 Task: Add an event with the title Second Team Building Challenge, date '2024/03/16', time 7:30 AM to 9:30 AMand add a description: Participants will explore techniques for building rapport and establishing positive relationships with team members. They will learn how to create a supportive and inclusive communication environment, fostering trust, respect, and collaboration.Select event color  Blueberry . Add location for the event as: 987 White Desert, Farafra, Egypt, logged in from the account softage.6@softage.netand send the event invitation to softage.7@softage.net and softage.8@softage.net. Set a reminder for the event Every weekday(Monday to Friday)
Action: Mouse moved to (99, 125)
Screenshot: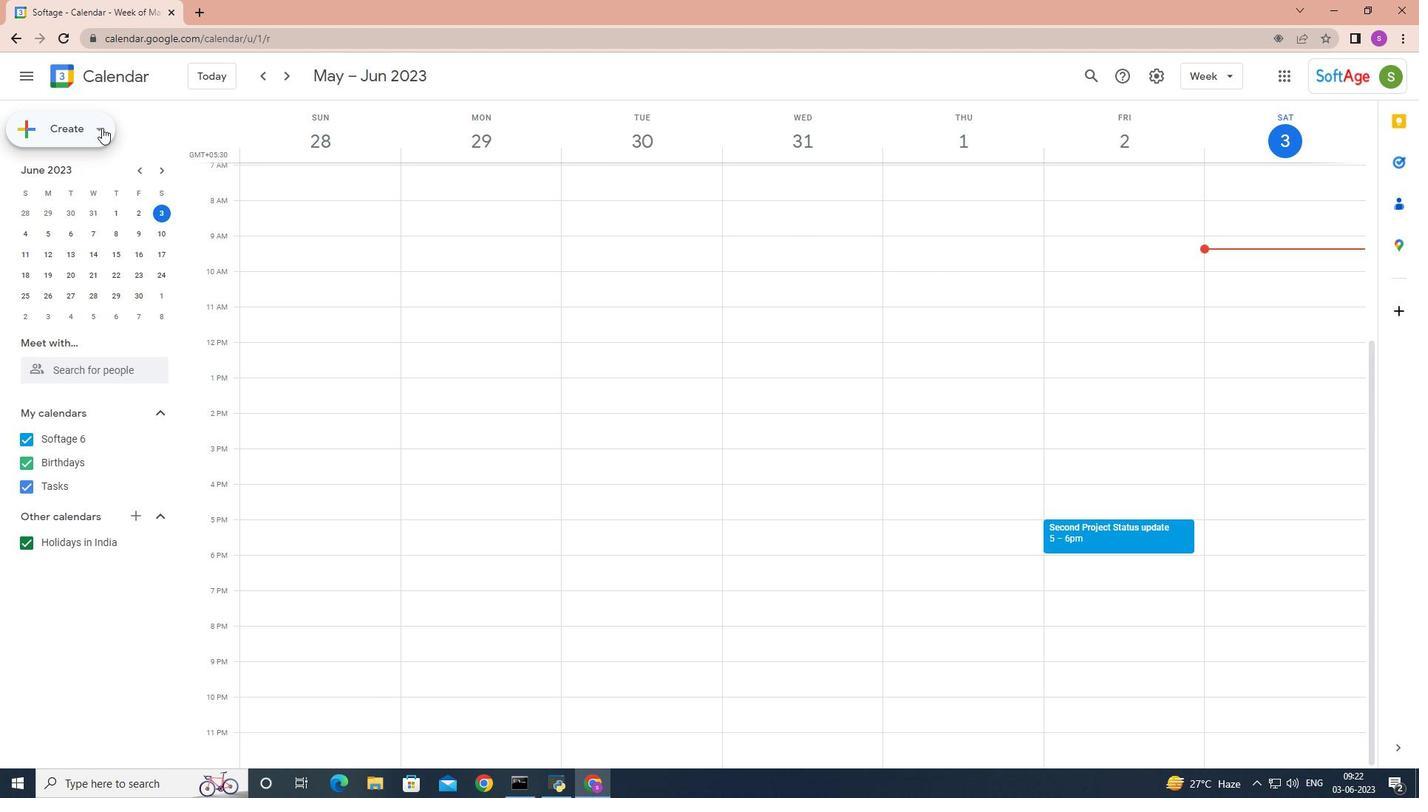 
Action: Mouse pressed left at (99, 125)
Screenshot: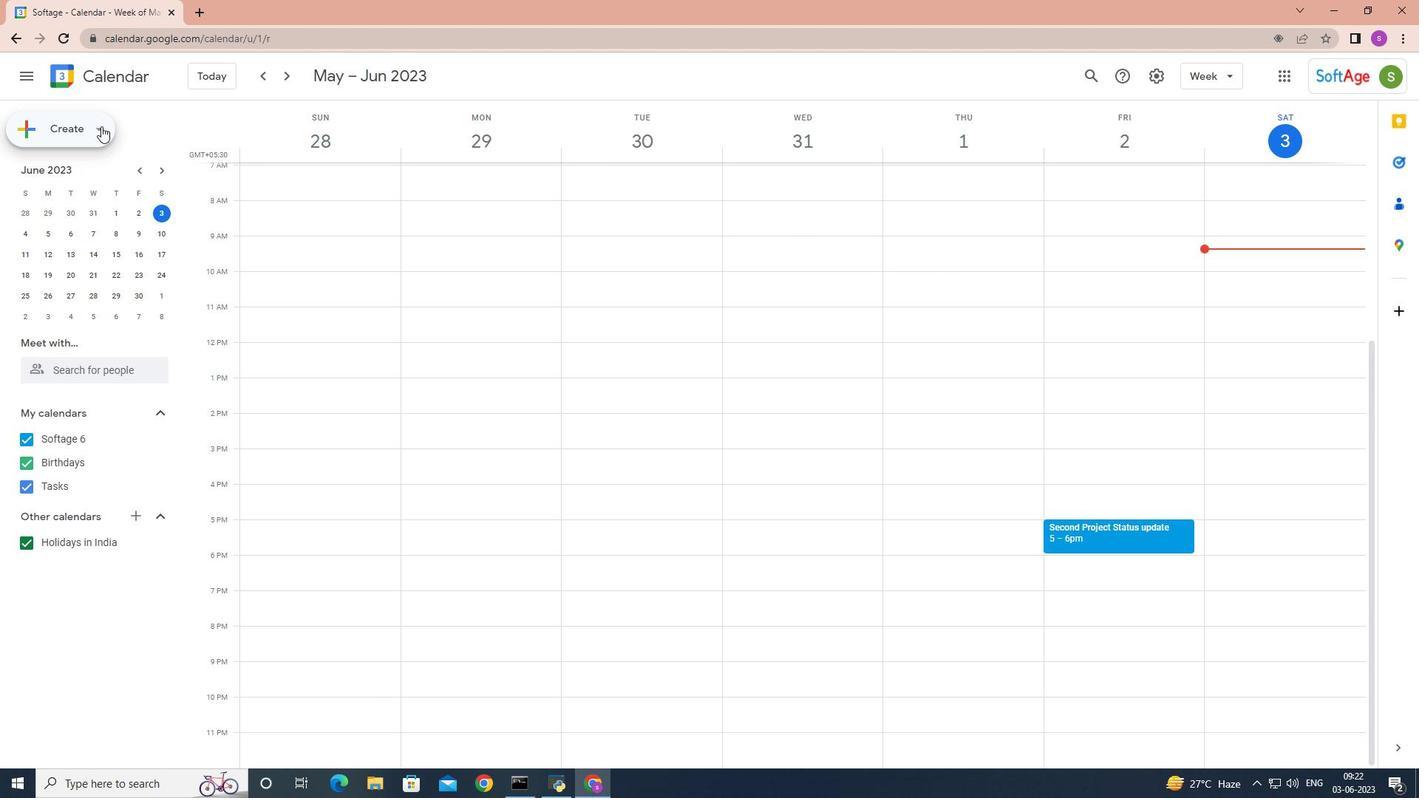 
Action: Mouse moved to (88, 167)
Screenshot: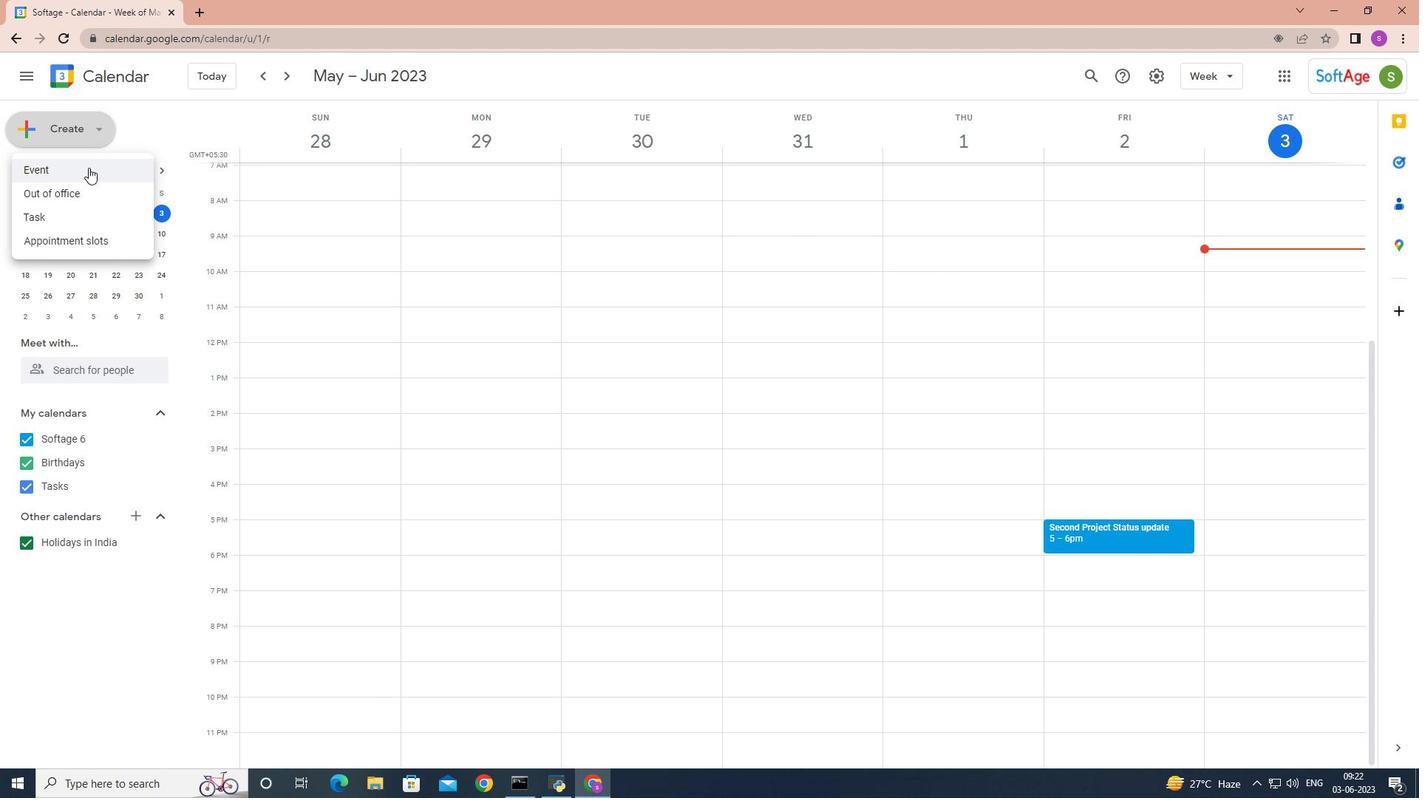 
Action: Mouse pressed left at (88, 167)
Screenshot: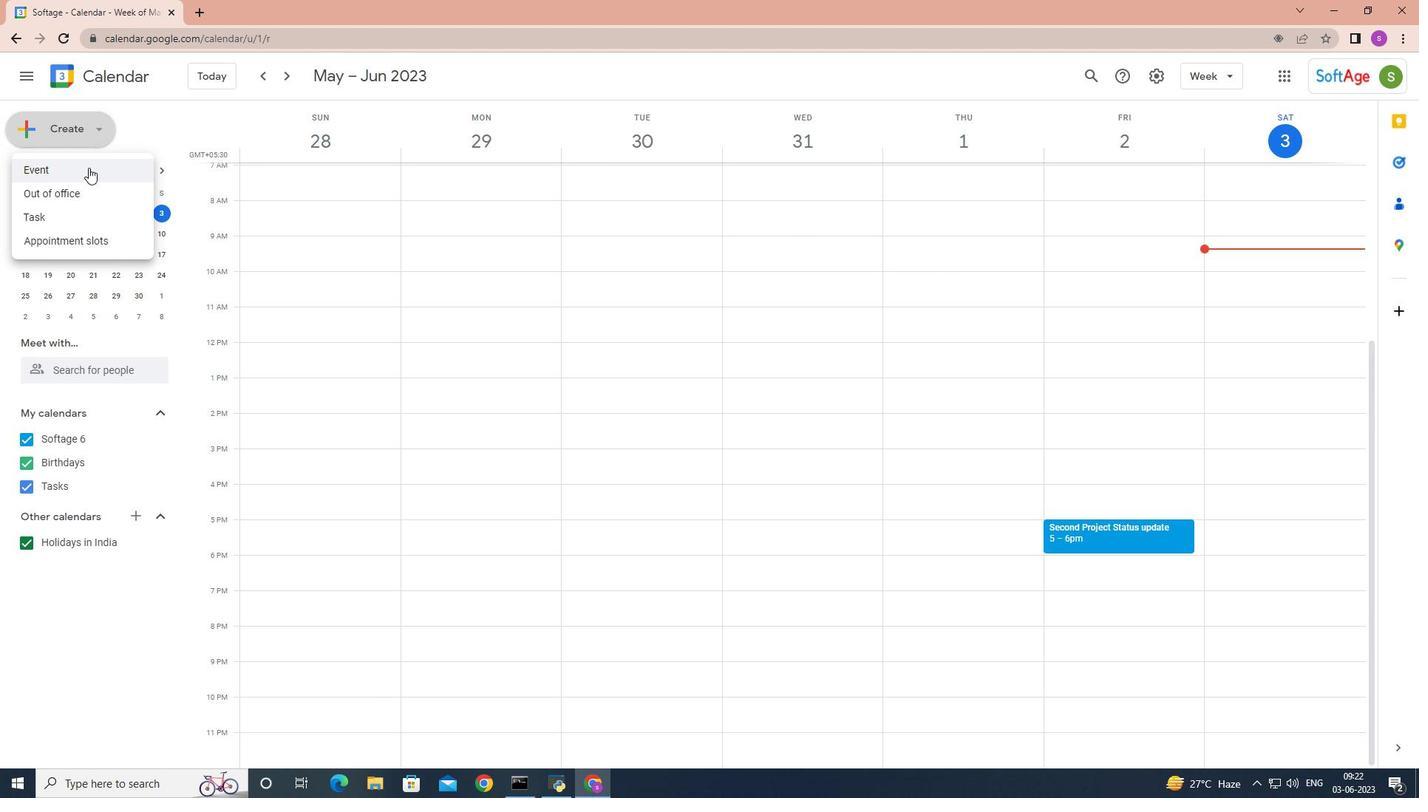 
Action: Mouse moved to (1064, 584)
Screenshot: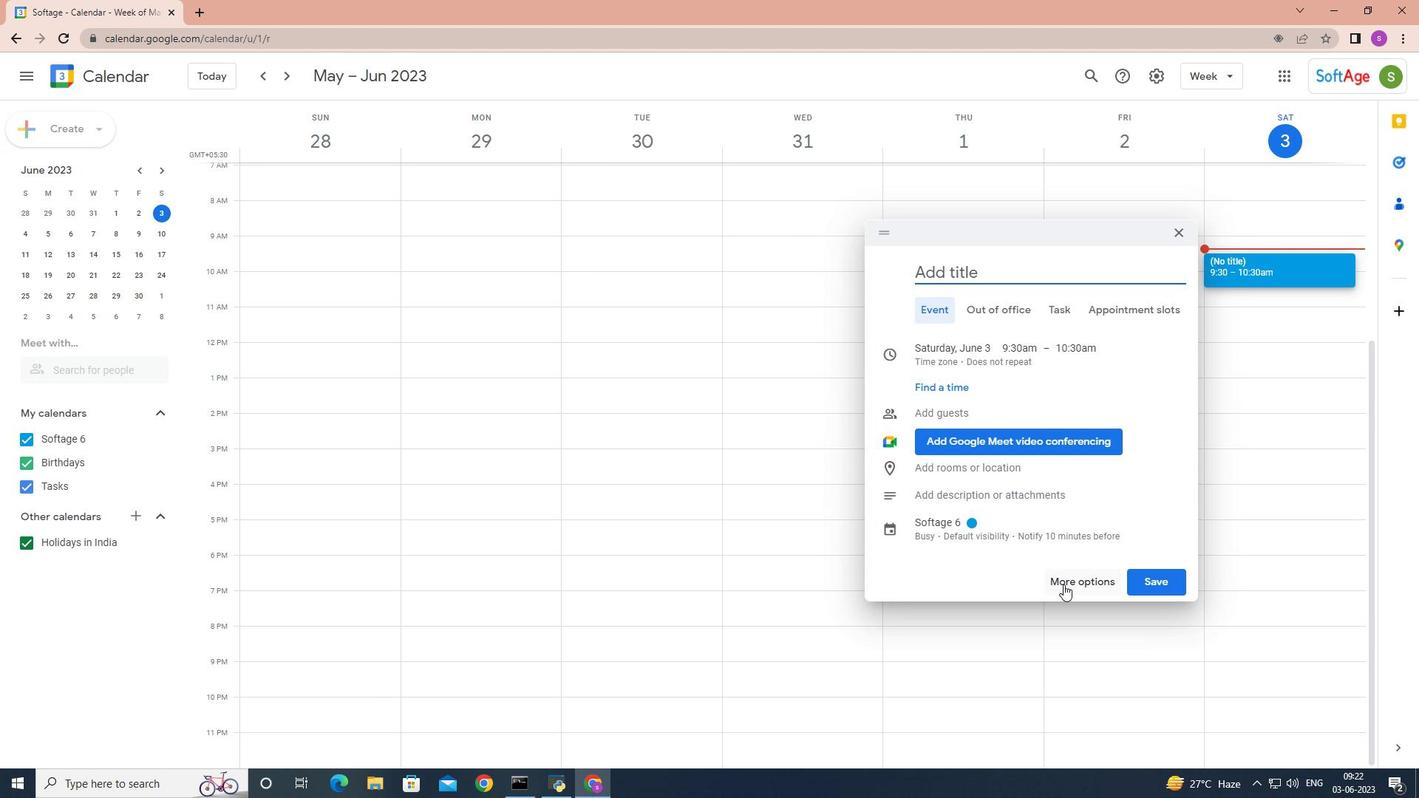 
Action: Mouse pressed left at (1064, 584)
Screenshot: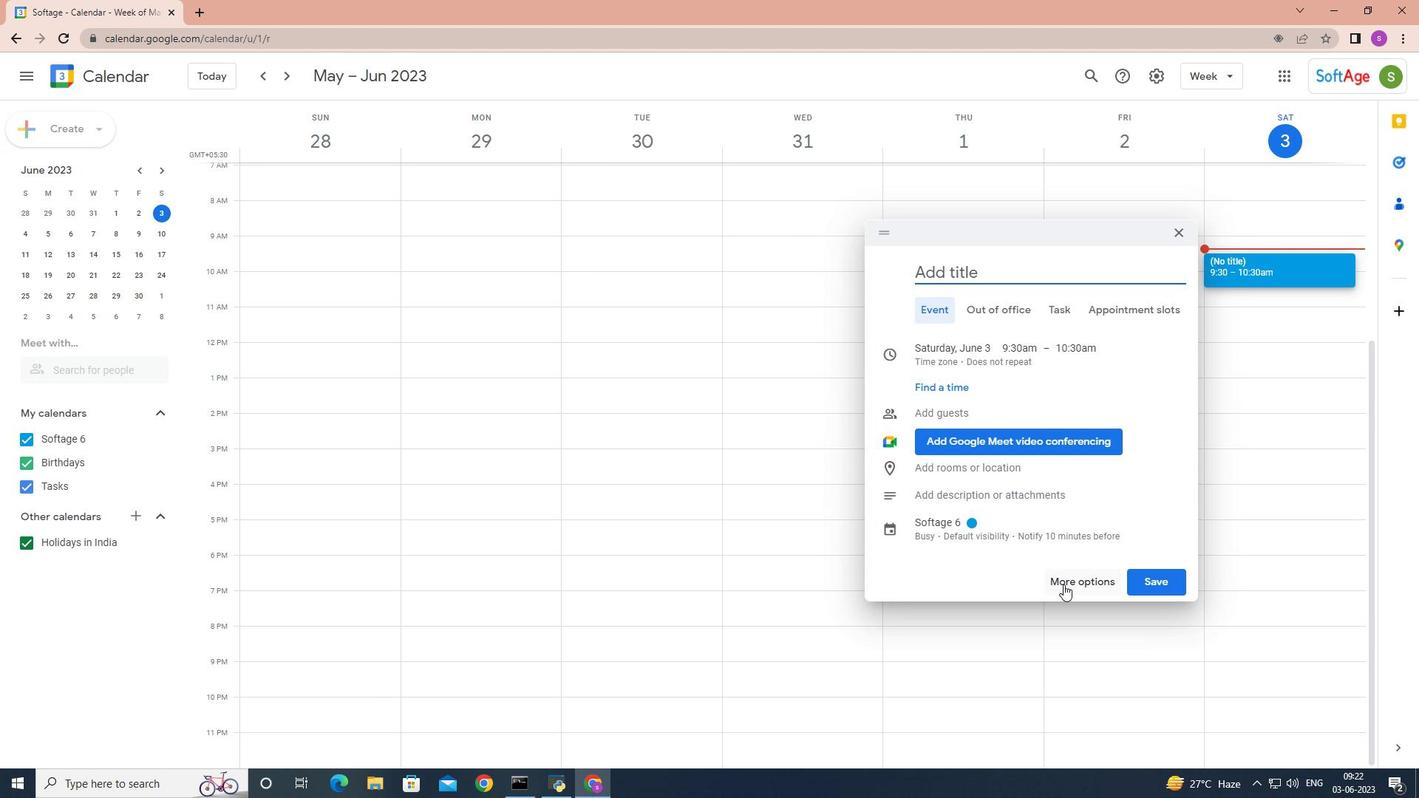 
Action: Mouse moved to (164, 73)
Screenshot: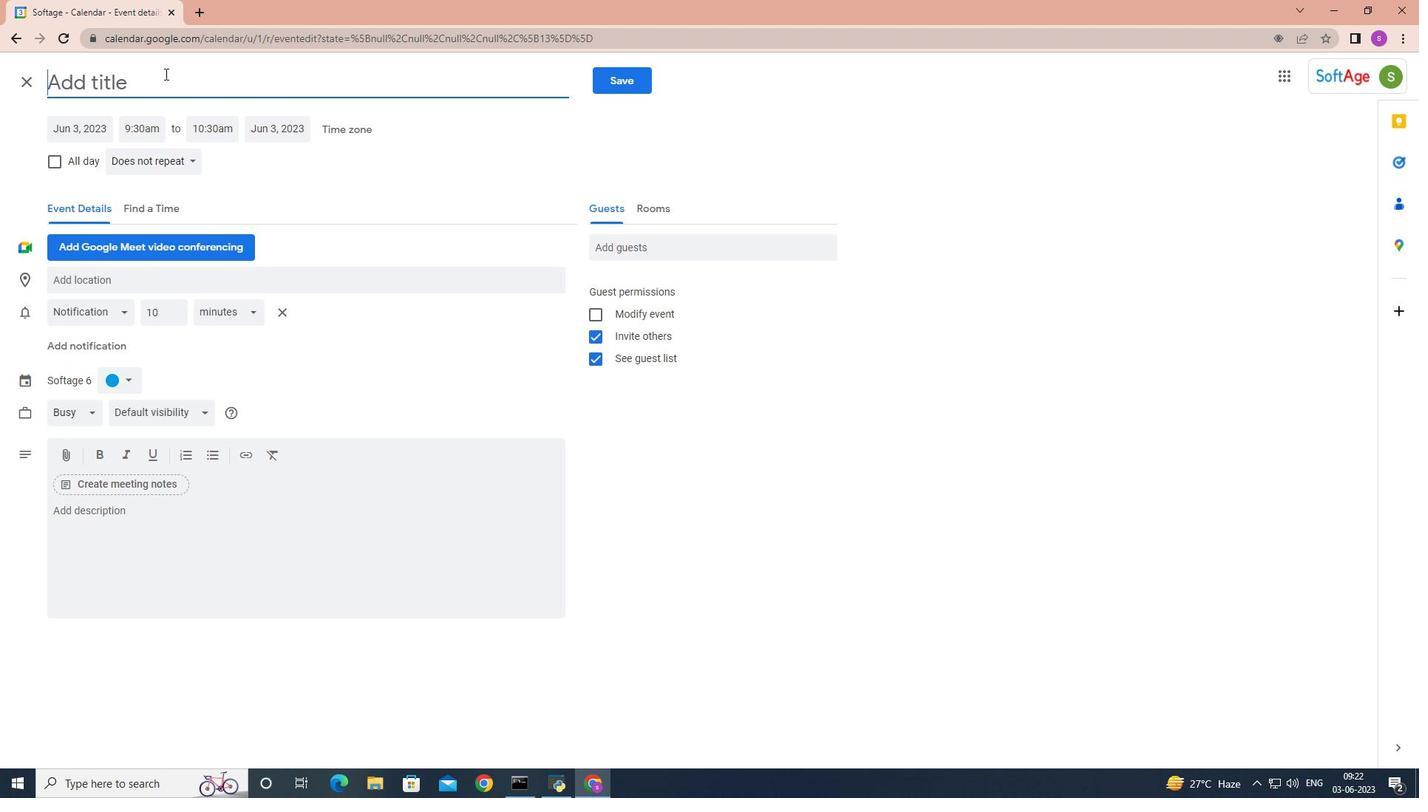 
Action: Mouse pressed left at (164, 73)
Screenshot: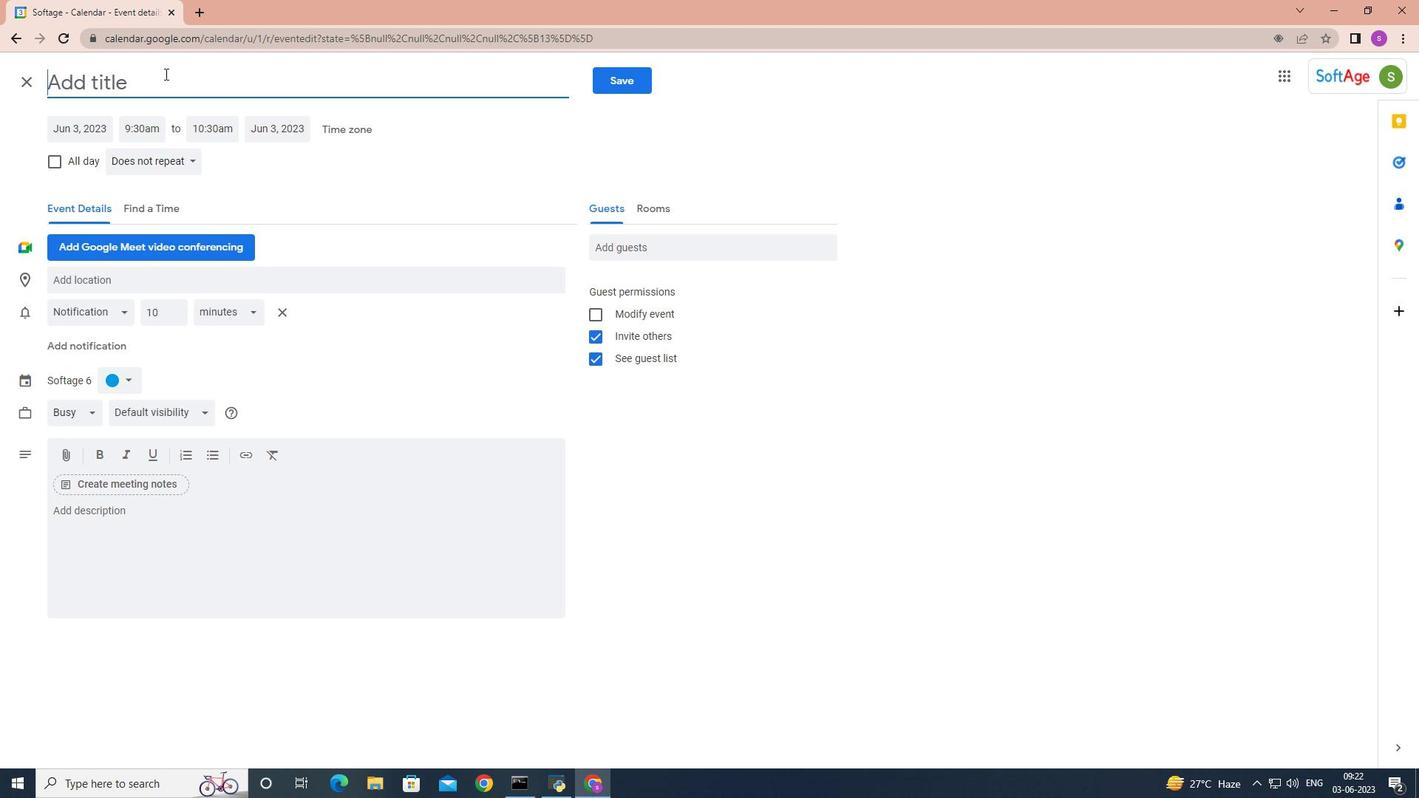 
Action: Key pressed <Key.shift>Second<Key.space><Key.shift>Team<Key.space><Key.shift>Building<Key.space><Key.shift>Challenge
Screenshot: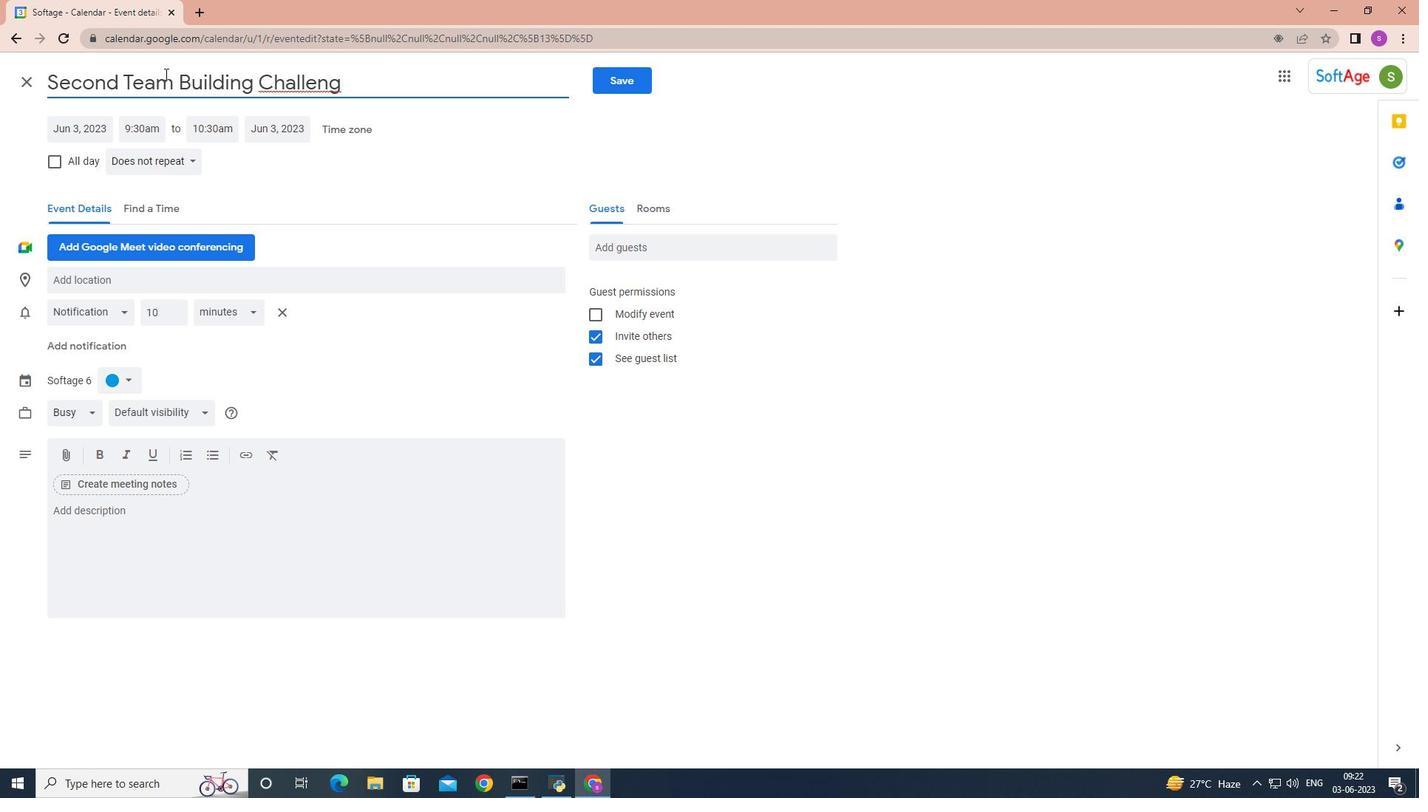 
Action: Mouse moved to (79, 135)
Screenshot: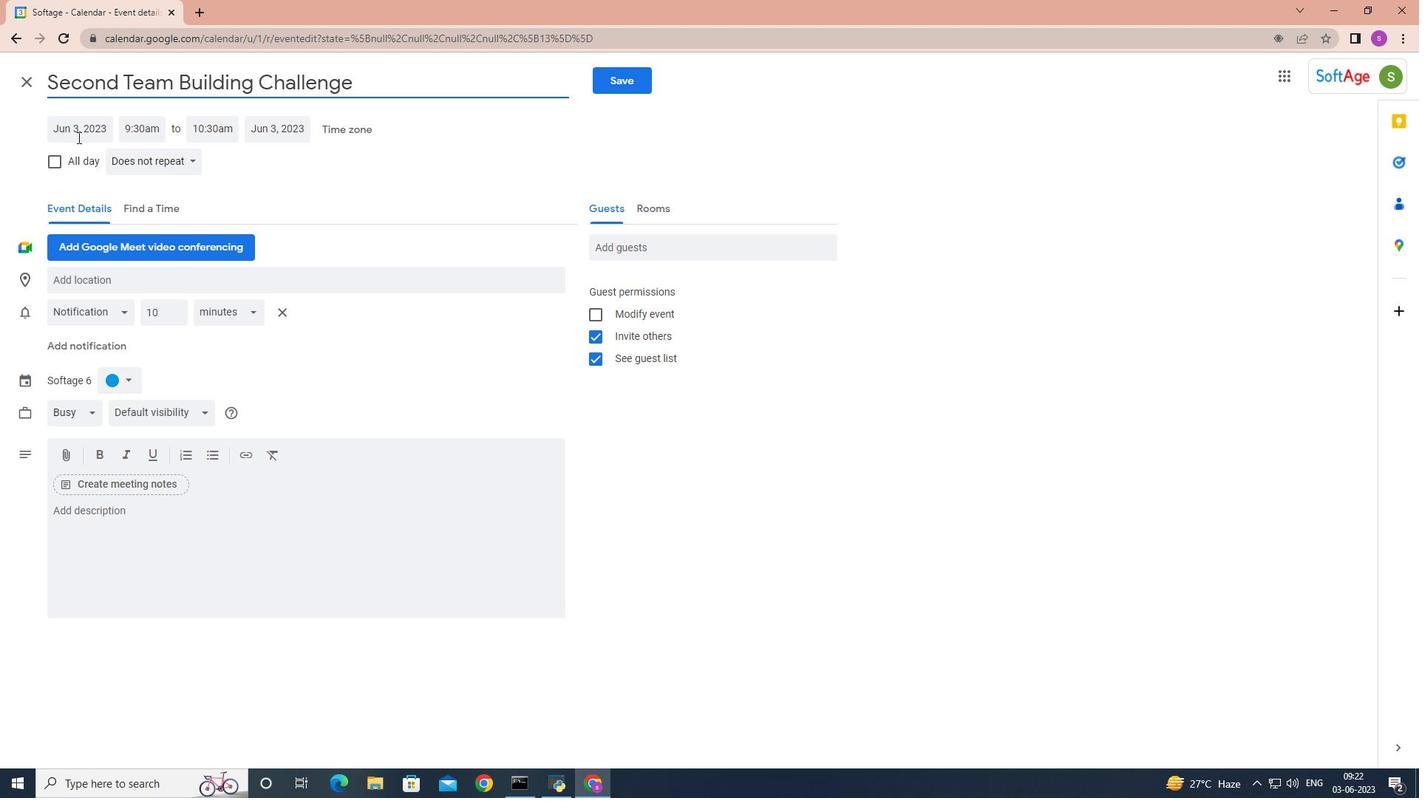
Action: Mouse pressed left at (79, 135)
Screenshot: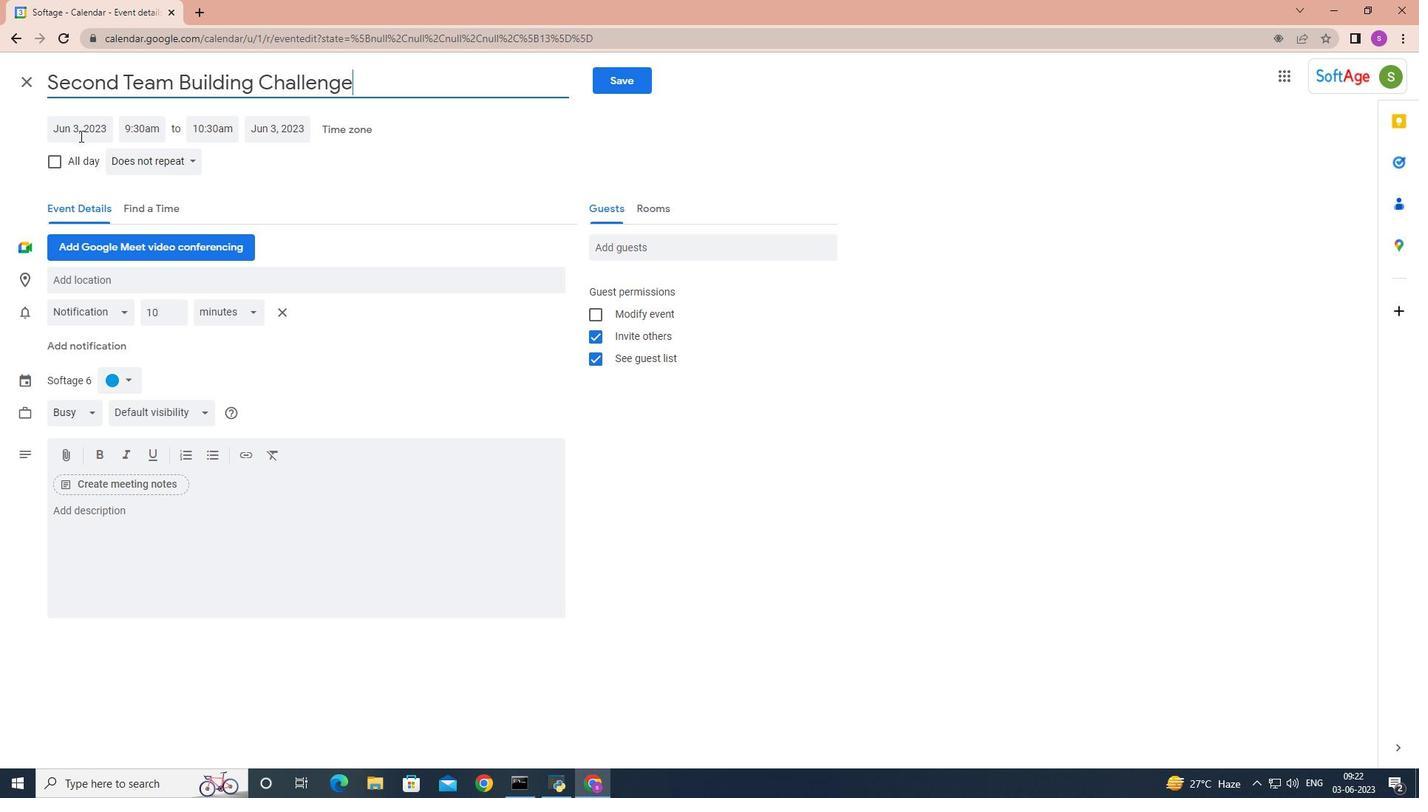 
Action: Mouse moved to (237, 162)
Screenshot: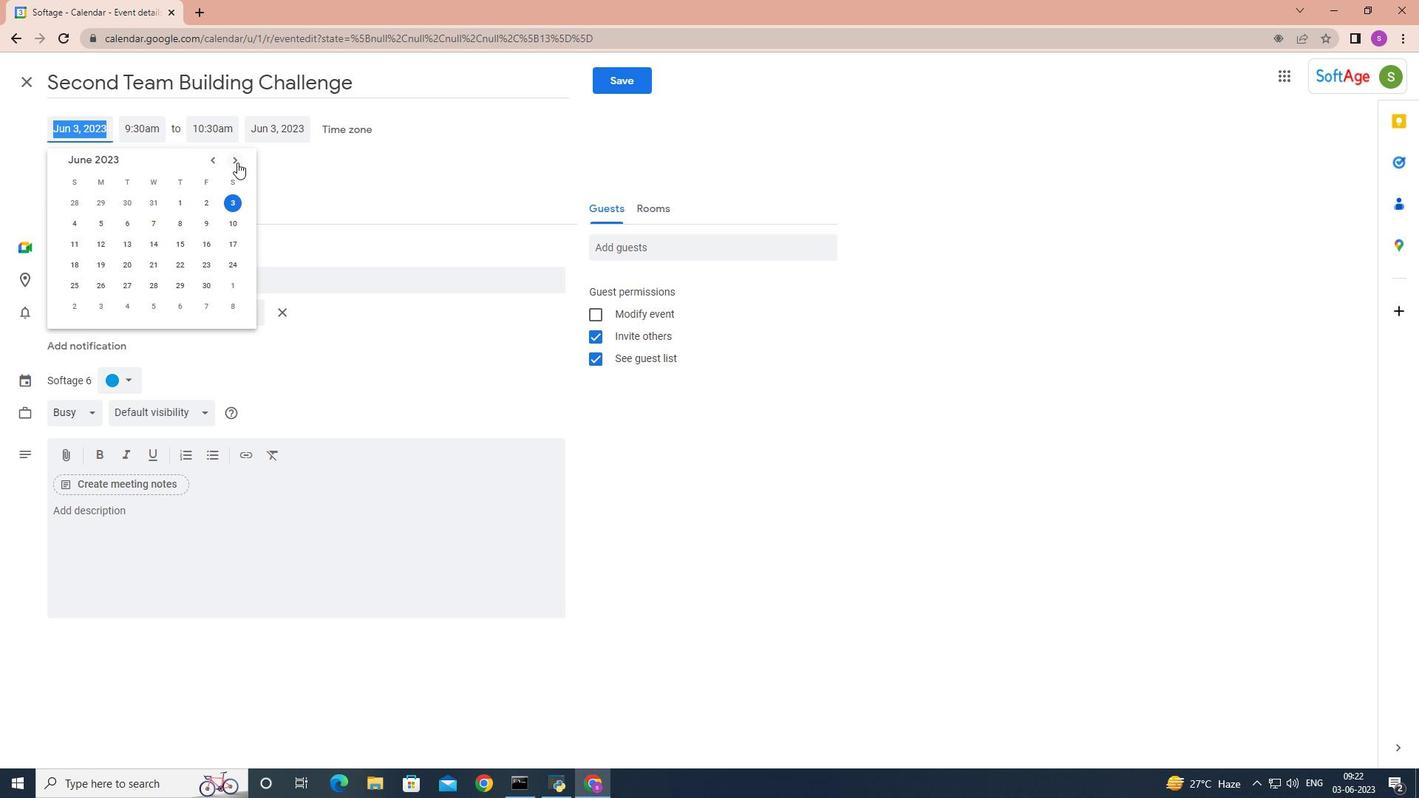
Action: Mouse pressed left at (237, 162)
Screenshot: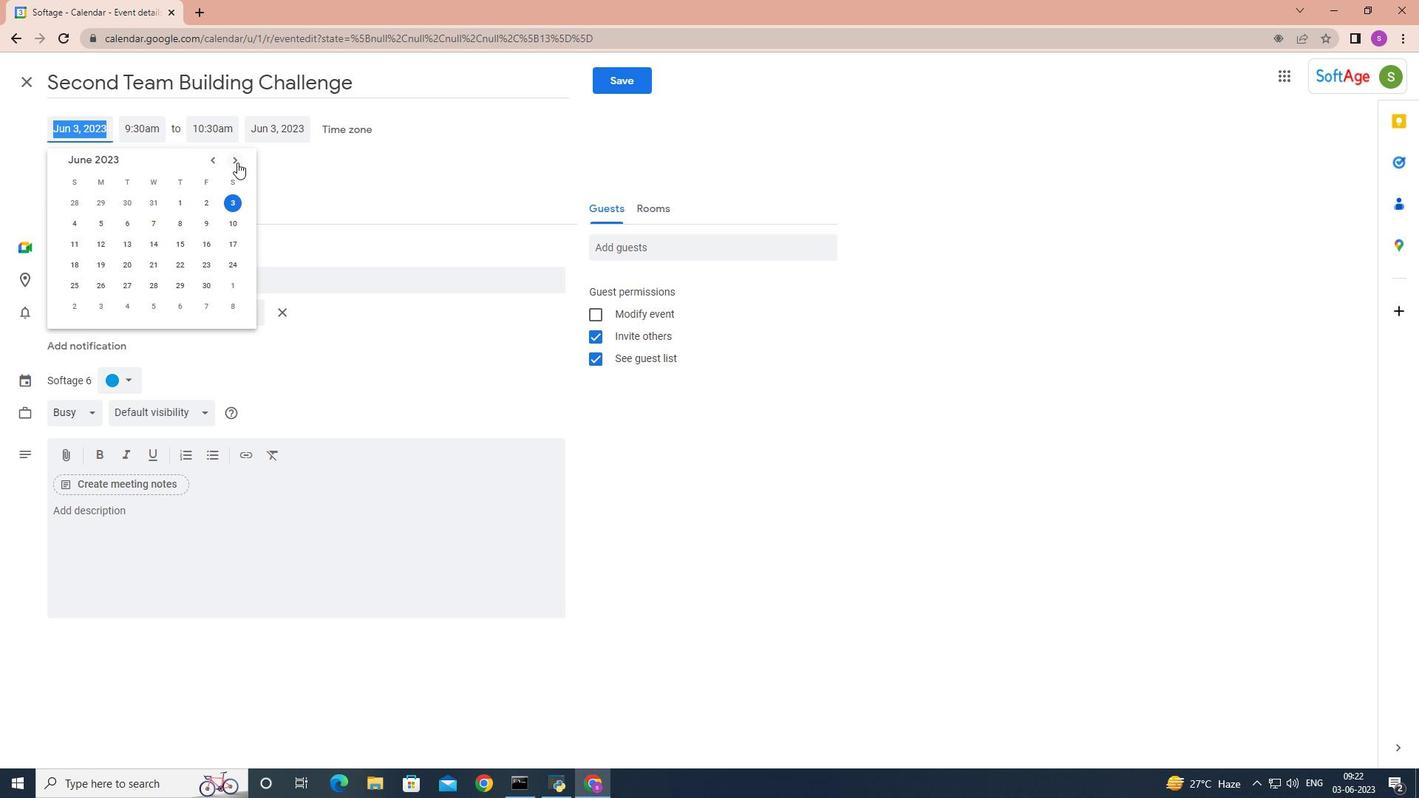 
Action: Mouse pressed left at (237, 162)
Screenshot: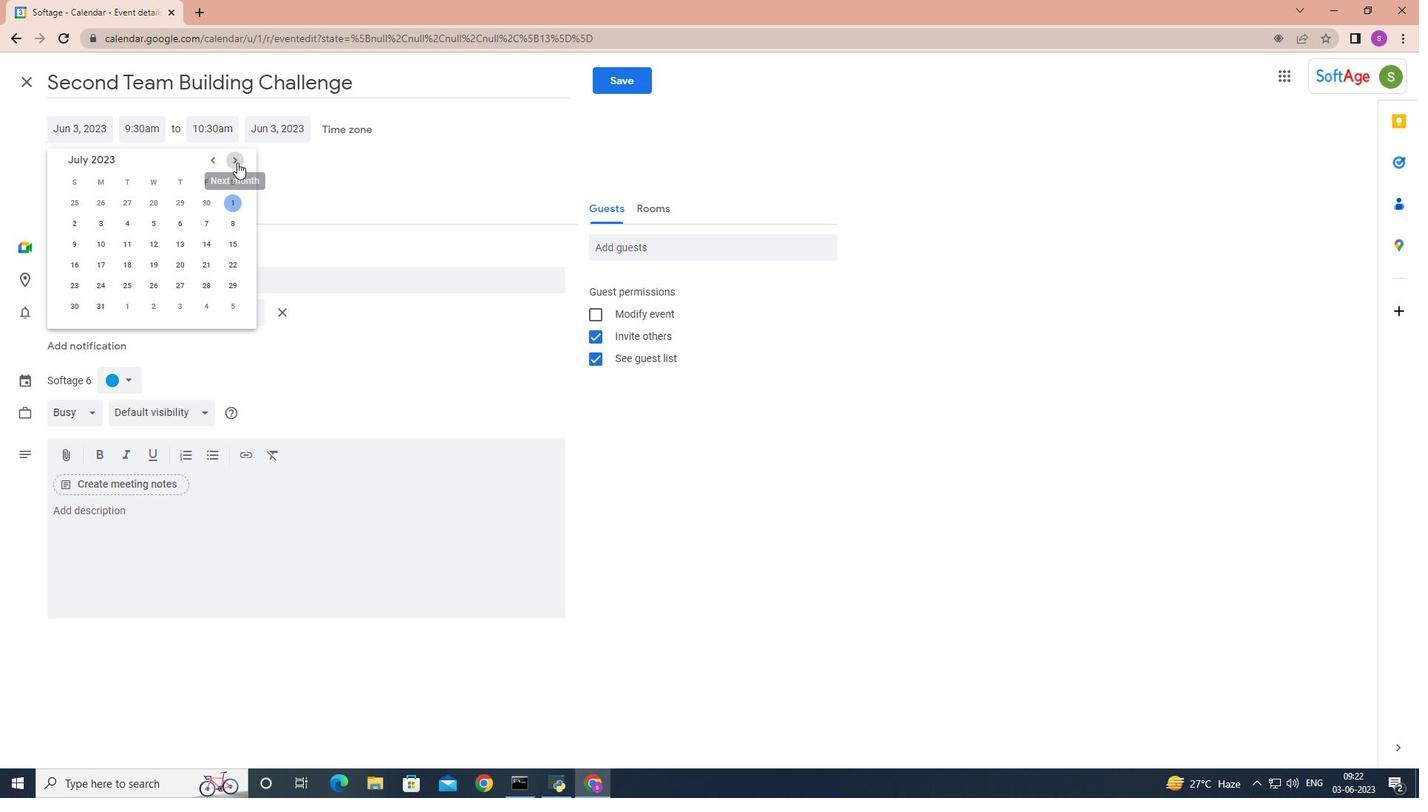
Action: Mouse pressed left at (237, 162)
Screenshot: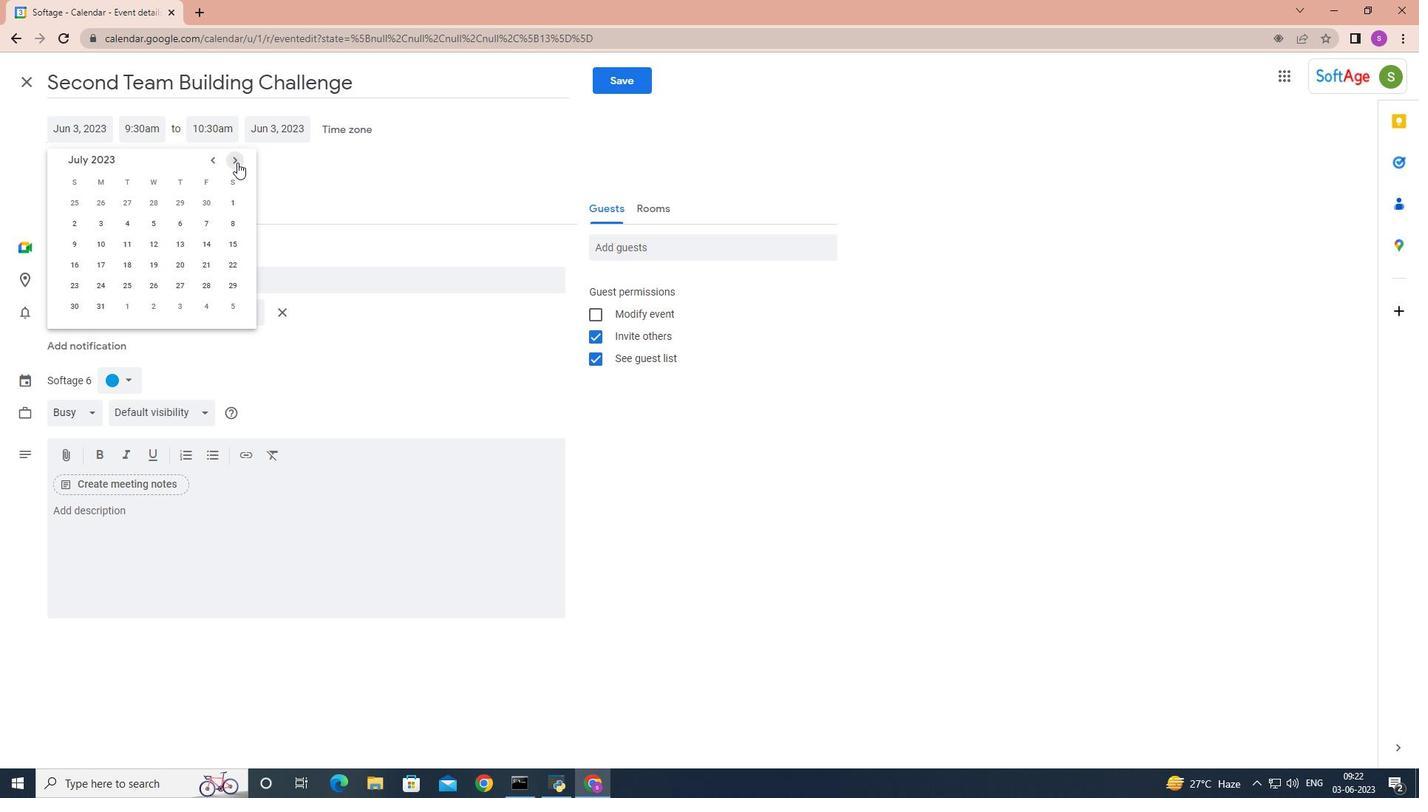 
Action: Mouse pressed left at (237, 162)
Screenshot: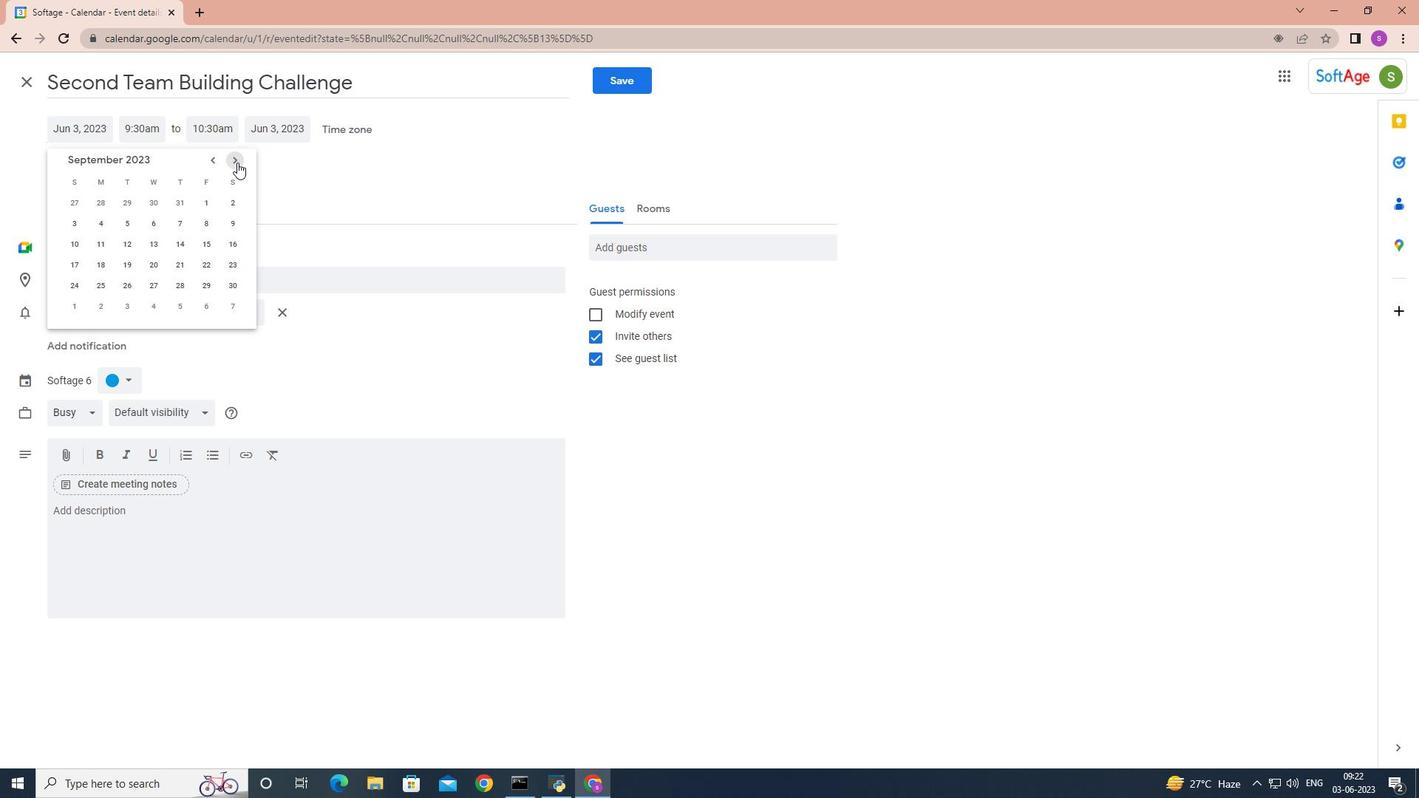 
Action: Mouse pressed left at (237, 162)
Screenshot: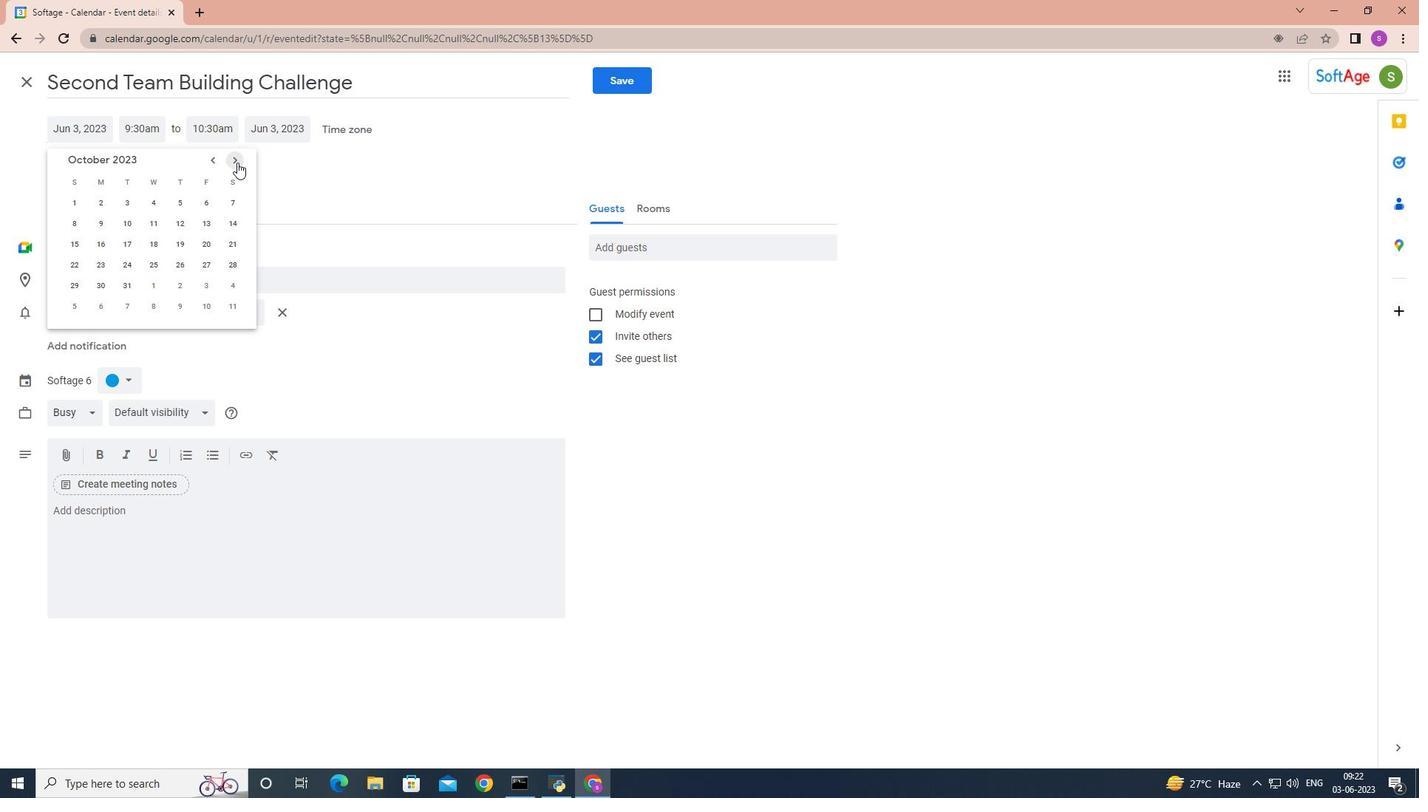 
Action: Mouse pressed left at (237, 162)
Screenshot: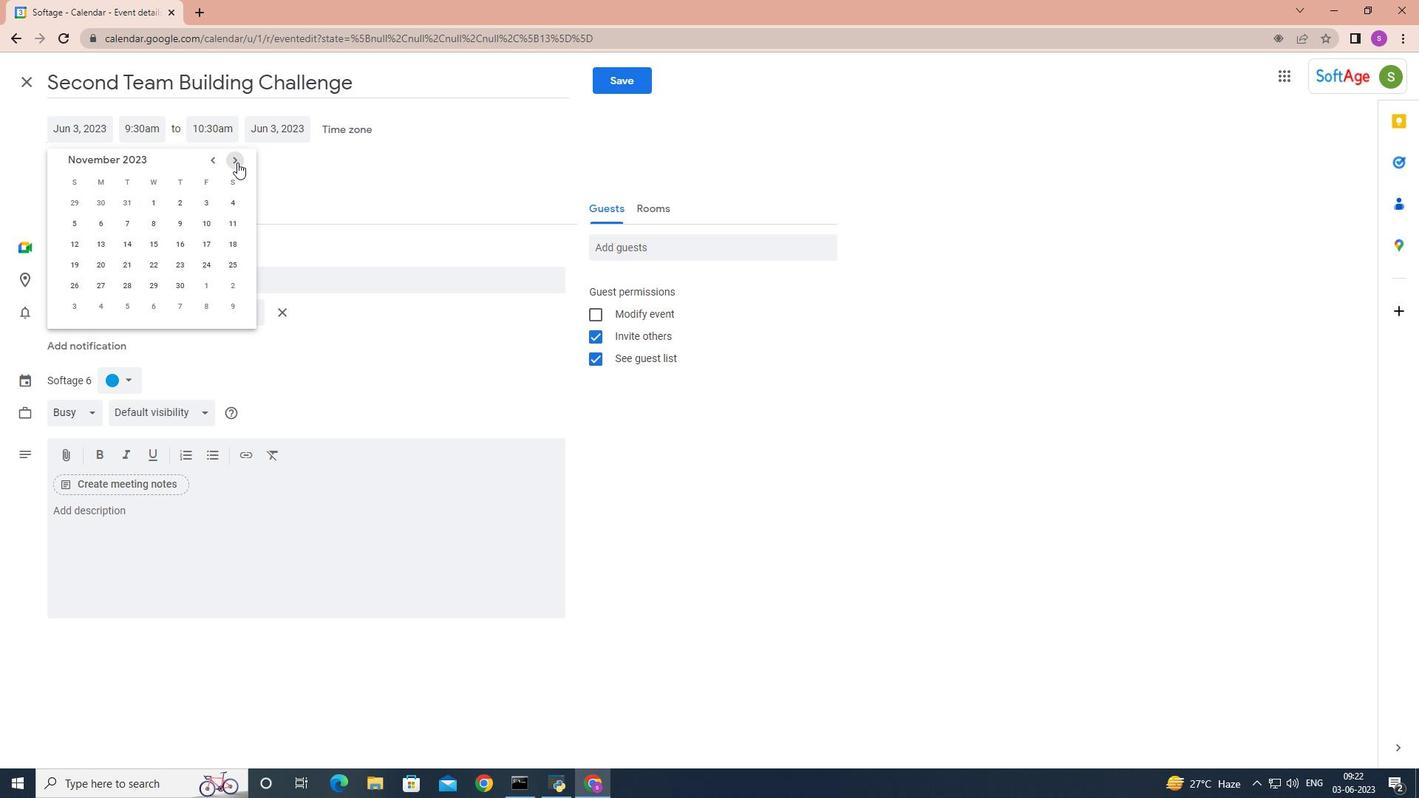 
Action: Mouse pressed left at (237, 162)
Screenshot: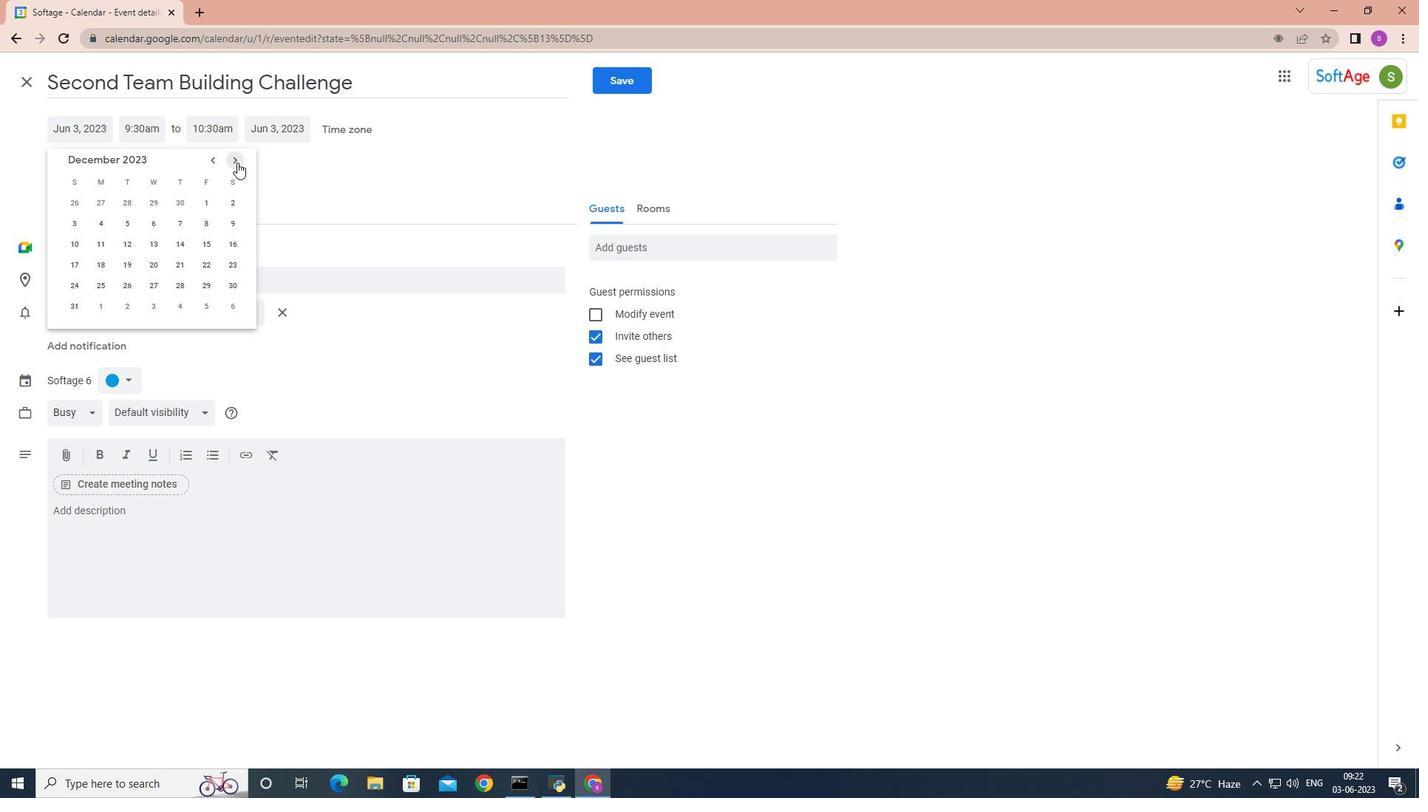 
Action: Mouse pressed left at (237, 162)
Screenshot: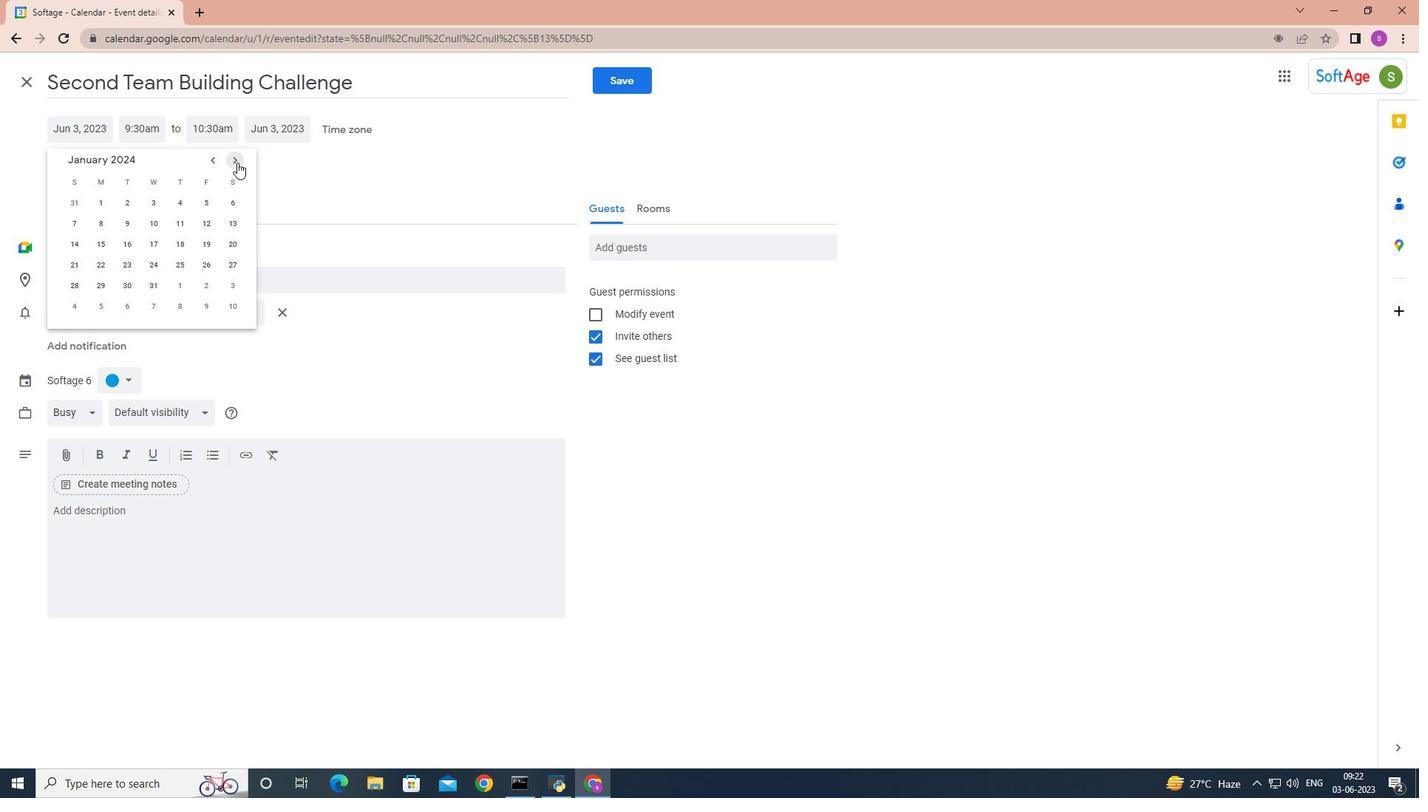 
Action: Mouse pressed left at (237, 162)
Screenshot: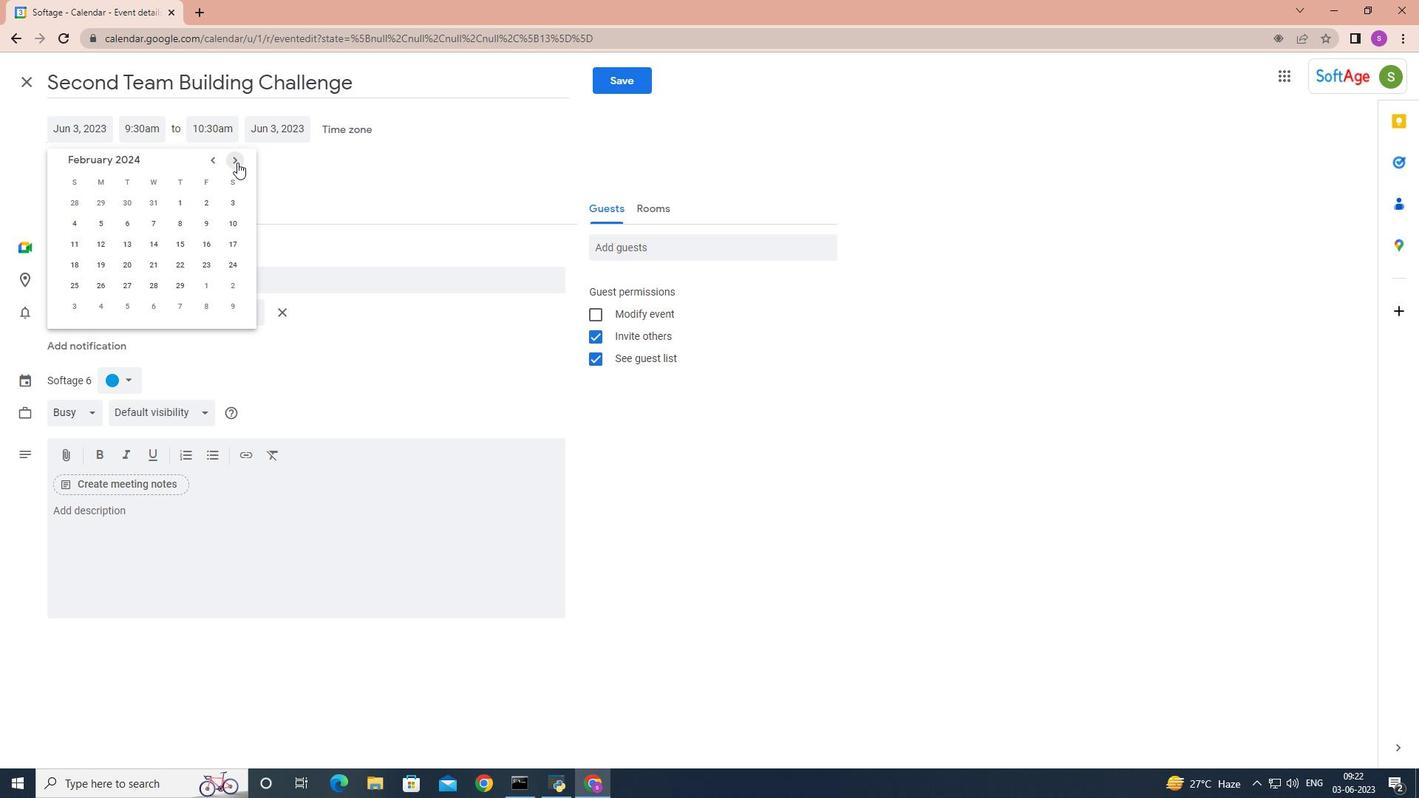 
Action: Mouse moved to (232, 244)
Screenshot: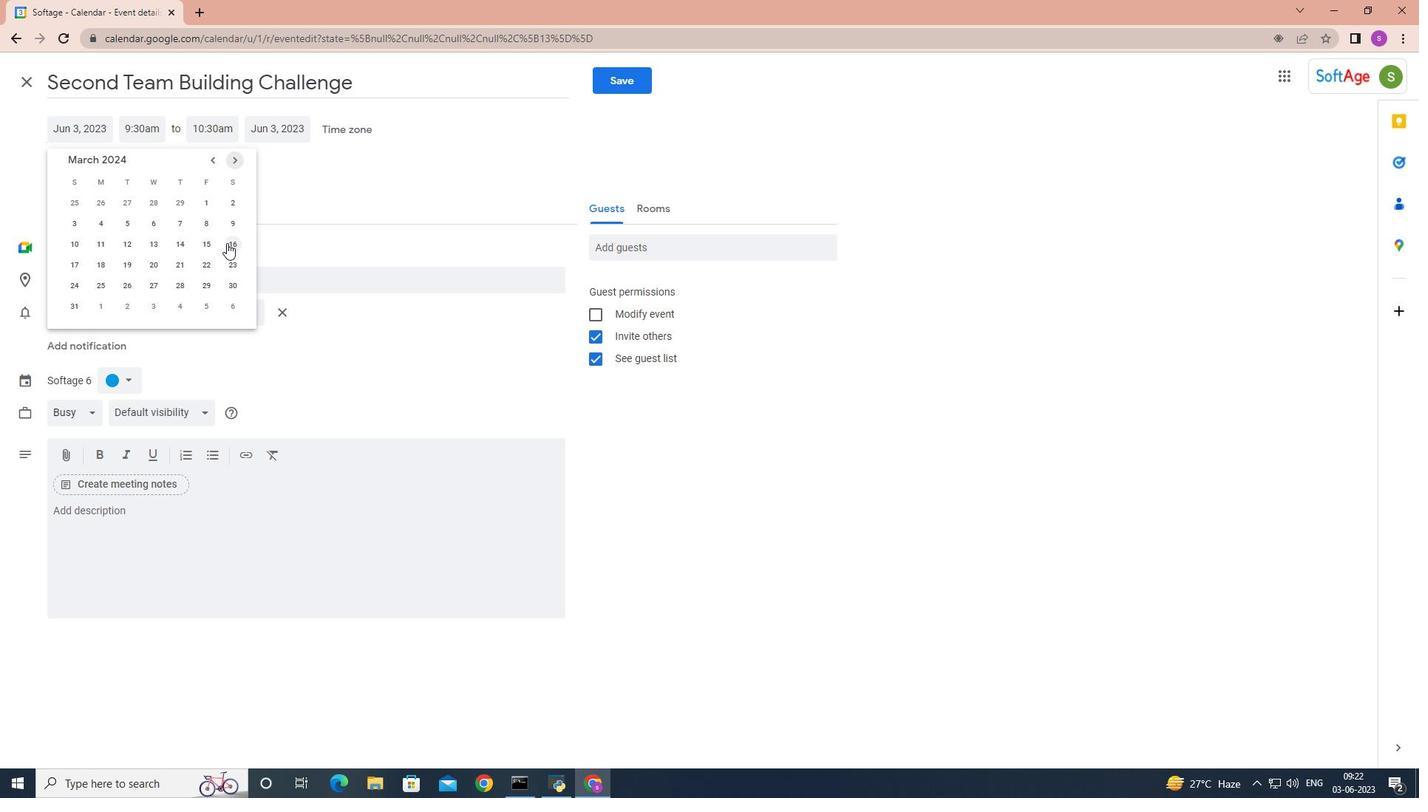 
Action: Mouse pressed left at (232, 244)
Screenshot: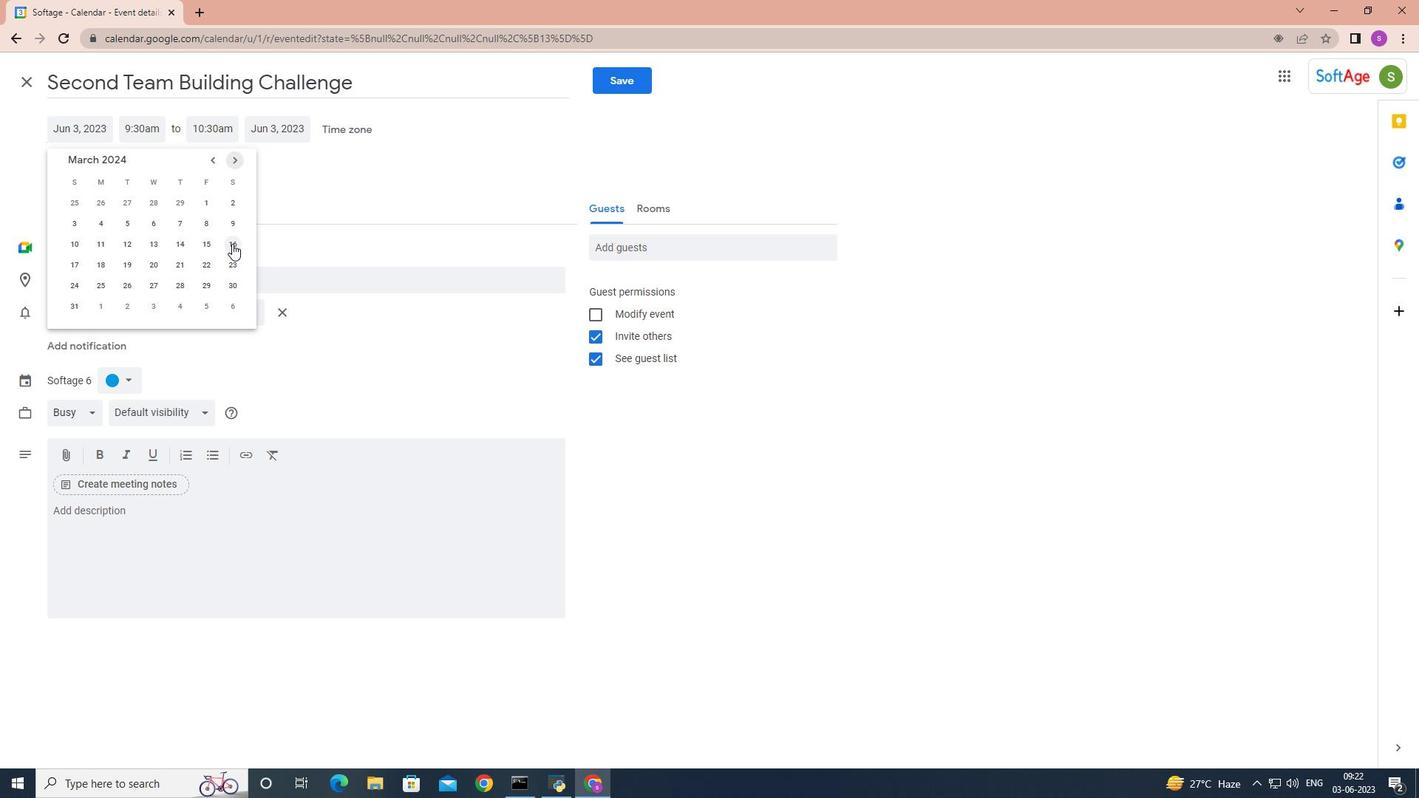 
Action: Mouse moved to (161, 129)
Screenshot: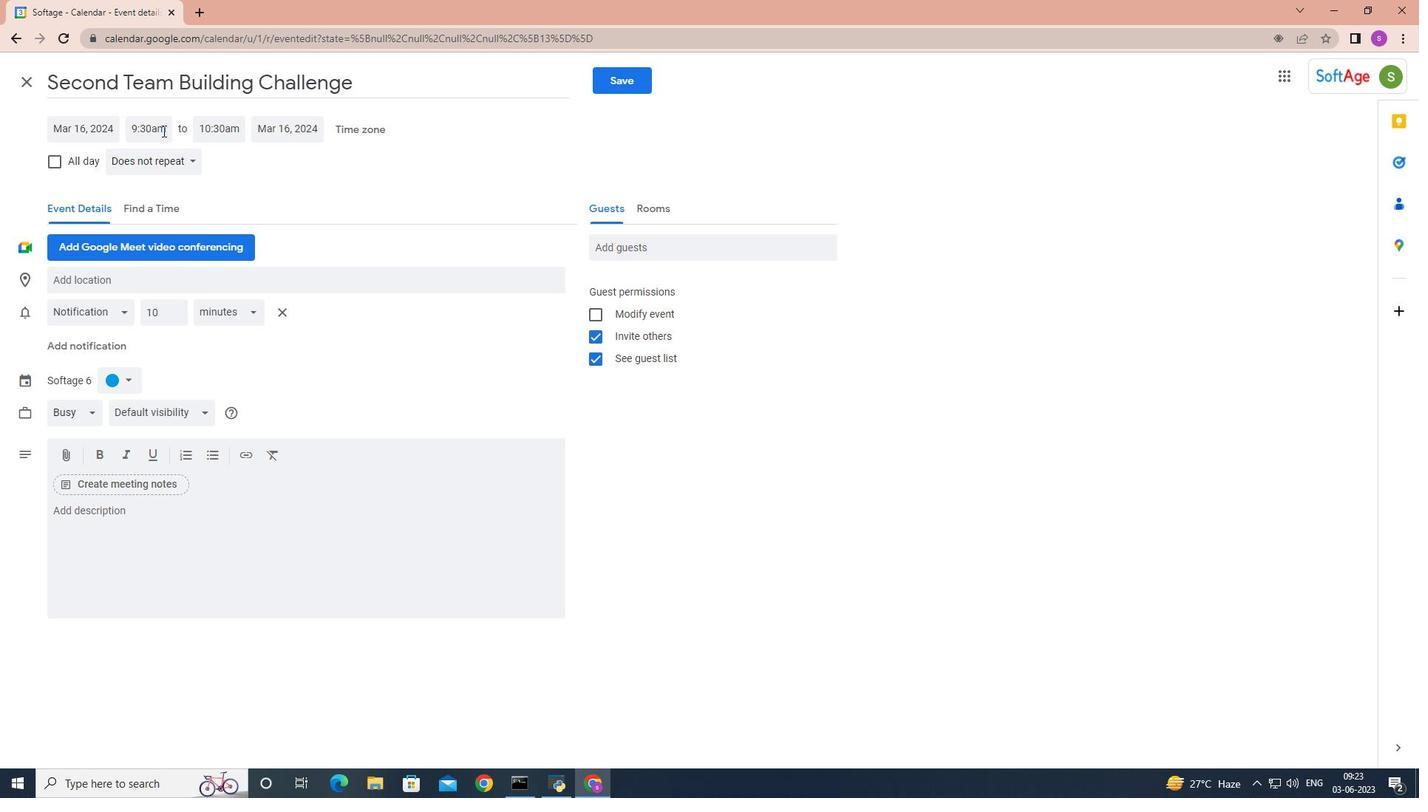 
Action: Mouse pressed left at (161, 129)
Screenshot: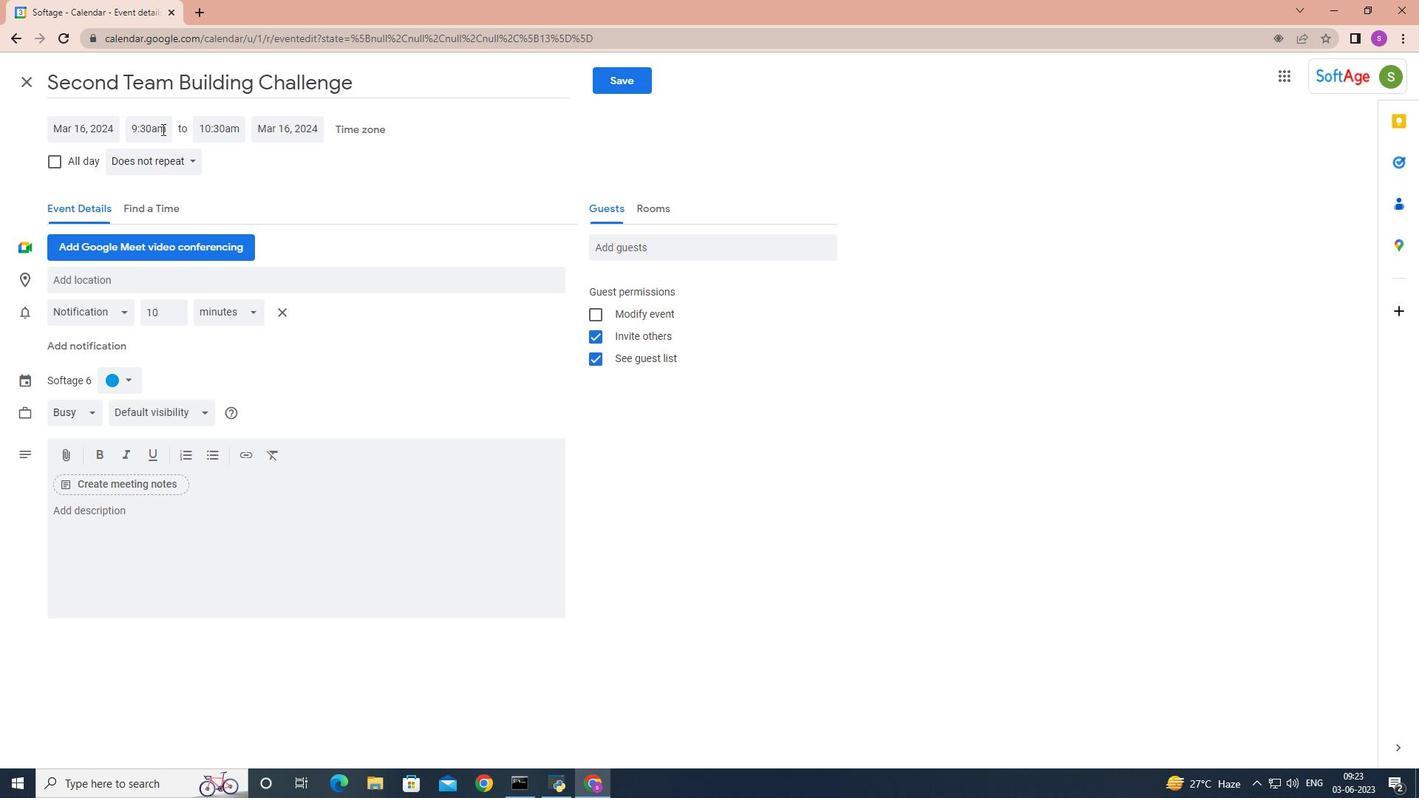 
Action: Mouse moved to (209, 219)
Screenshot: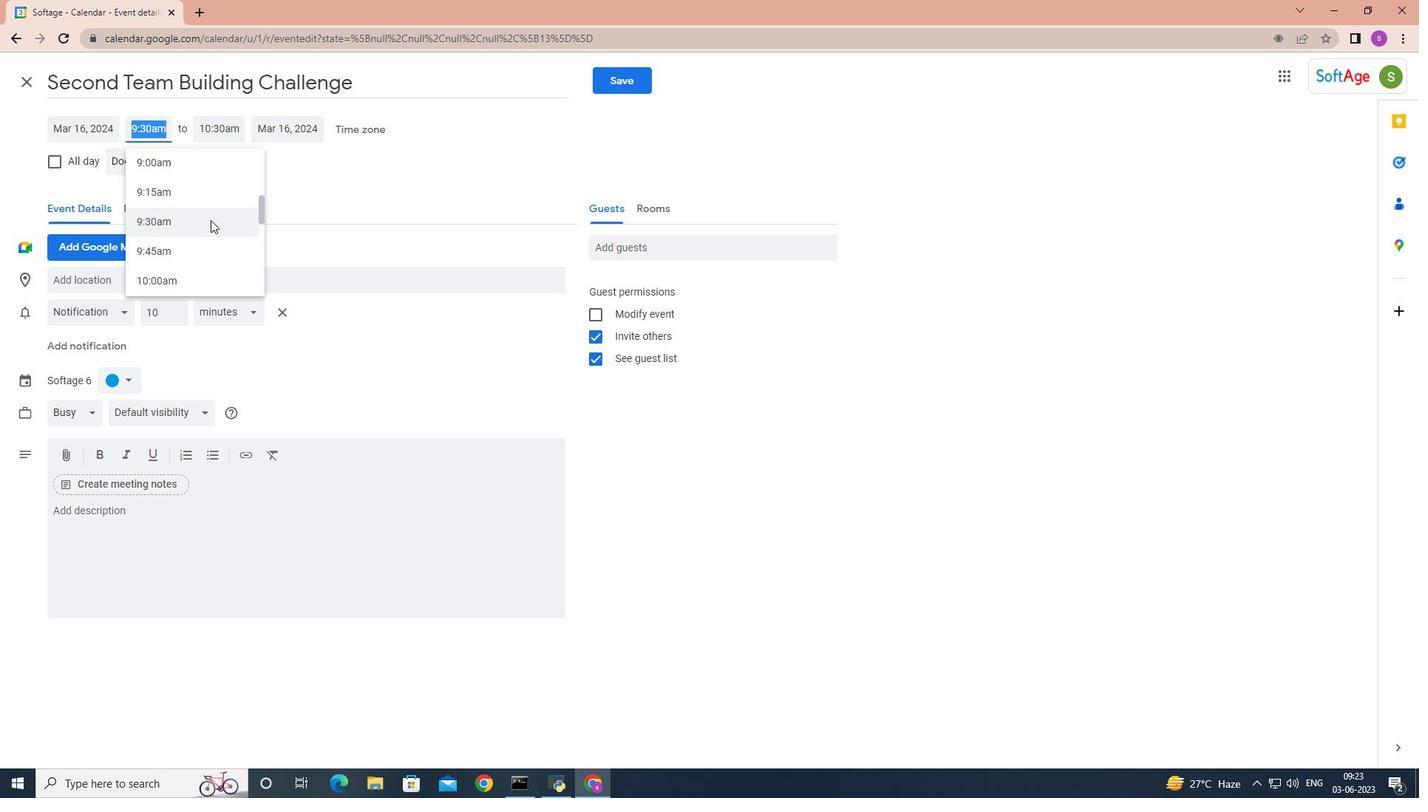 
Action: Mouse scrolled (209, 220) with delta (0, 0)
Screenshot: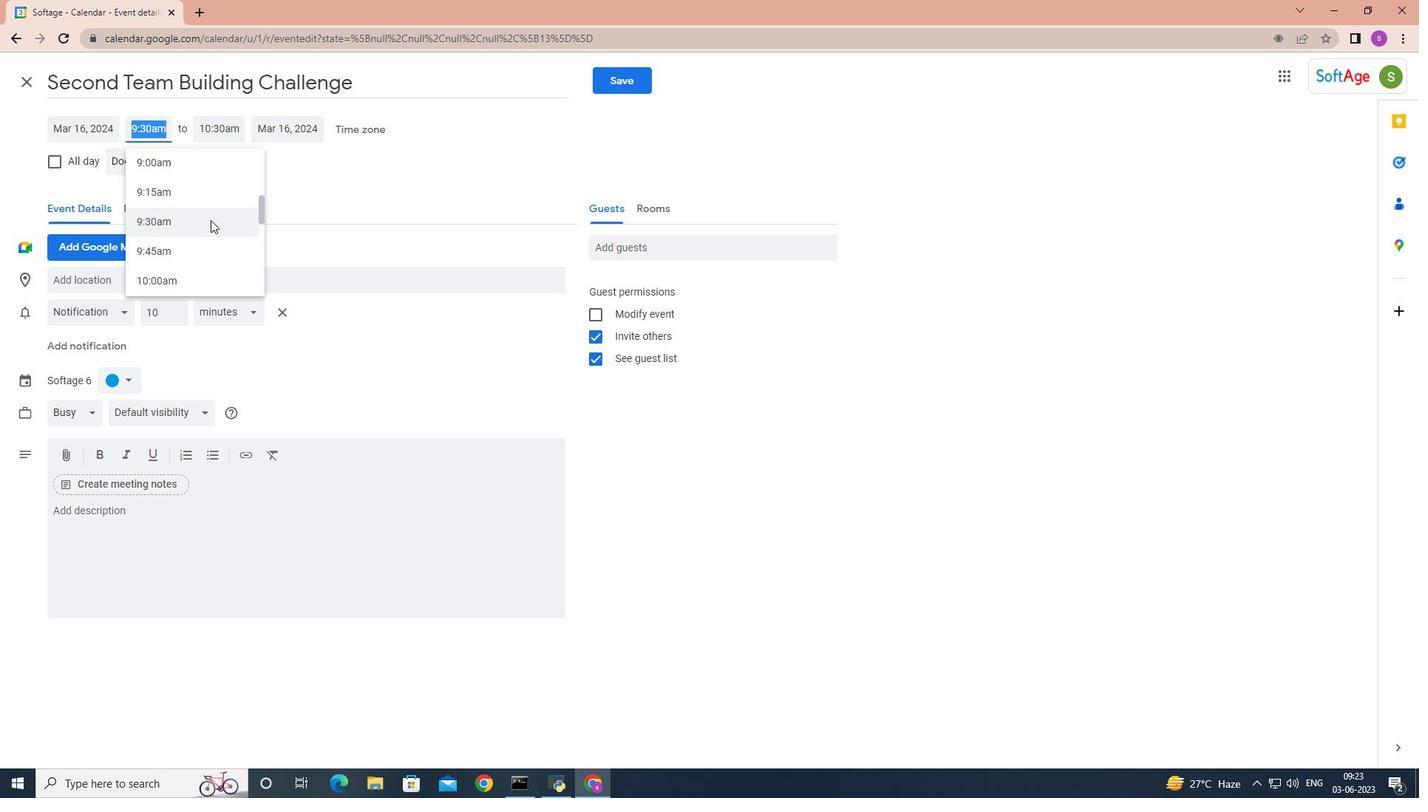 
Action: Mouse scrolled (209, 220) with delta (0, 0)
Screenshot: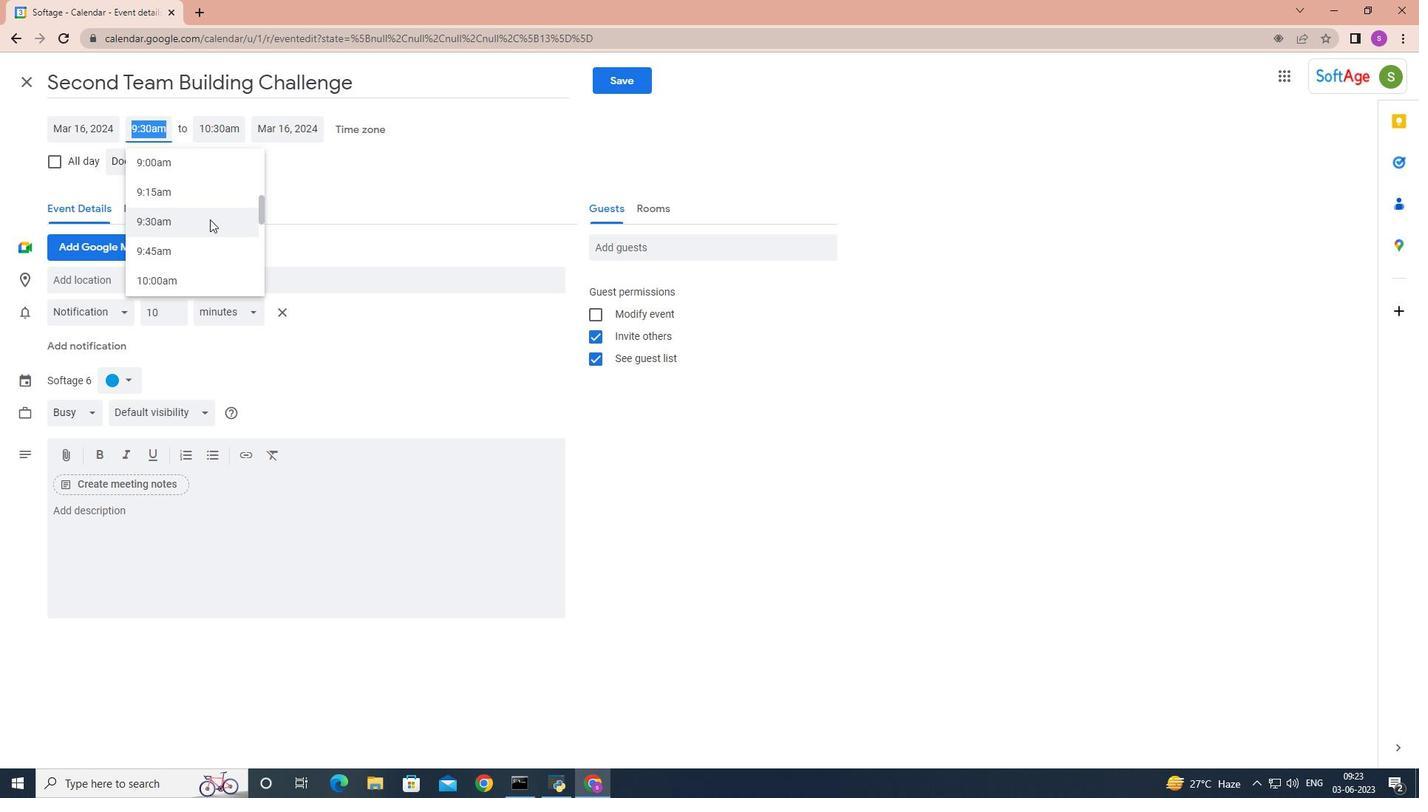 
Action: Mouse moved to (208, 218)
Screenshot: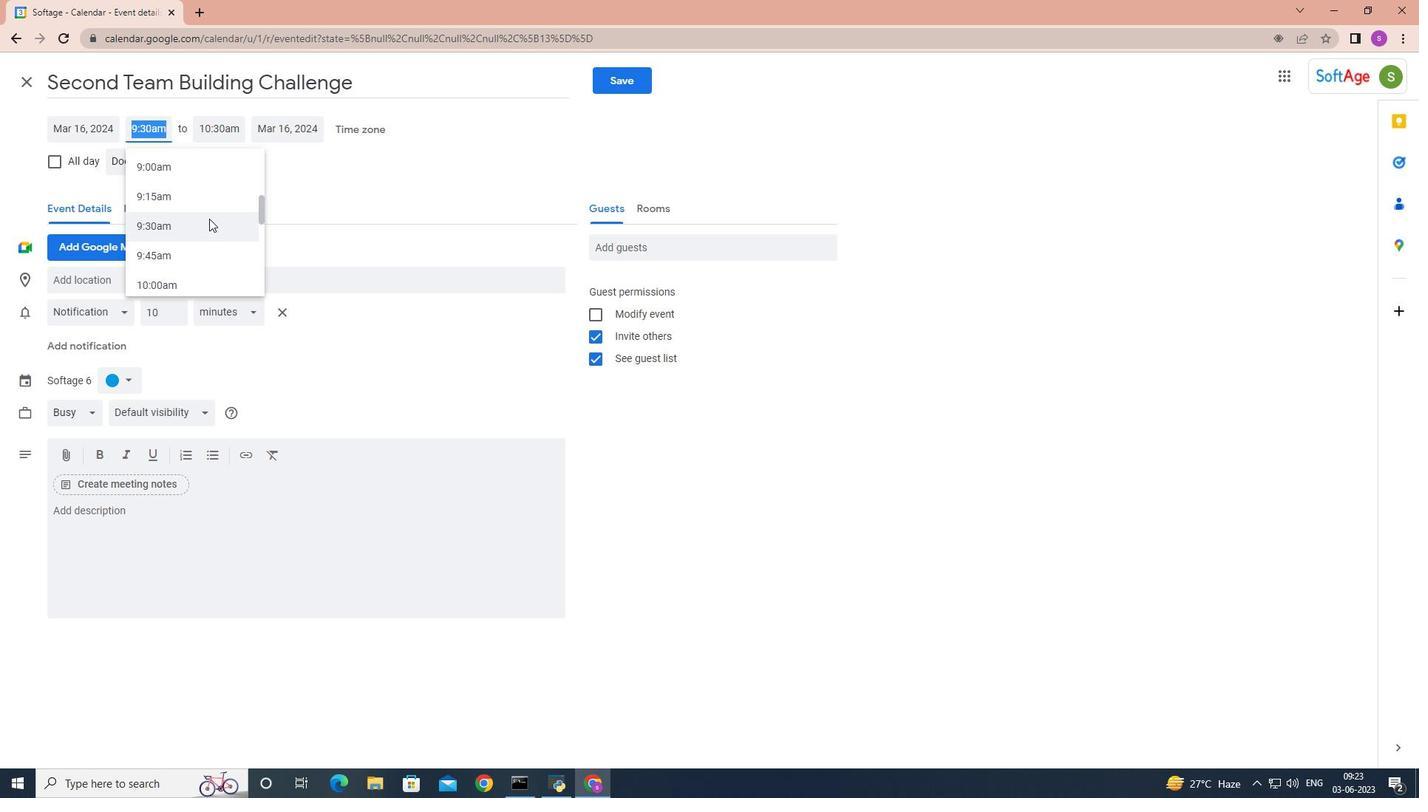 
Action: Mouse scrolled (208, 219) with delta (0, 0)
Screenshot: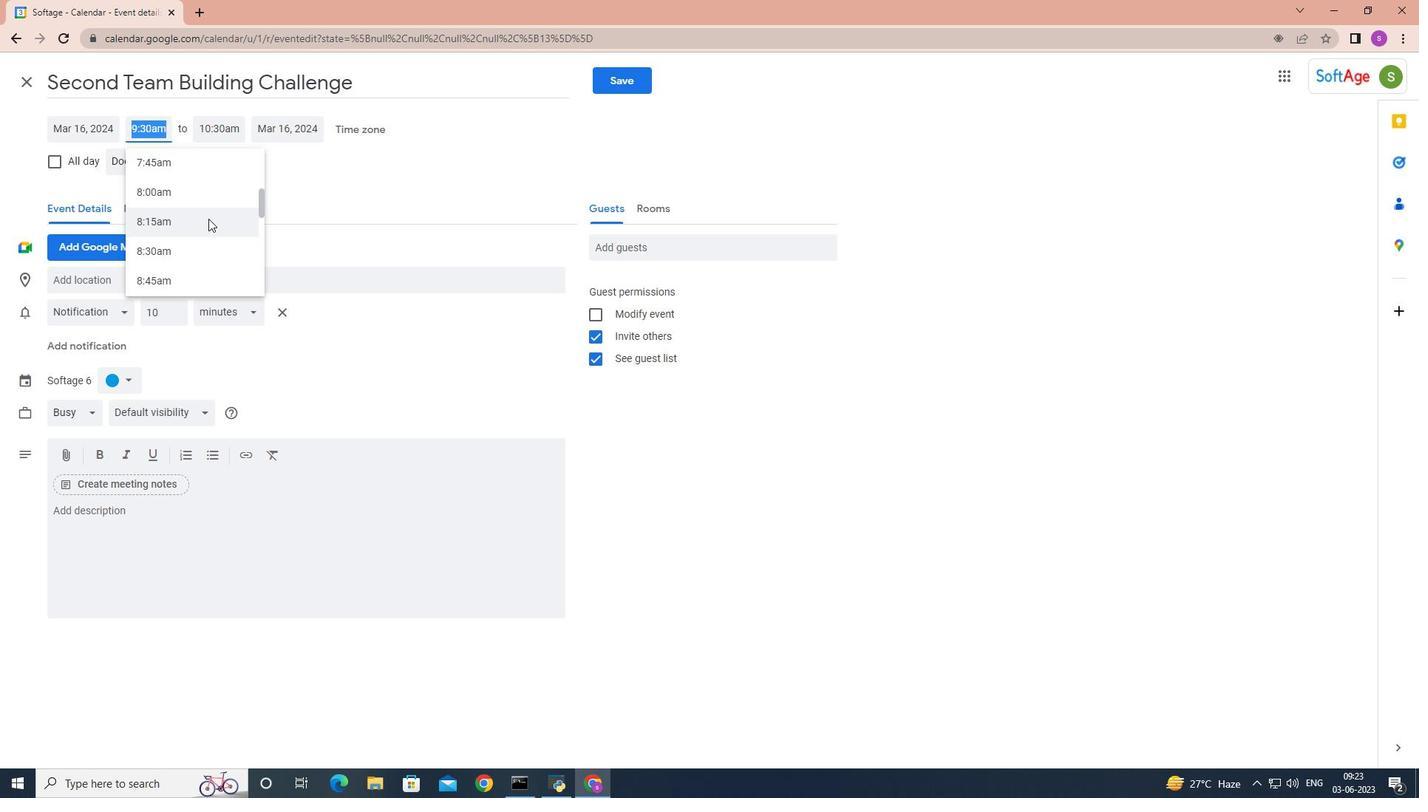 
Action: Mouse moved to (176, 207)
Screenshot: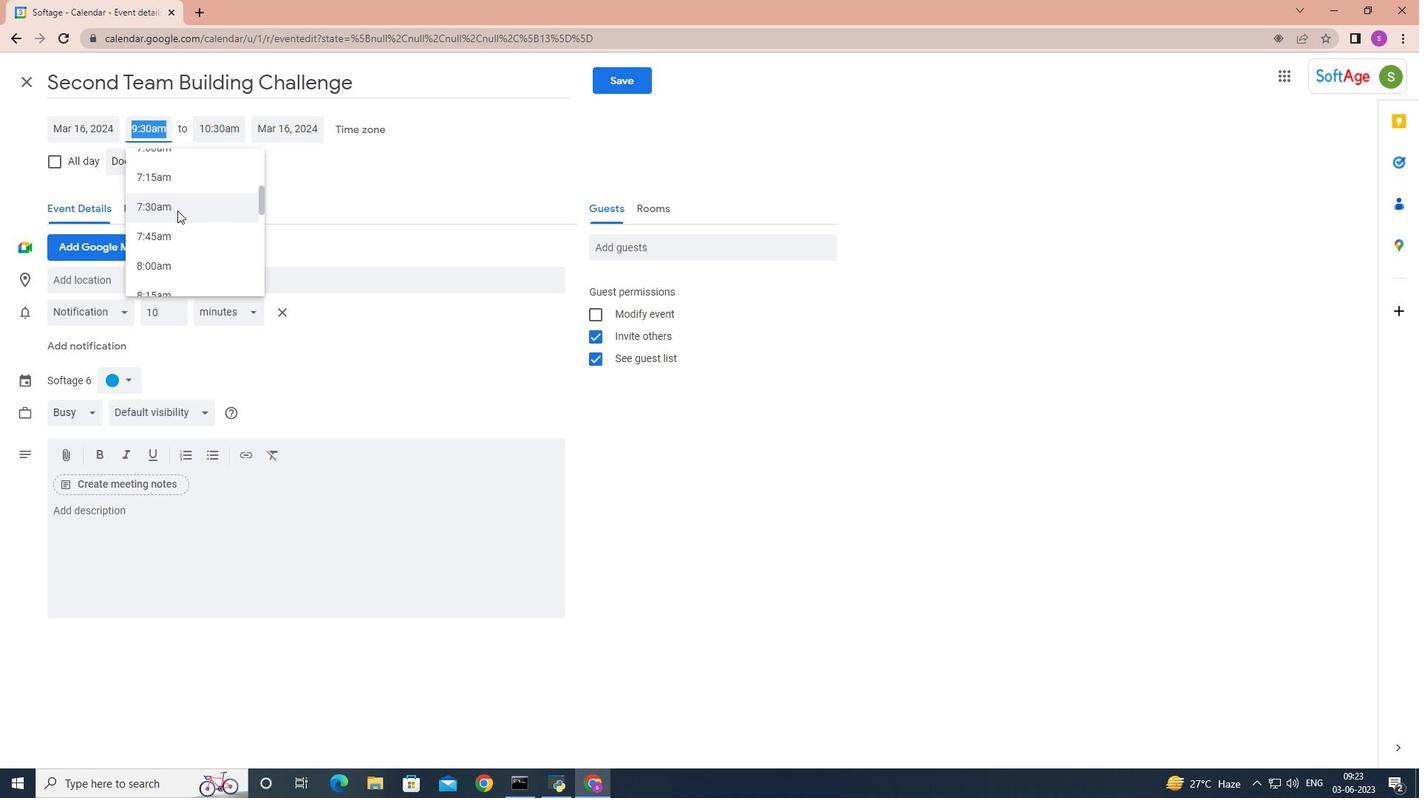 
Action: Mouse pressed left at (176, 207)
Screenshot: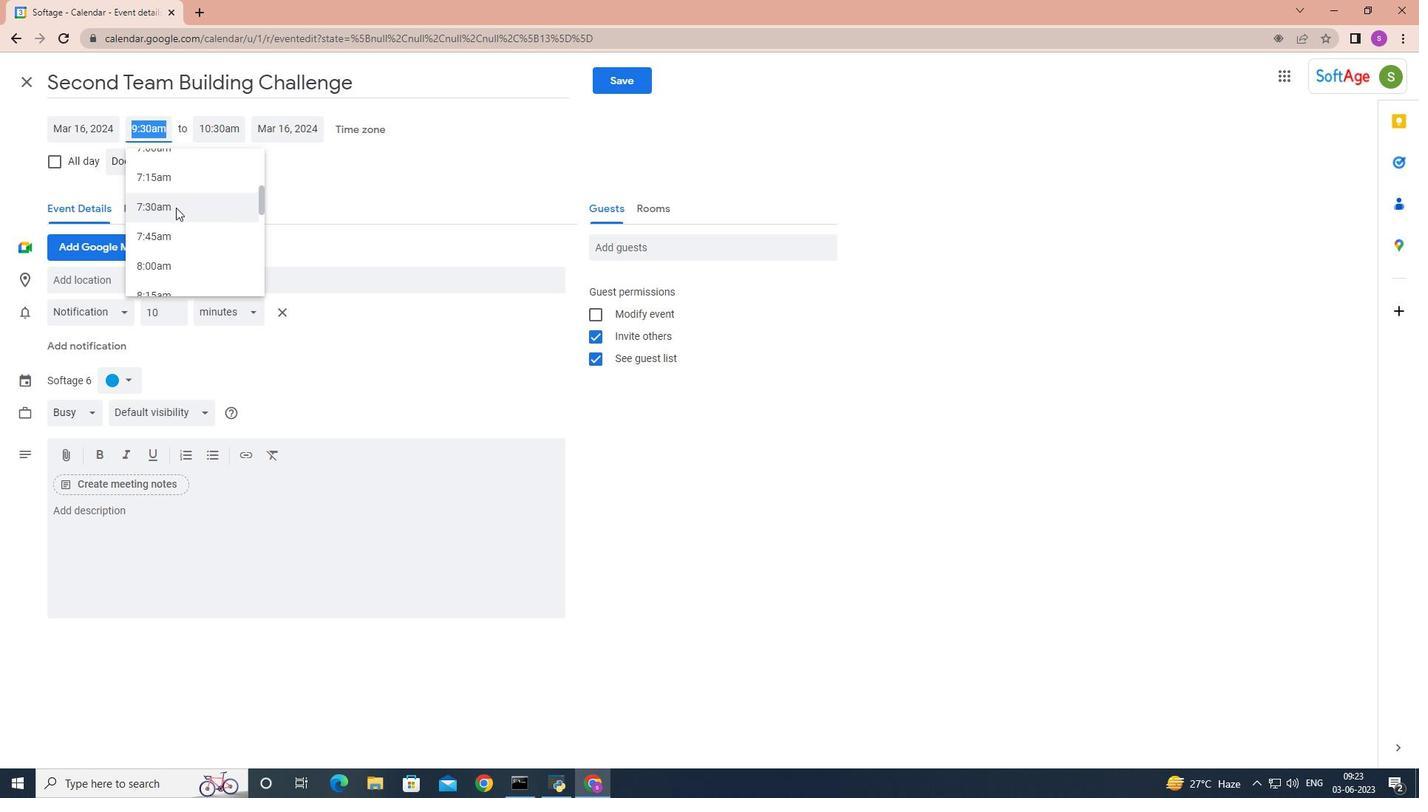 
Action: Mouse moved to (222, 130)
Screenshot: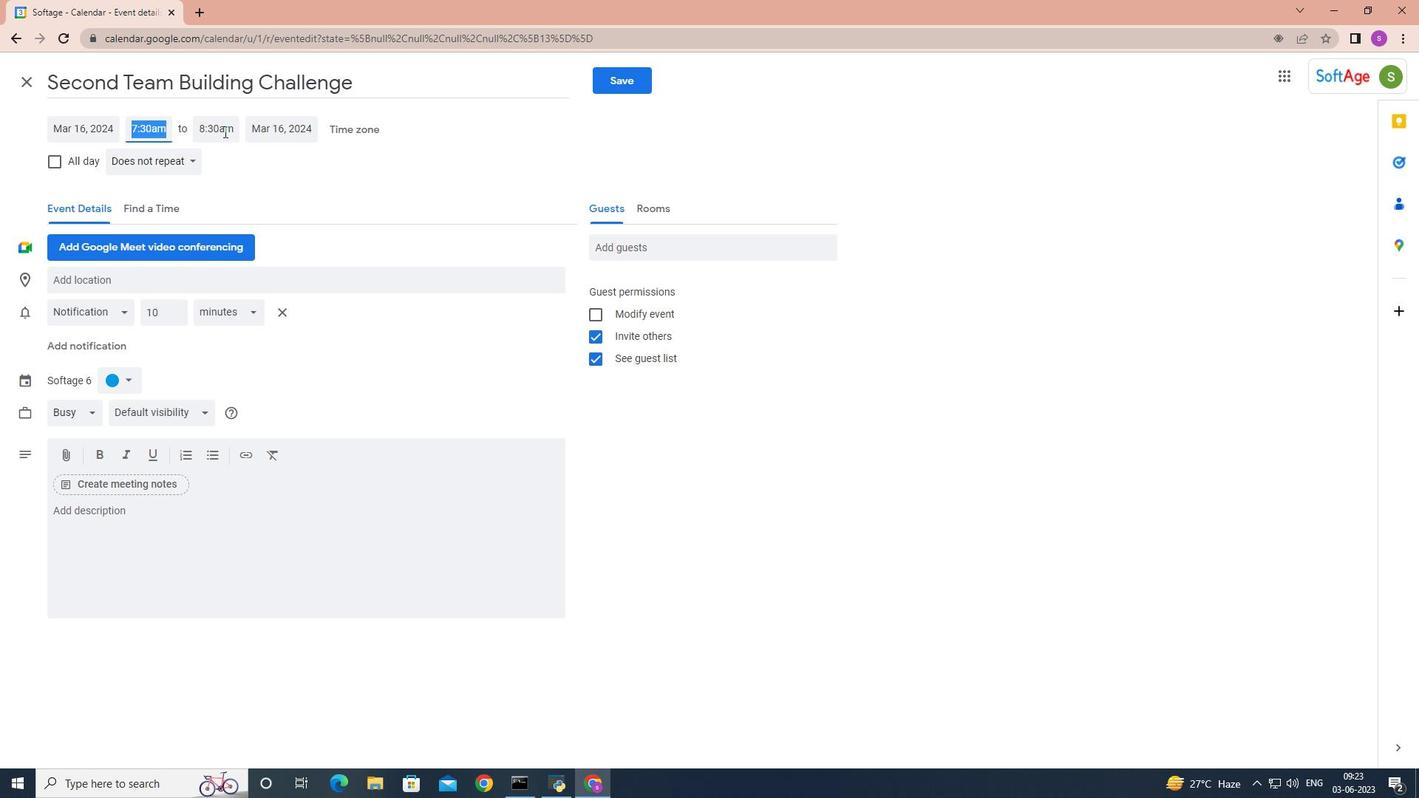 
Action: Mouse pressed left at (222, 130)
Screenshot: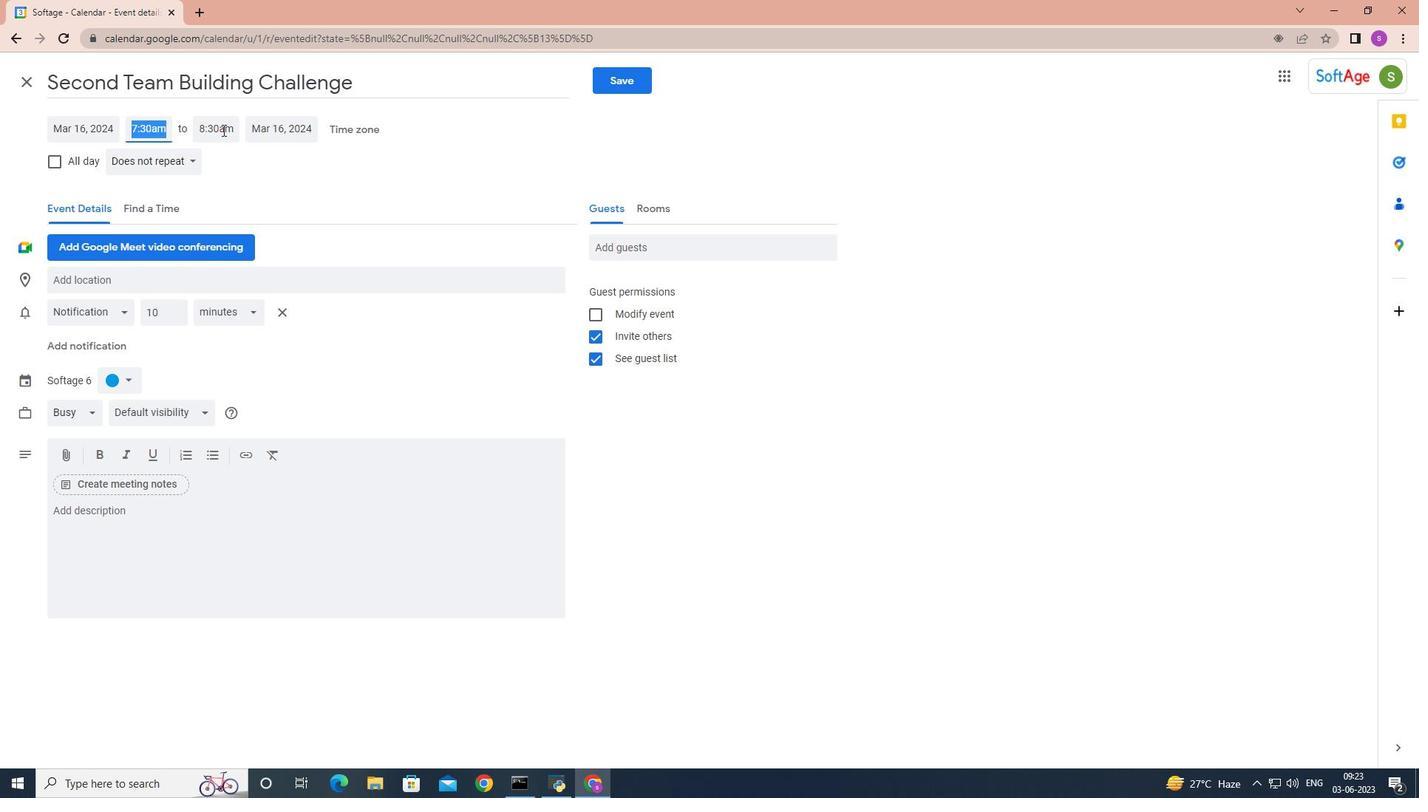 
Action: Mouse moved to (246, 278)
Screenshot: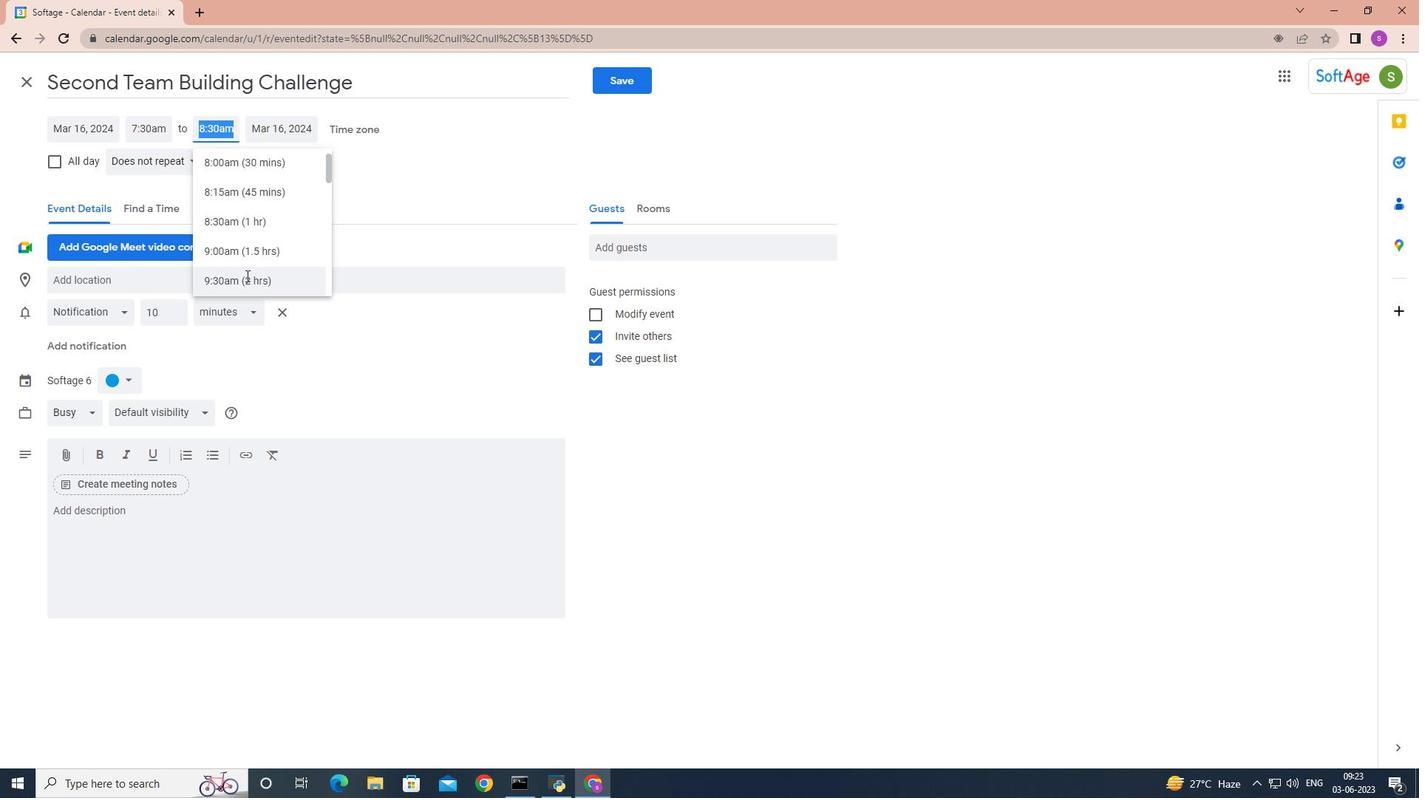 
Action: Mouse pressed left at (246, 278)
Screenshot: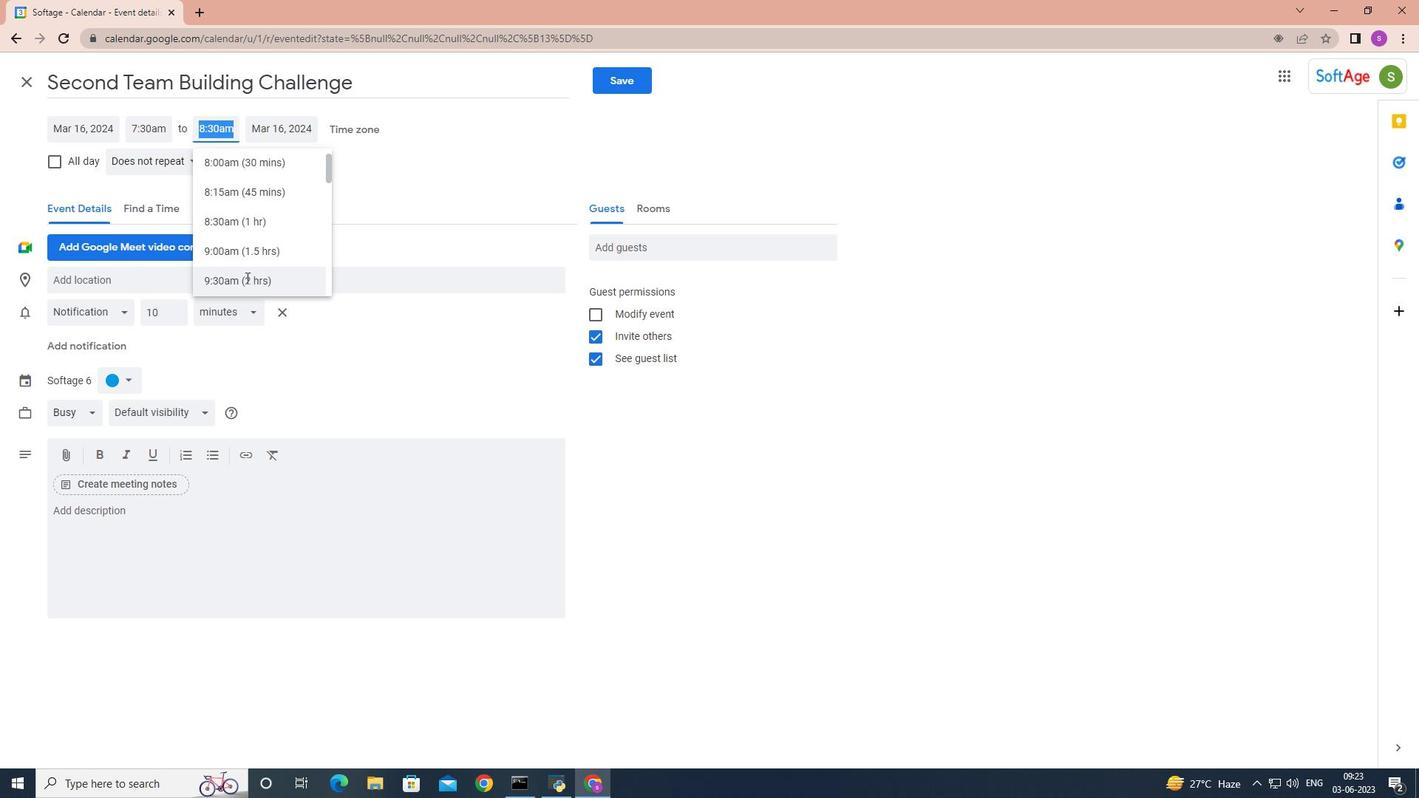 
Action: Mouse moved to (96, 512)
Screenshot: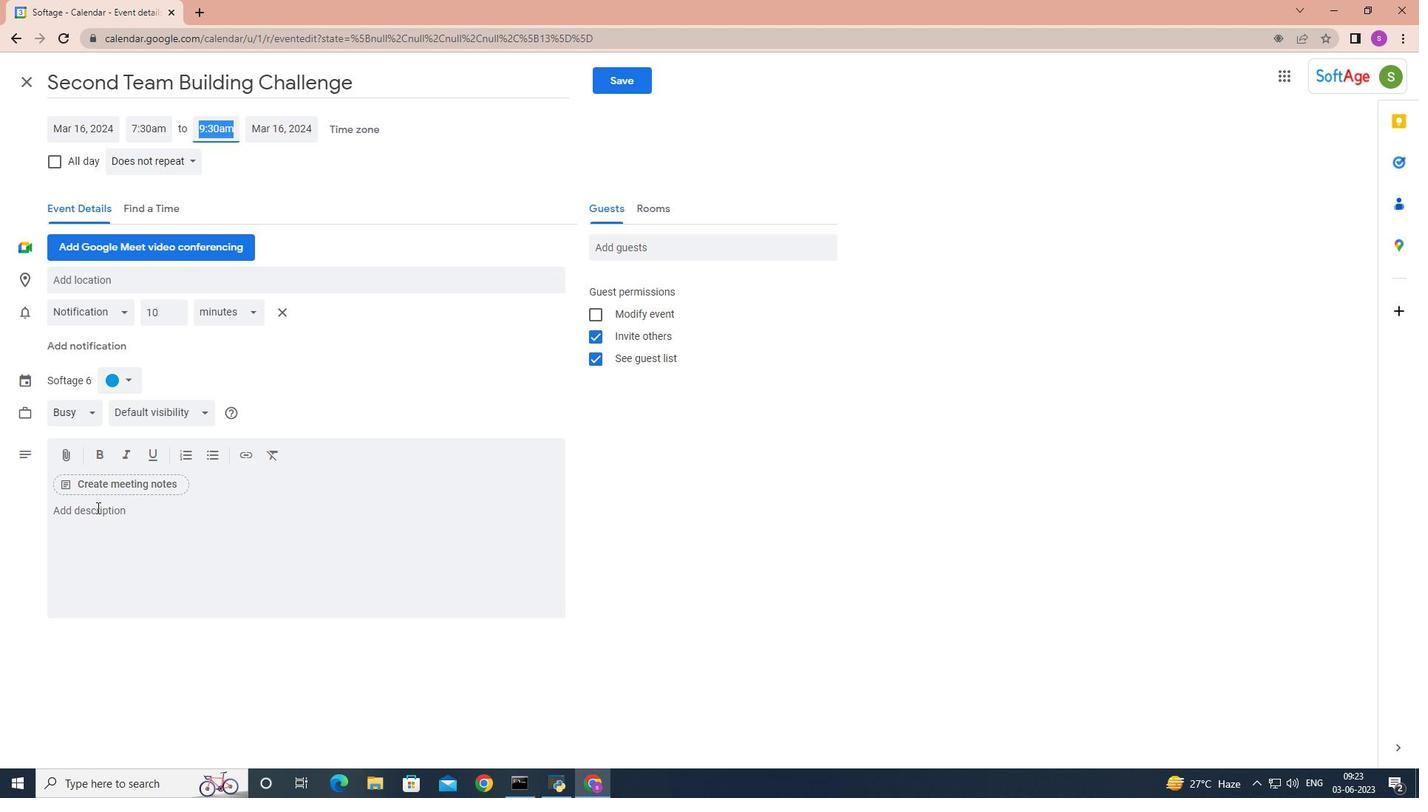
Action: Mouse pressed left at (96, 512)
Screenshot: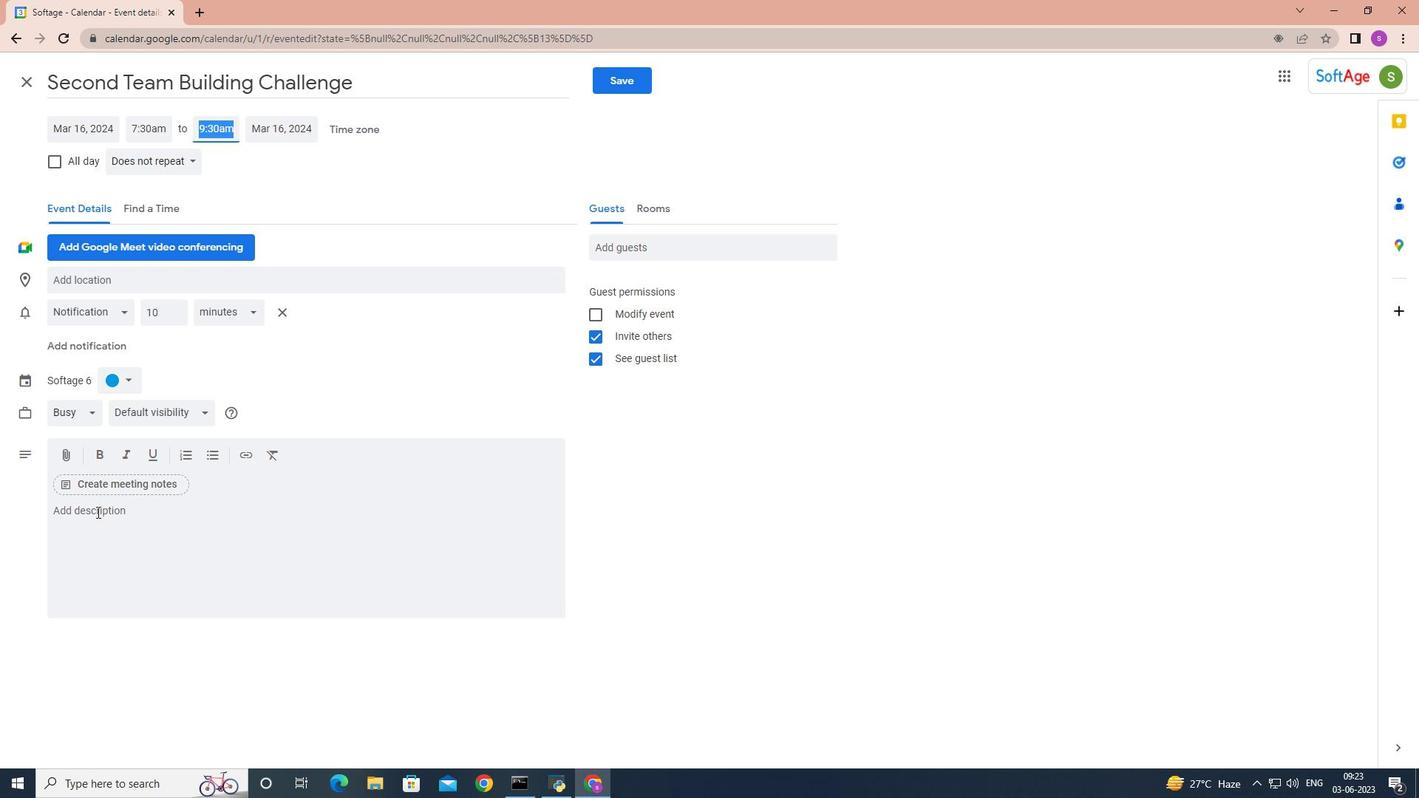 
Action: Mouse moved to (96, 512)
Screenshot: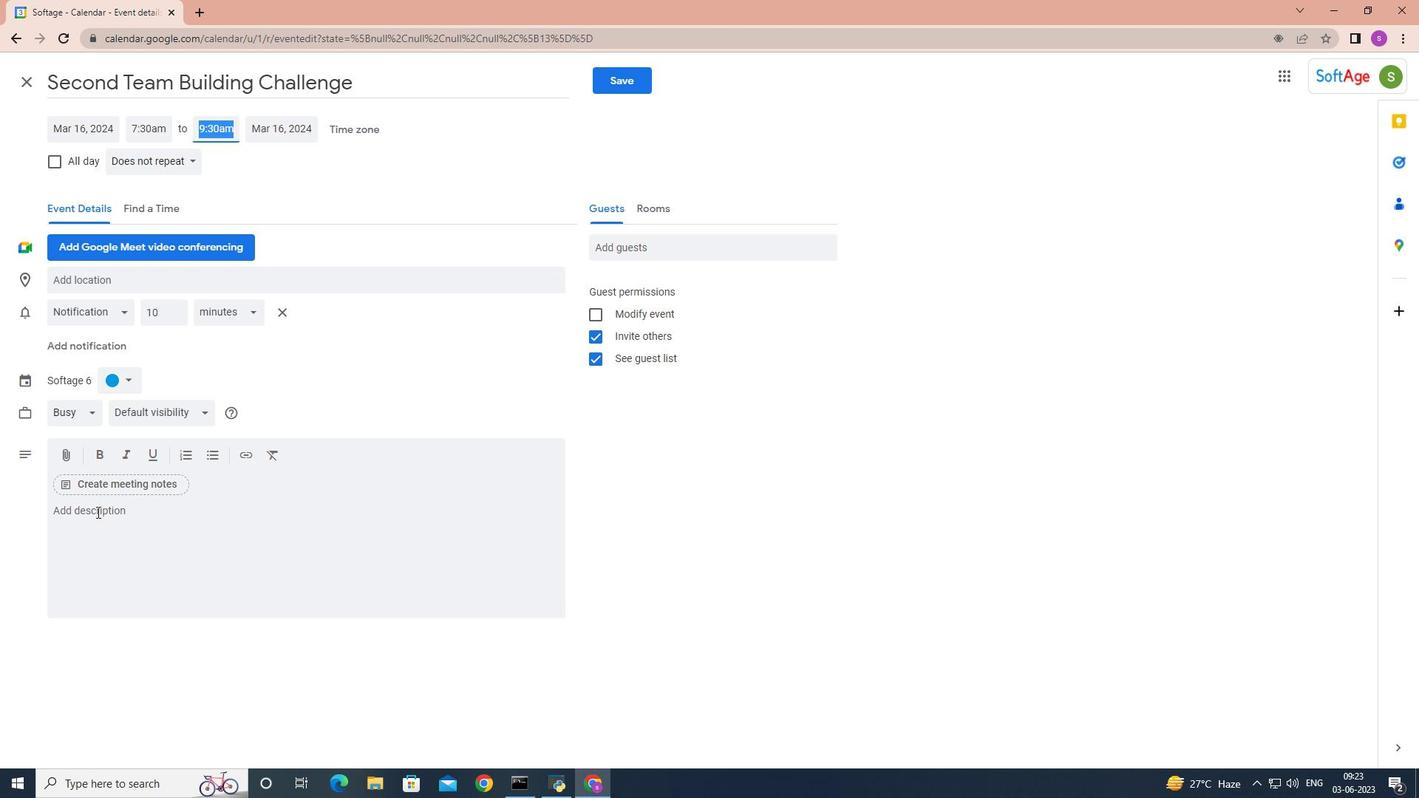 
Action: Key pressed <Key.shift>Participants<Key.space>will<Key.space>explore<Key.space>techniques<Key.space>for<Key.space>building<Key.space>raoo<Key.backspace><Key.backspace>pport<Key.space>and<Key.space>establishing<Key.space>positive<Key.space>relationships<Key.space>with<Key.space>team<Key.space>members.<Key.space>they<Key.space>will<Key.space>learn<Key.space>how<Key.space>to<Key.space>create<Key.space>a<Key.space>supportive<Key.space>and<Key.space>inclusive<Key.space>communication<Key.space>environment,<Key.space>fostering<Key.space>trust,<Key.space>respect<Key.space>and<Key.space>collaboration<Key.space><Key.backspace>.
Screenshot: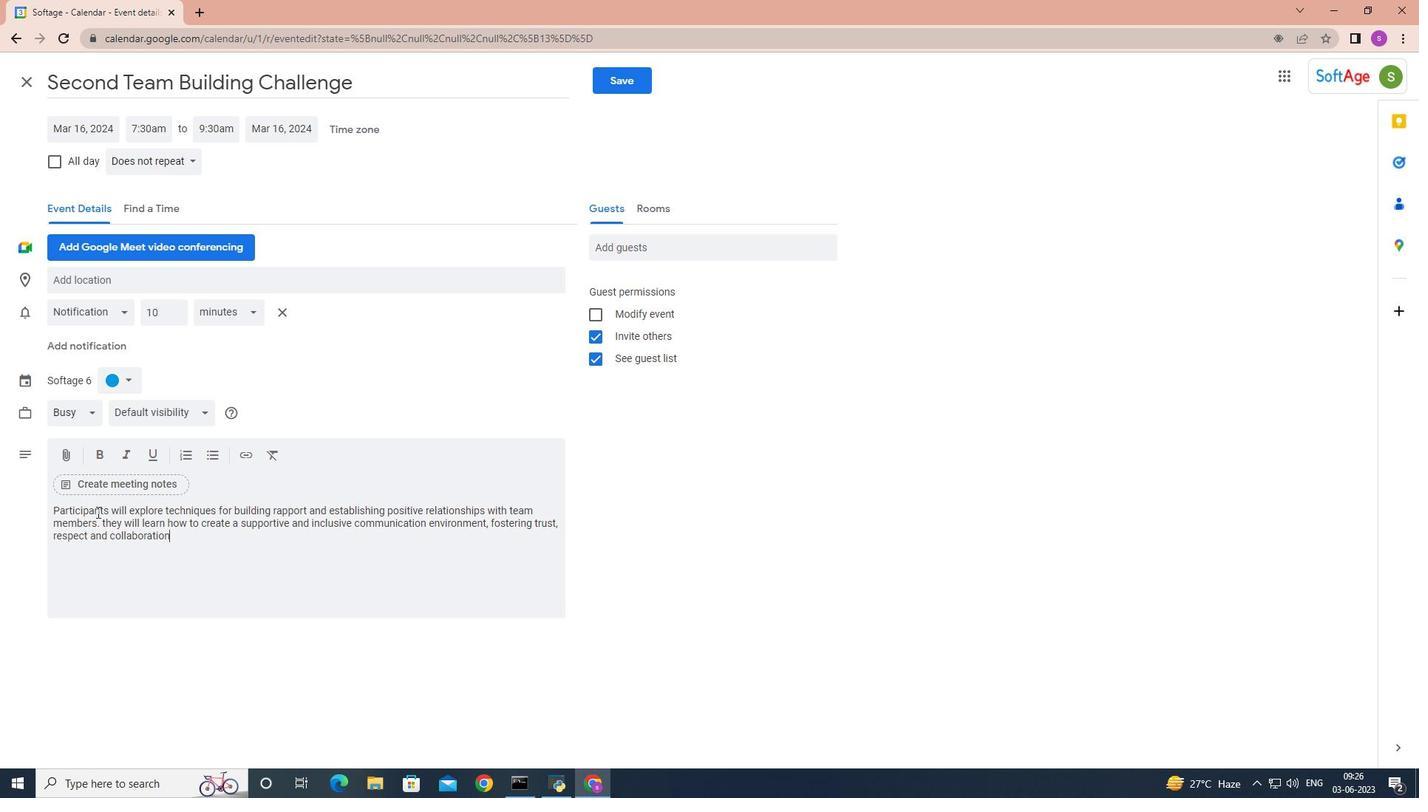 
Action: Mouse moved to (125, 377)
Screenshot: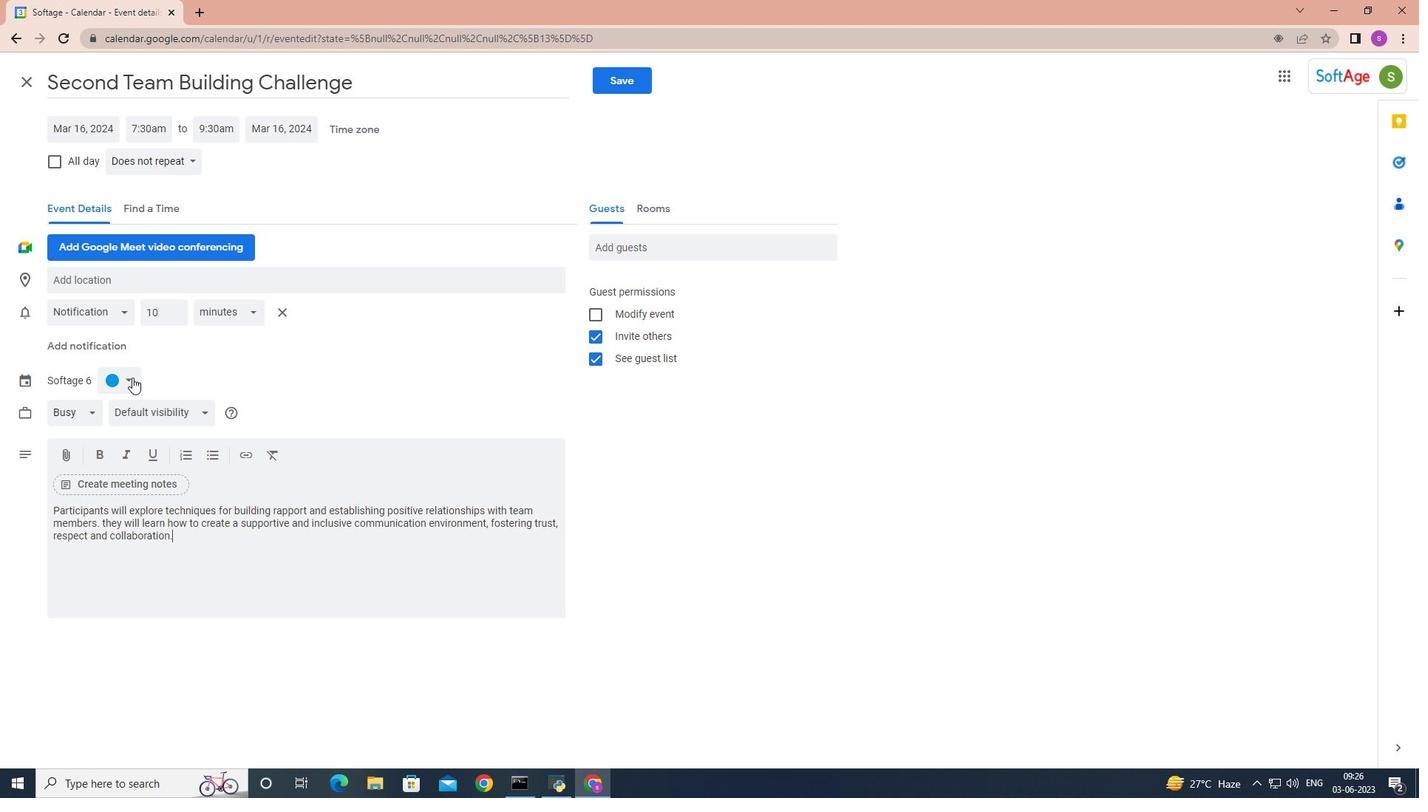 
Action: Mouse pressed left at (125, 377)
Screenshot: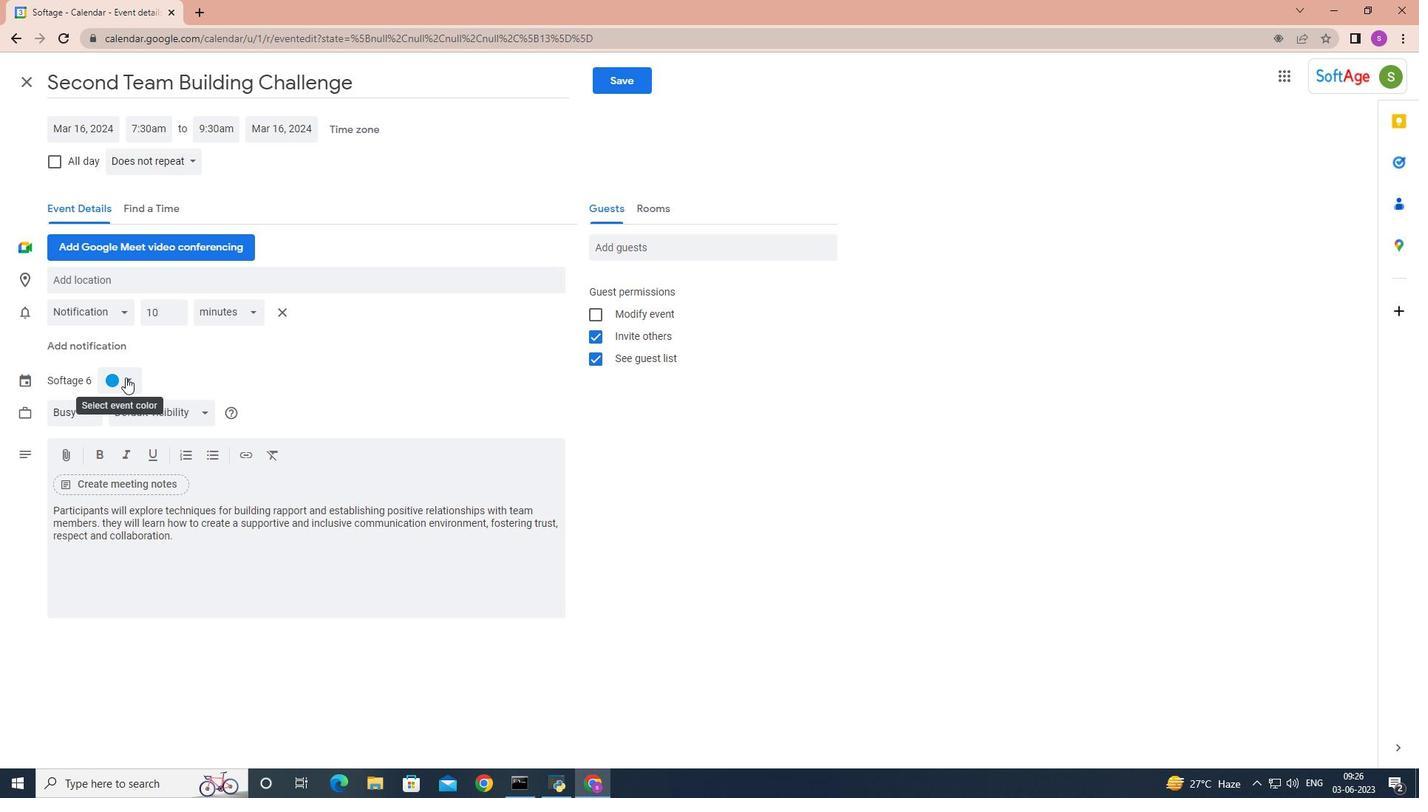 
Action: Mouse moved to (129, 428)
Screenshot: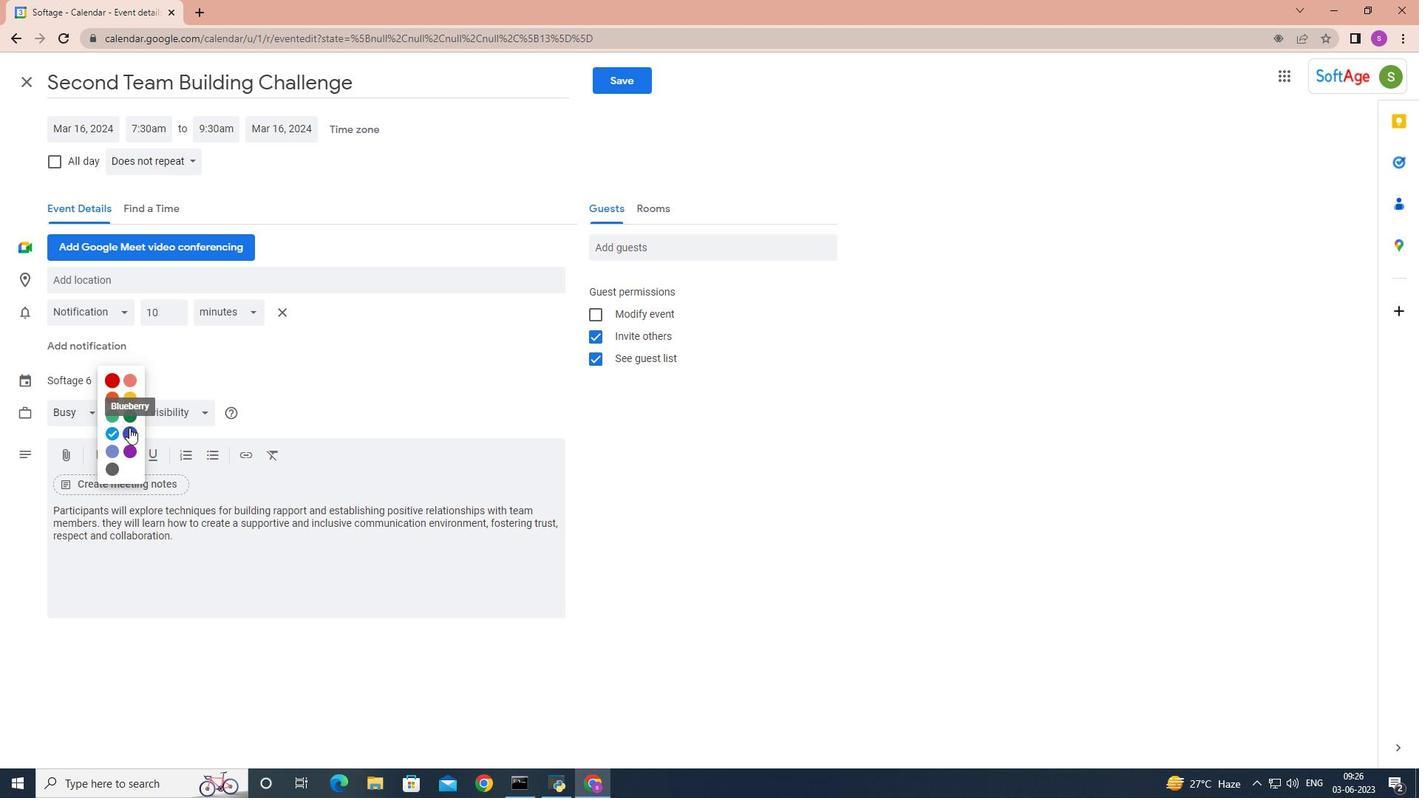 
Action: Mouse pressed left at (129, 428)
Screenshot: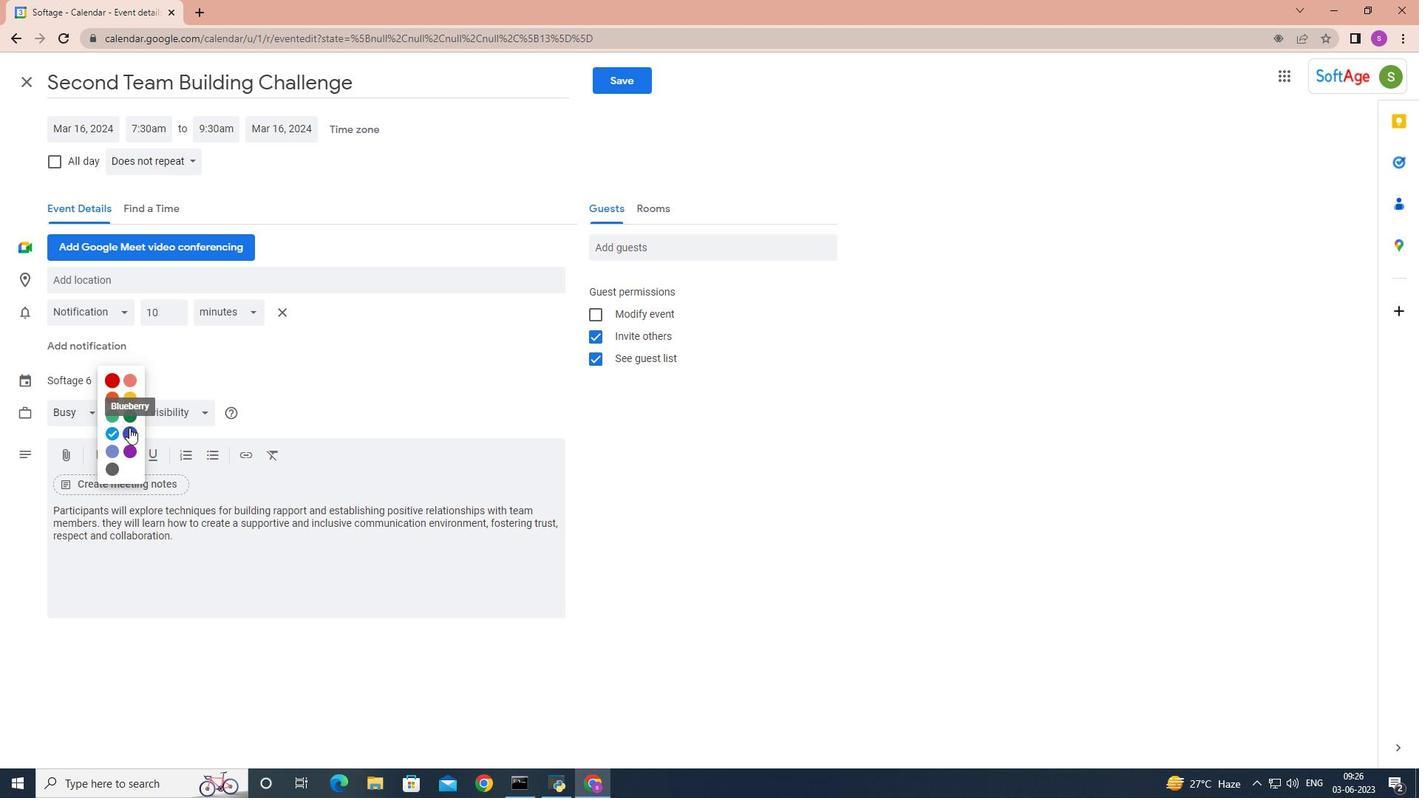 
Action: Mouse moved to (113, 281)
Screenshot: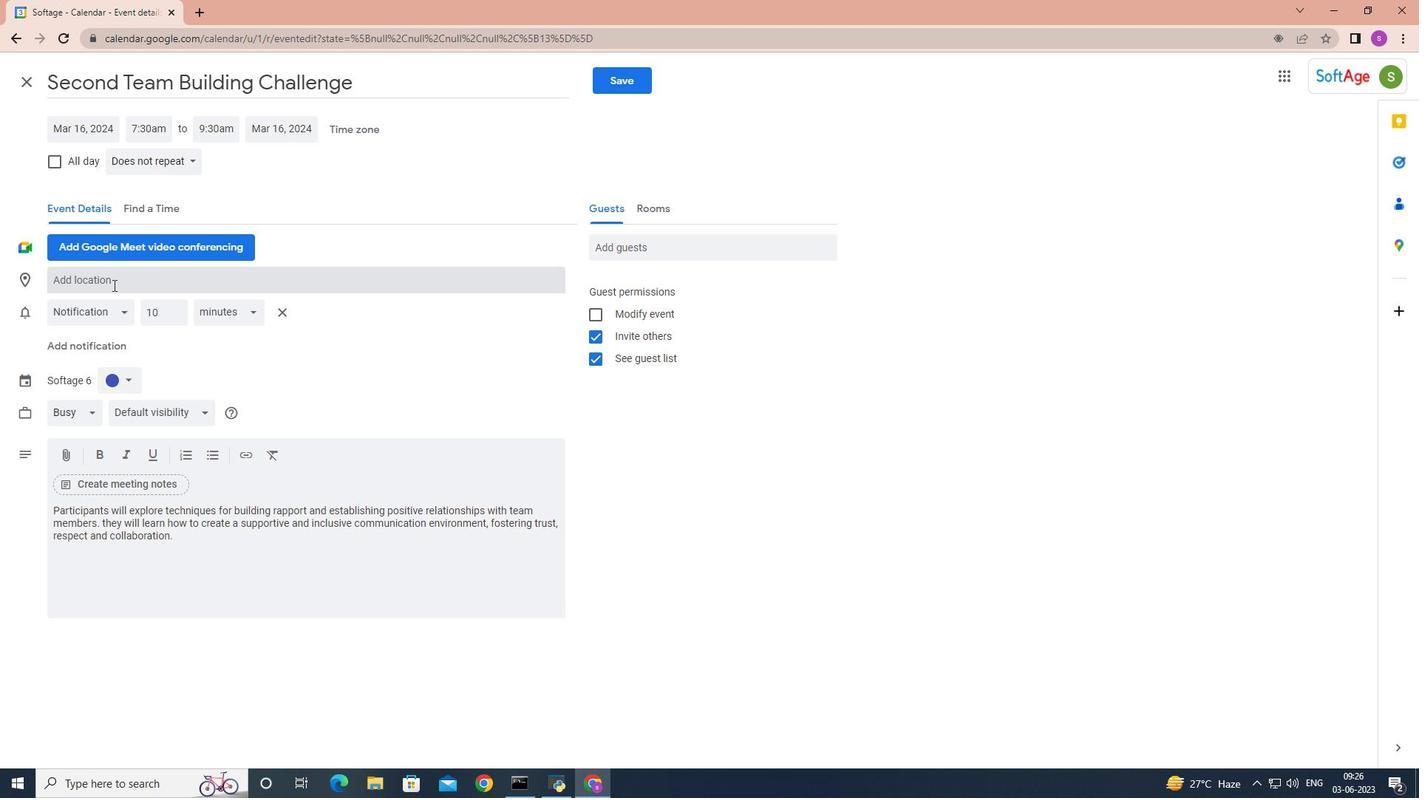 
Action: Mouse pressed left at (113, 281)
Screenshot: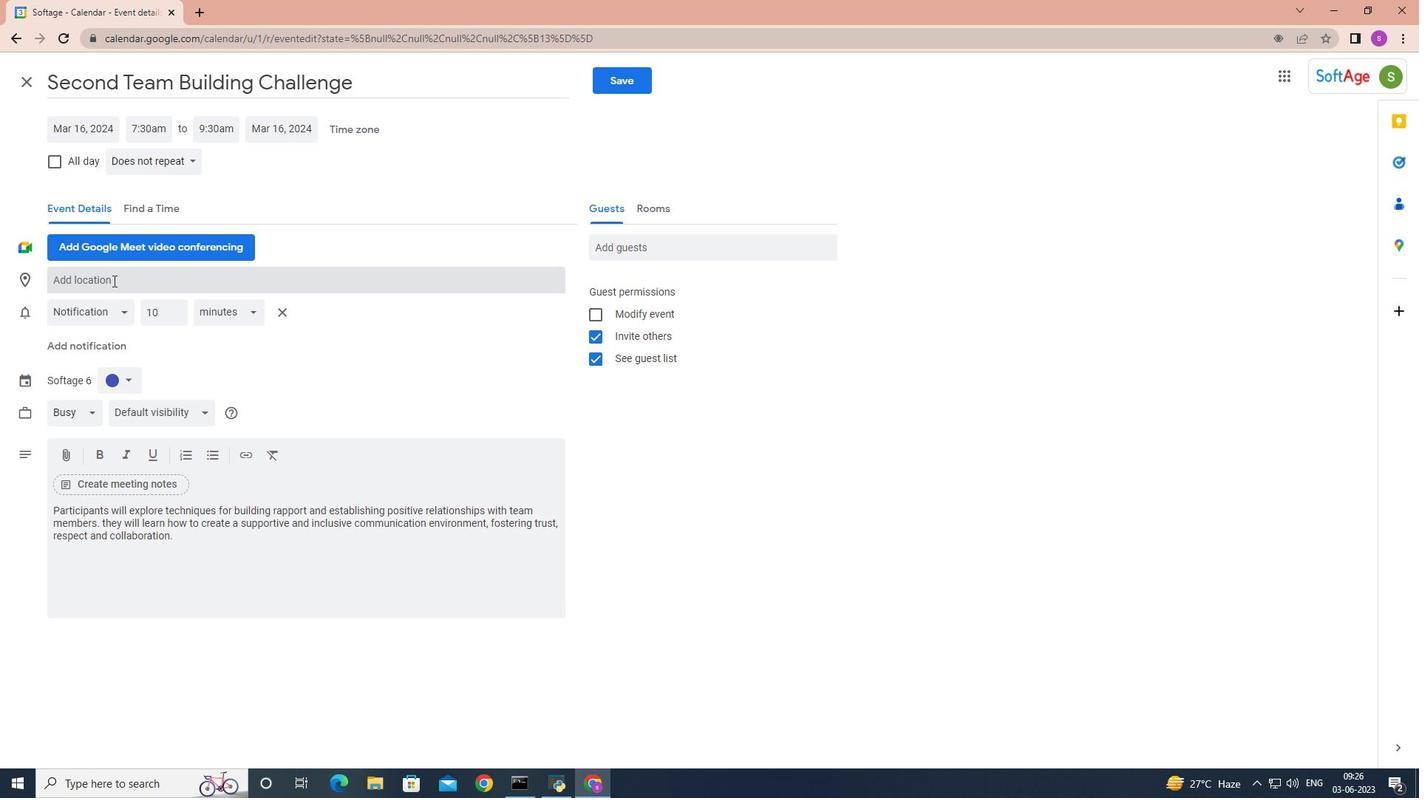 
Action: Key pressed 987<Key.space><Key.shift>White<Key.space><Key.shift>Desert<Key.space><Key.backspace>,<Key.space><Key.shift><Key.shift><Key.shift><Key.shift><Key.shift><Key.shift><Key.shift><Key.shift><Key.shift><Key.shift><Key.shift><Key.shift>Farafra,<Key.space><Key.backspace><Key.backspace><Key.backspace><Key.backspace><Key.backspace>fra,<Key.space><Key.shift>Egypt,<Key.space>
Screenshot: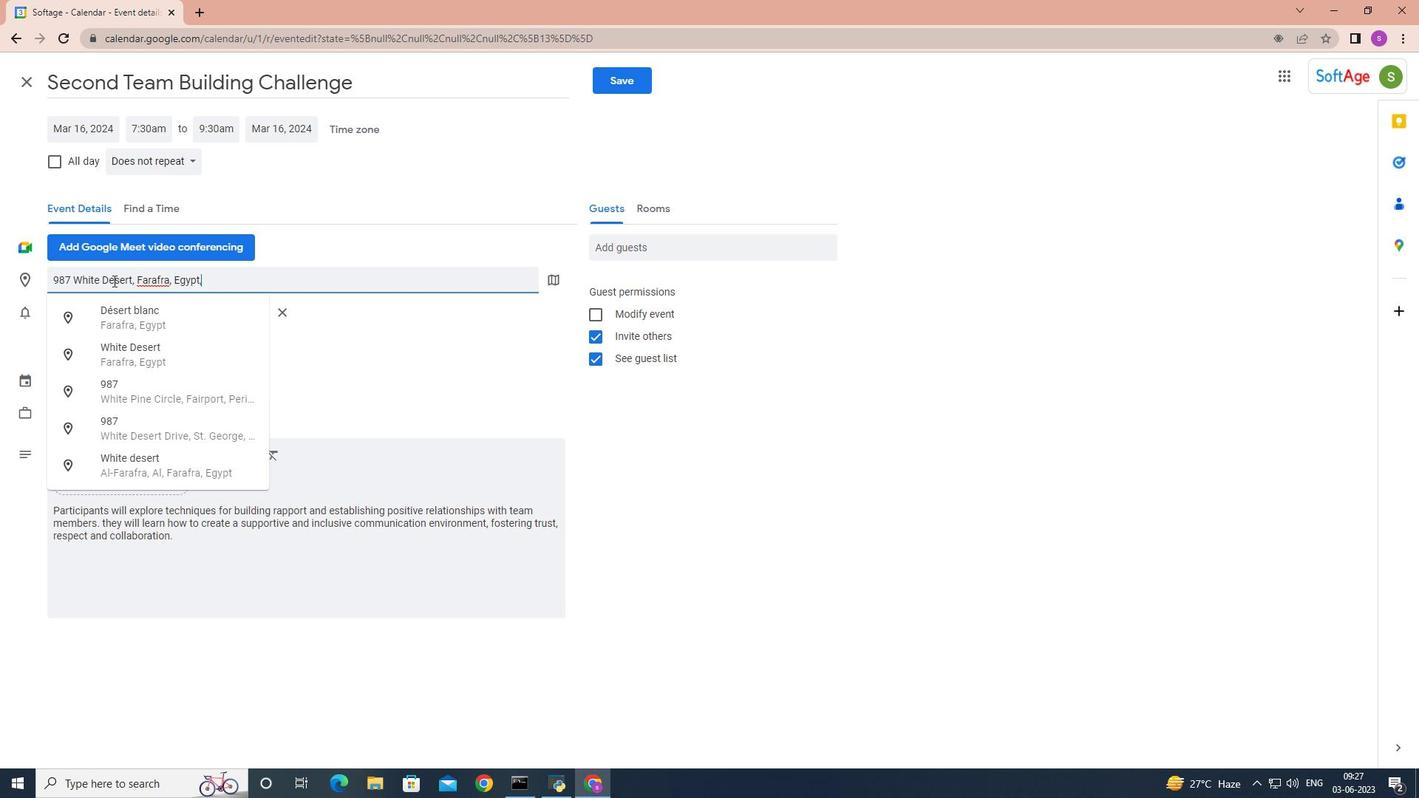 
Action: Mouse moved to (633, 247)
Screenshot: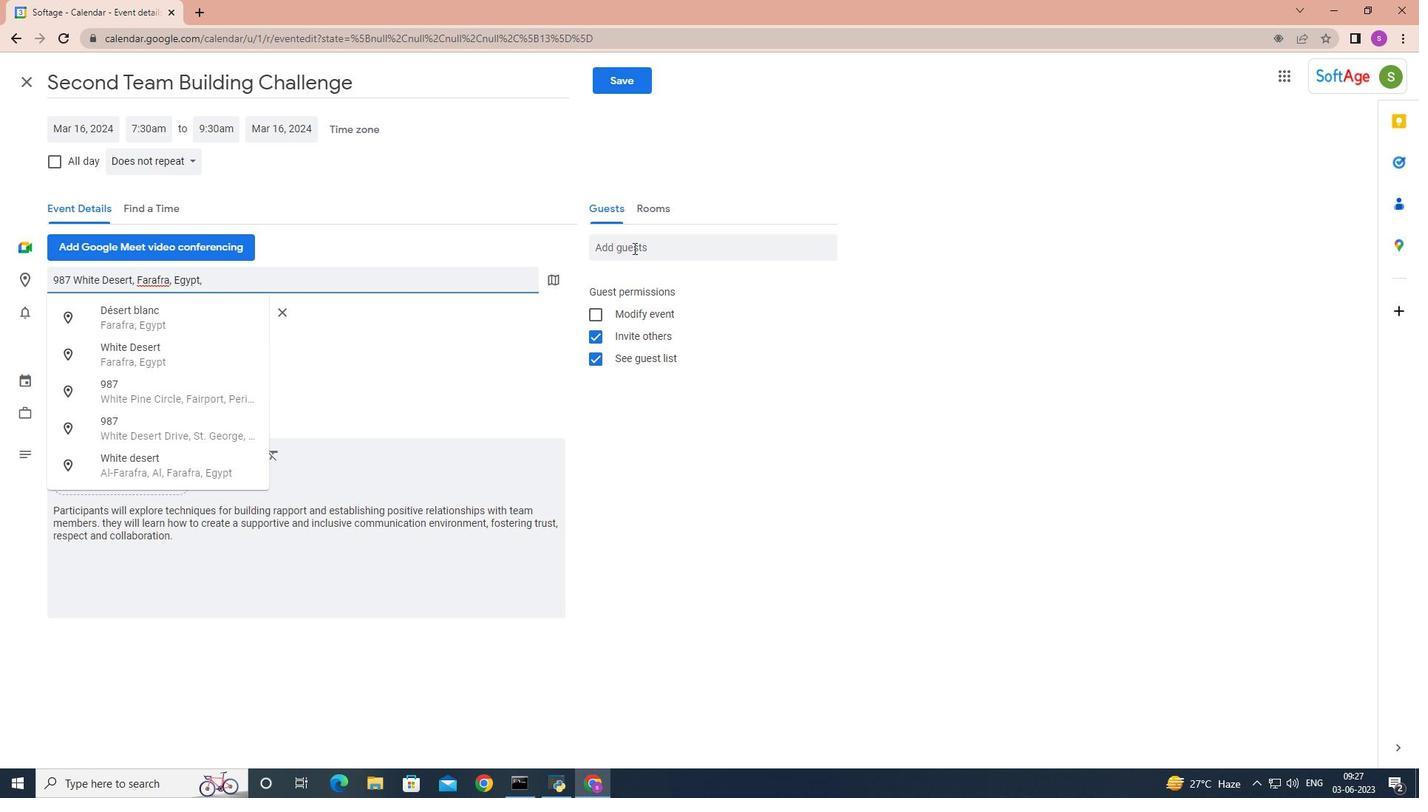 
Action: Mouse pressed left at (633, 247)
Screenshot: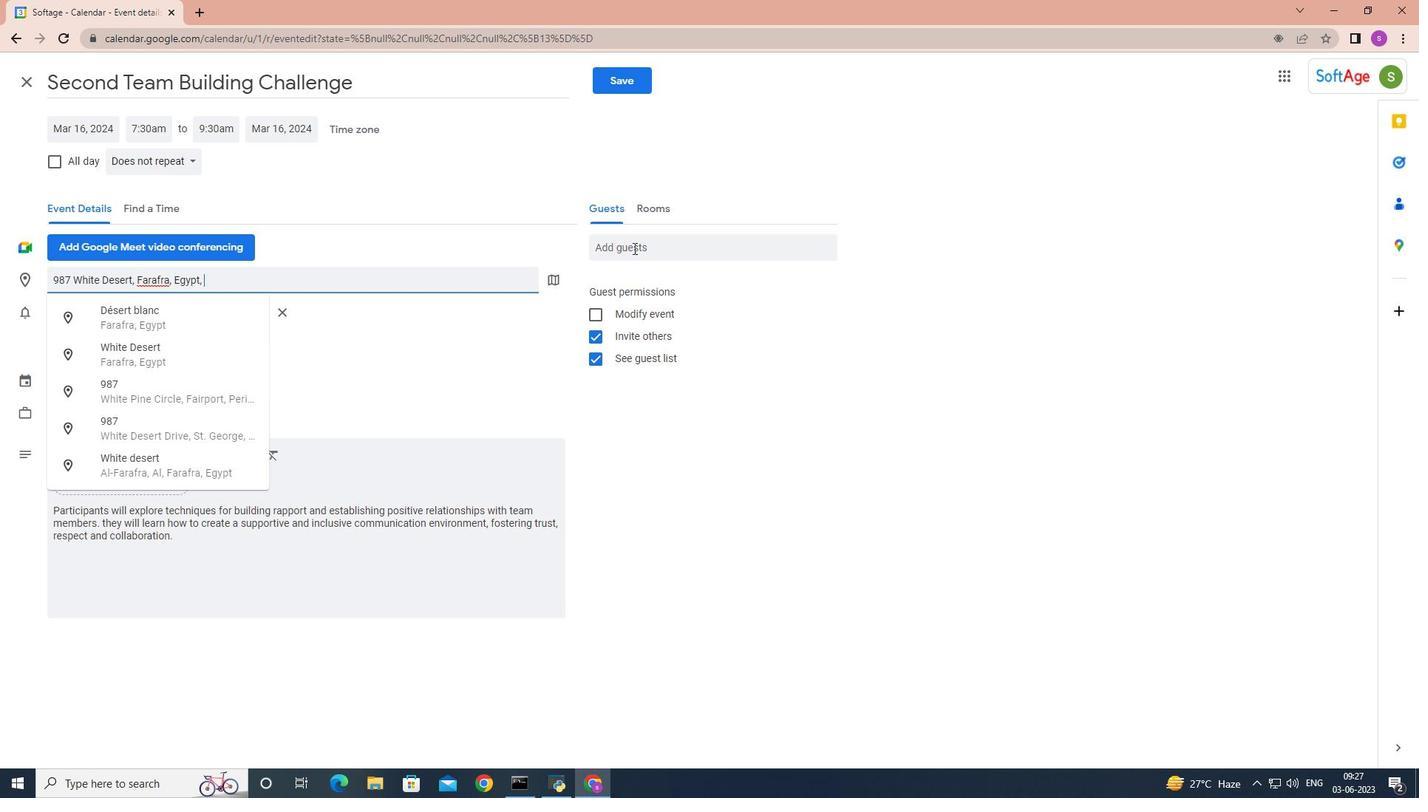 
Action: Key pressed softage.7
Screenshot: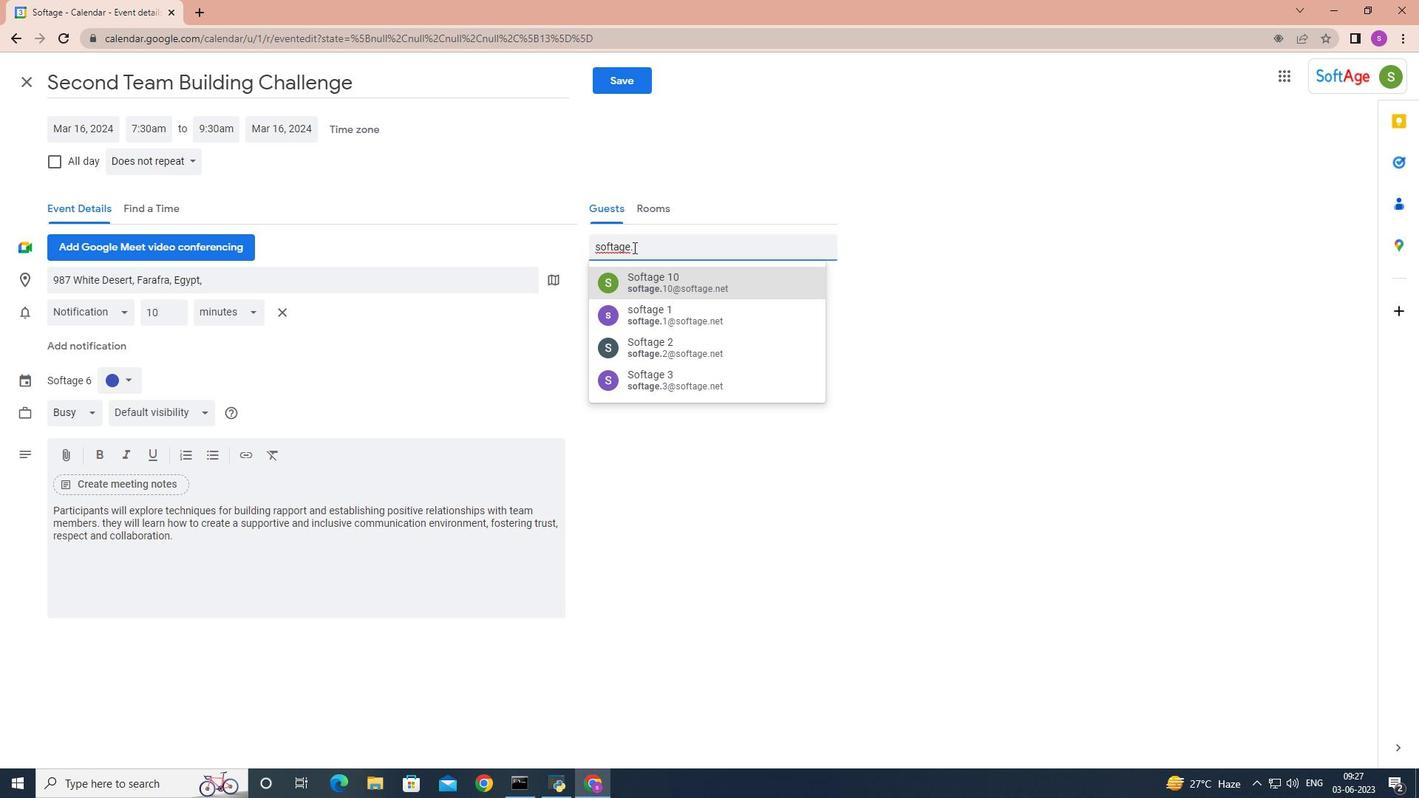 
Action: Mouse moved to (646, 283)
Screenshot: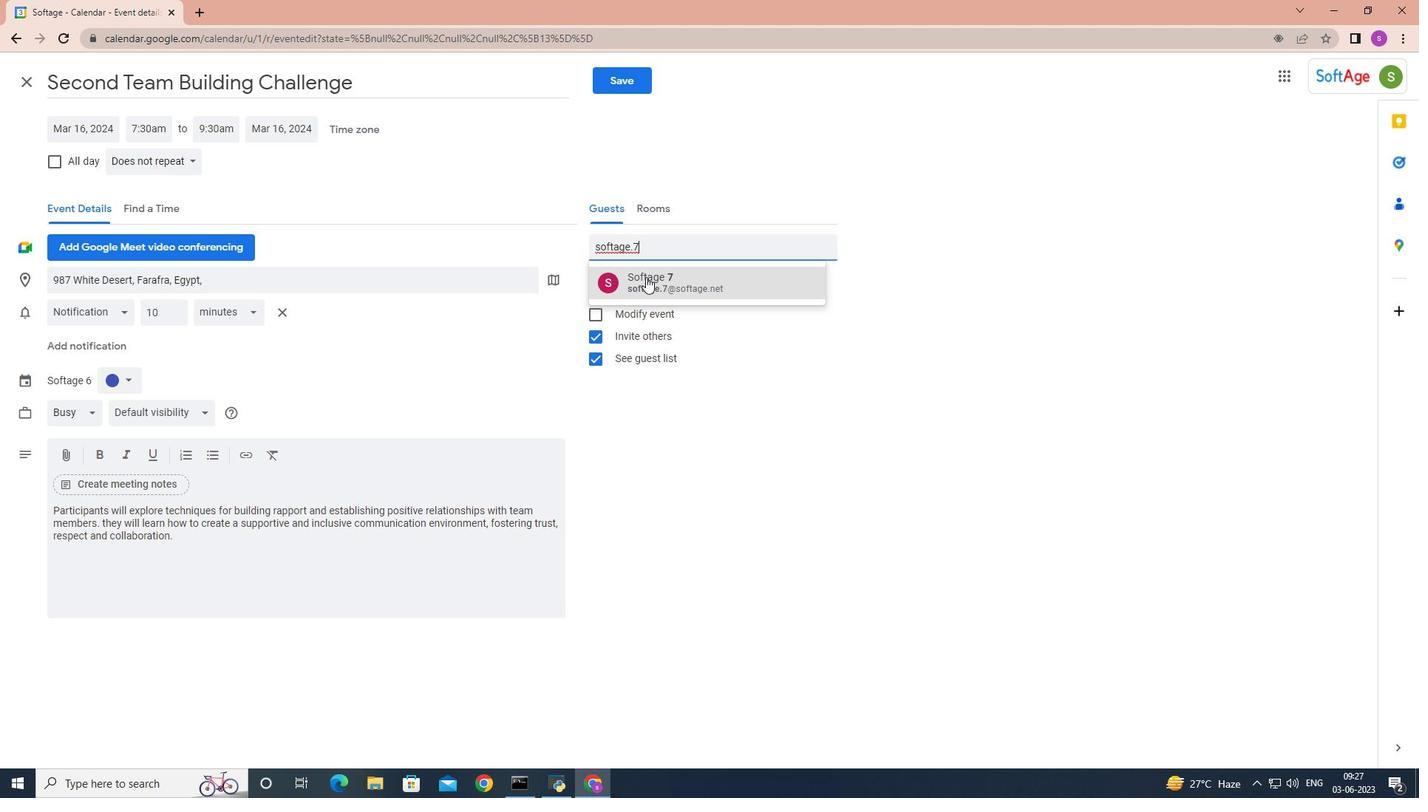 
Action: Mouse pressed left at (646, 283)
Screenshot: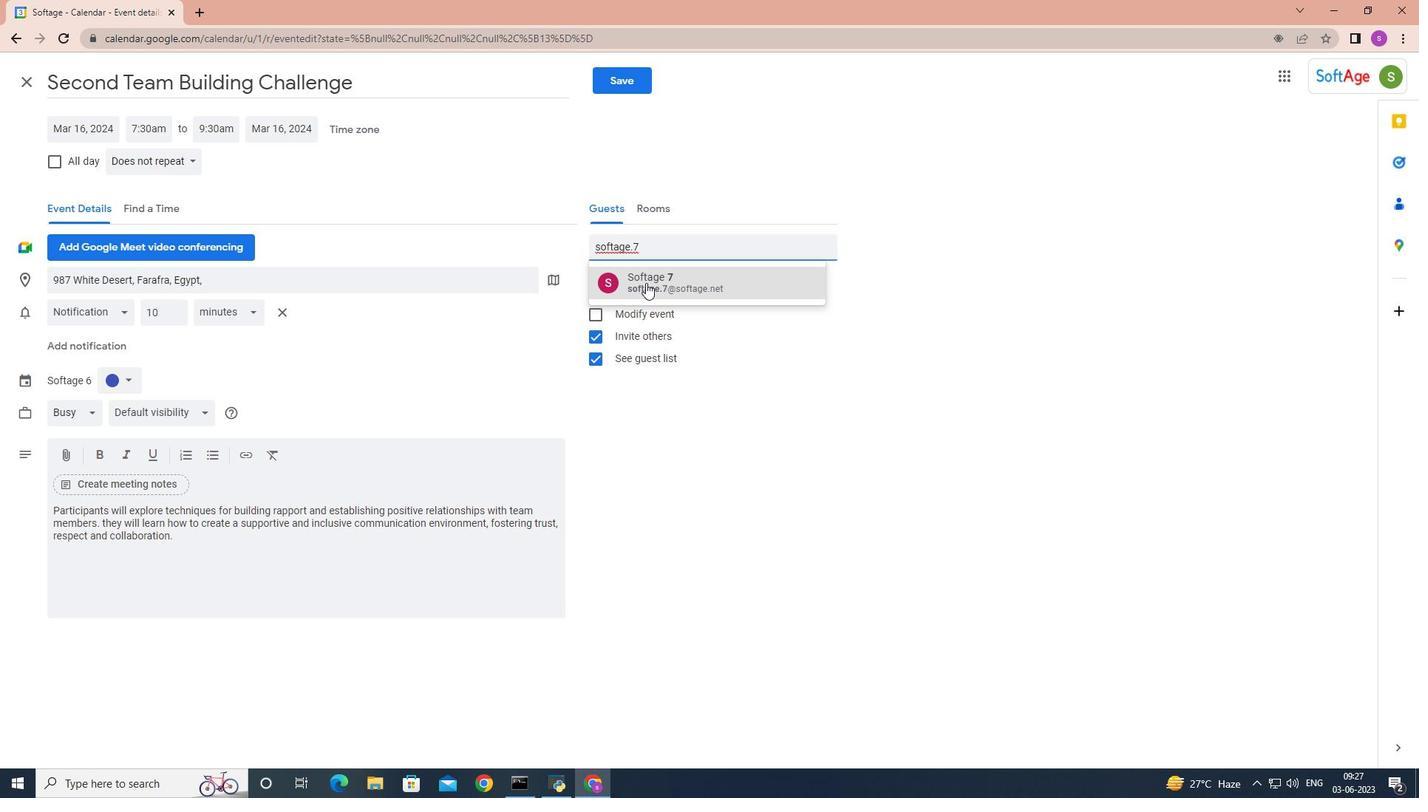 
Action: Key pressed softage.8
Screenshot: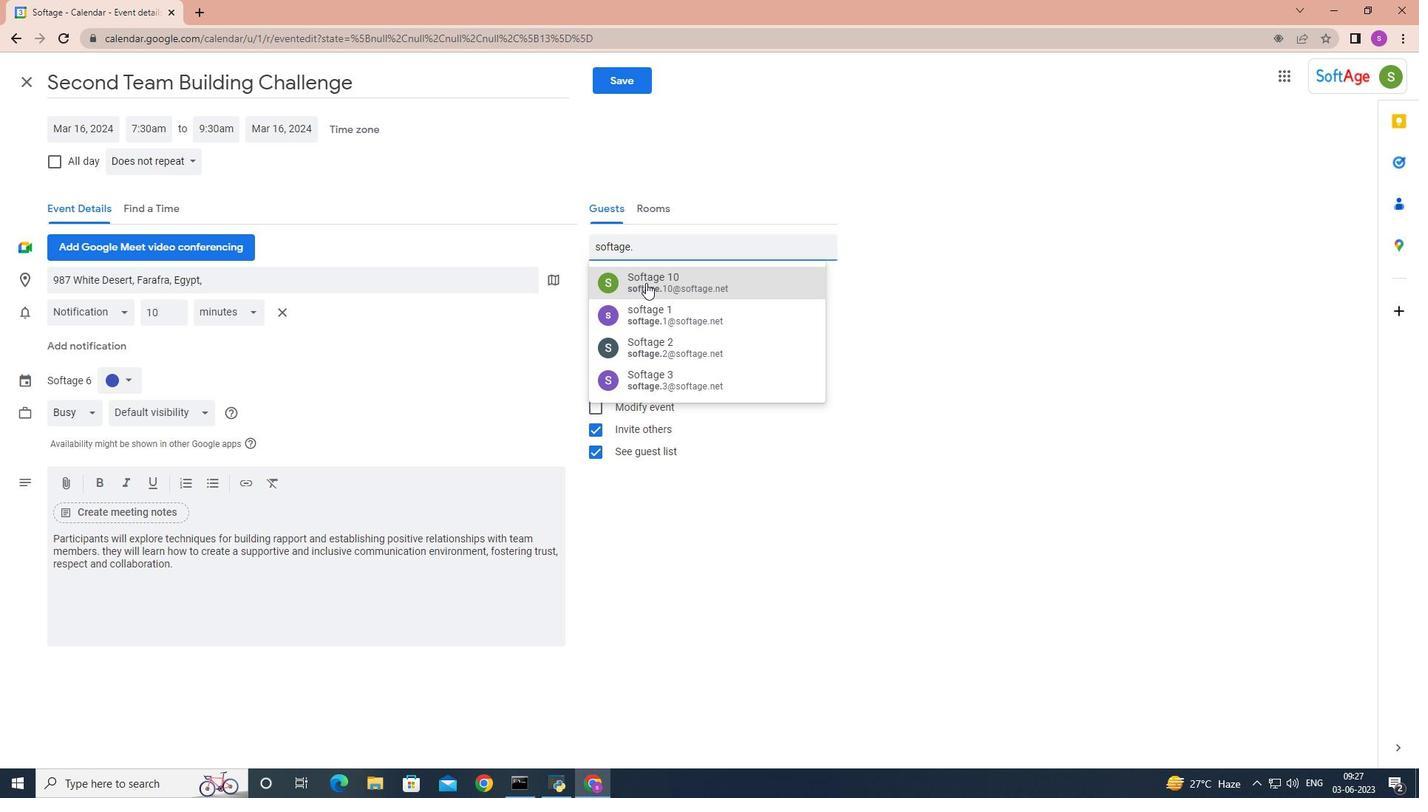 
Action: Mouse pressed left at (646, 283)
Screenshot: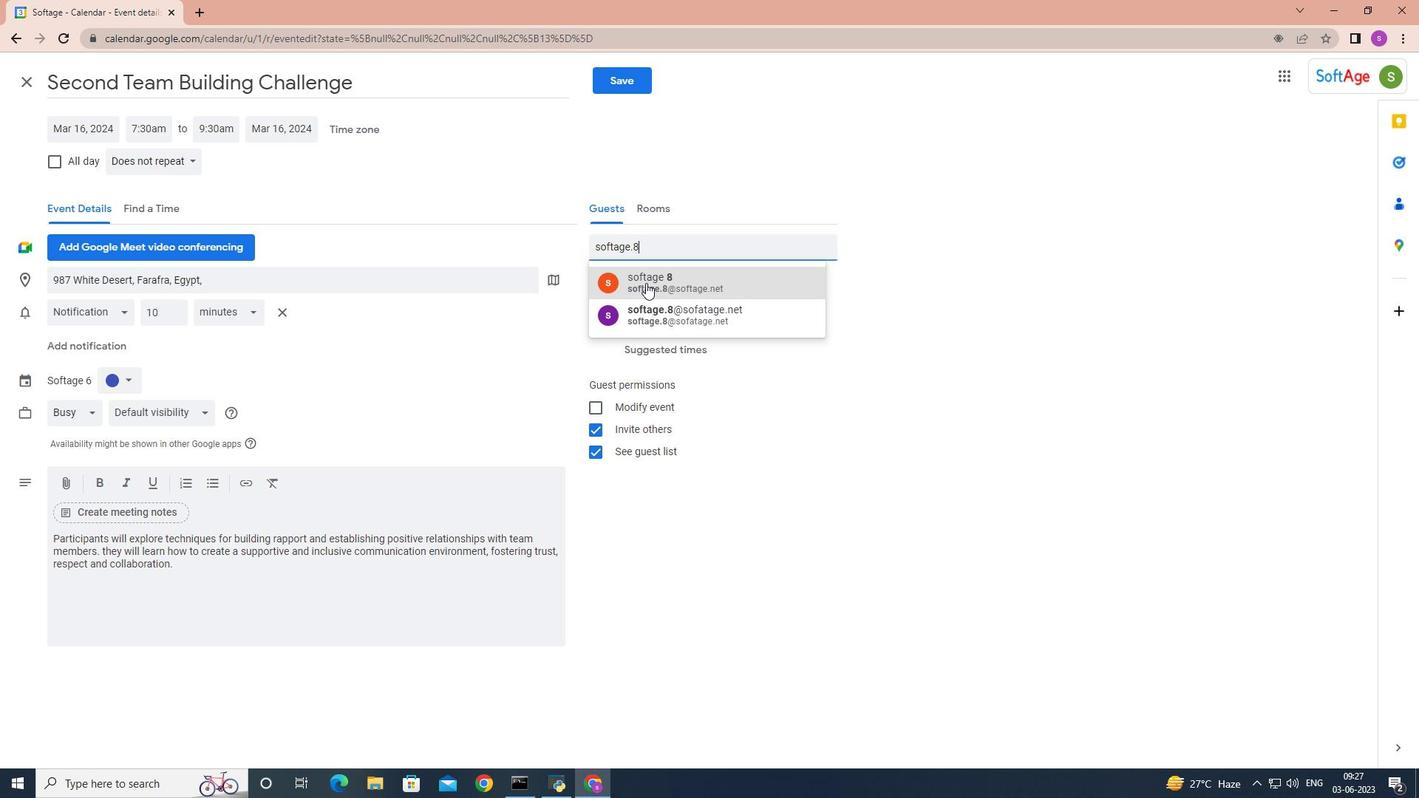 
Action: Mouse moved to (187, 158)
Screenshot: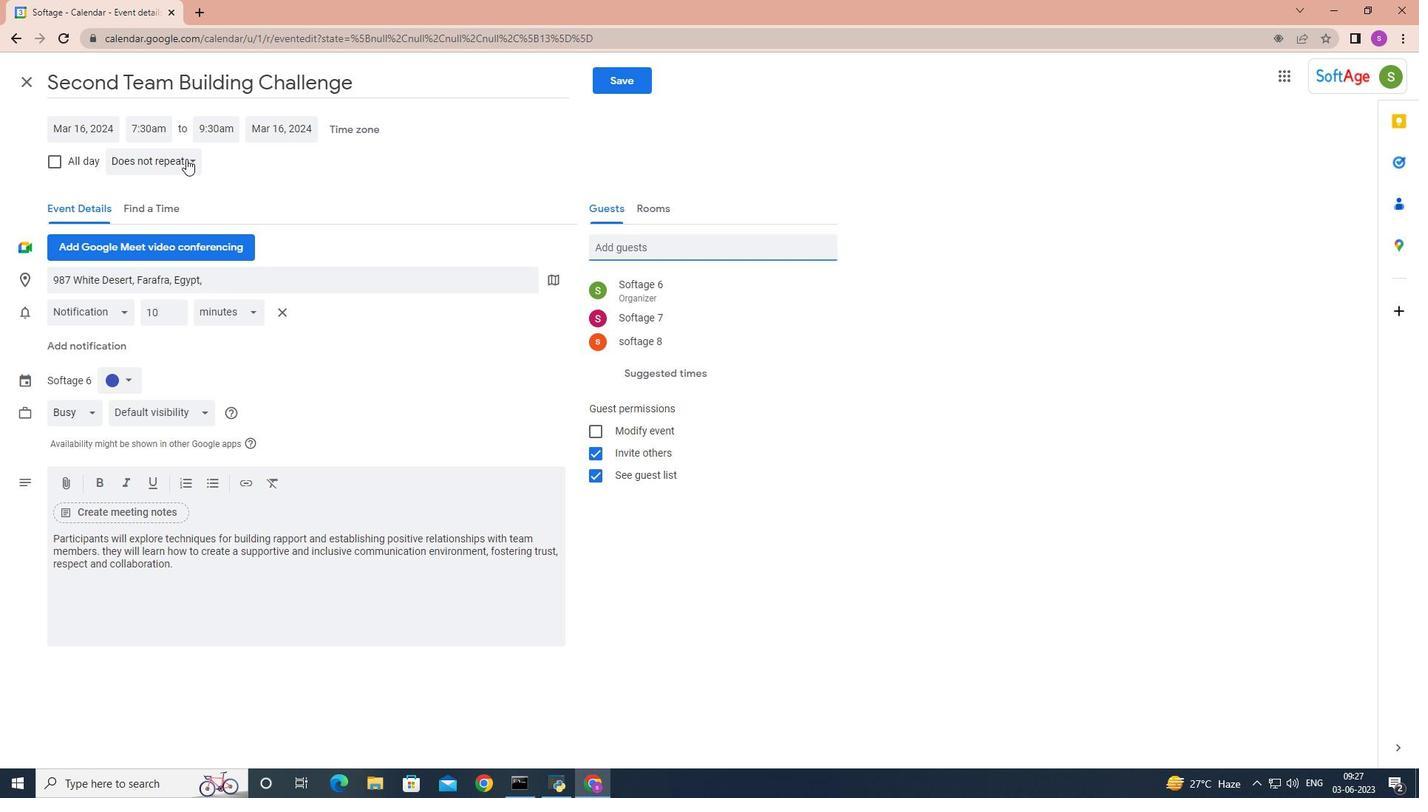 
Action: Mouse pressed left at (187, 158)
Screenshot: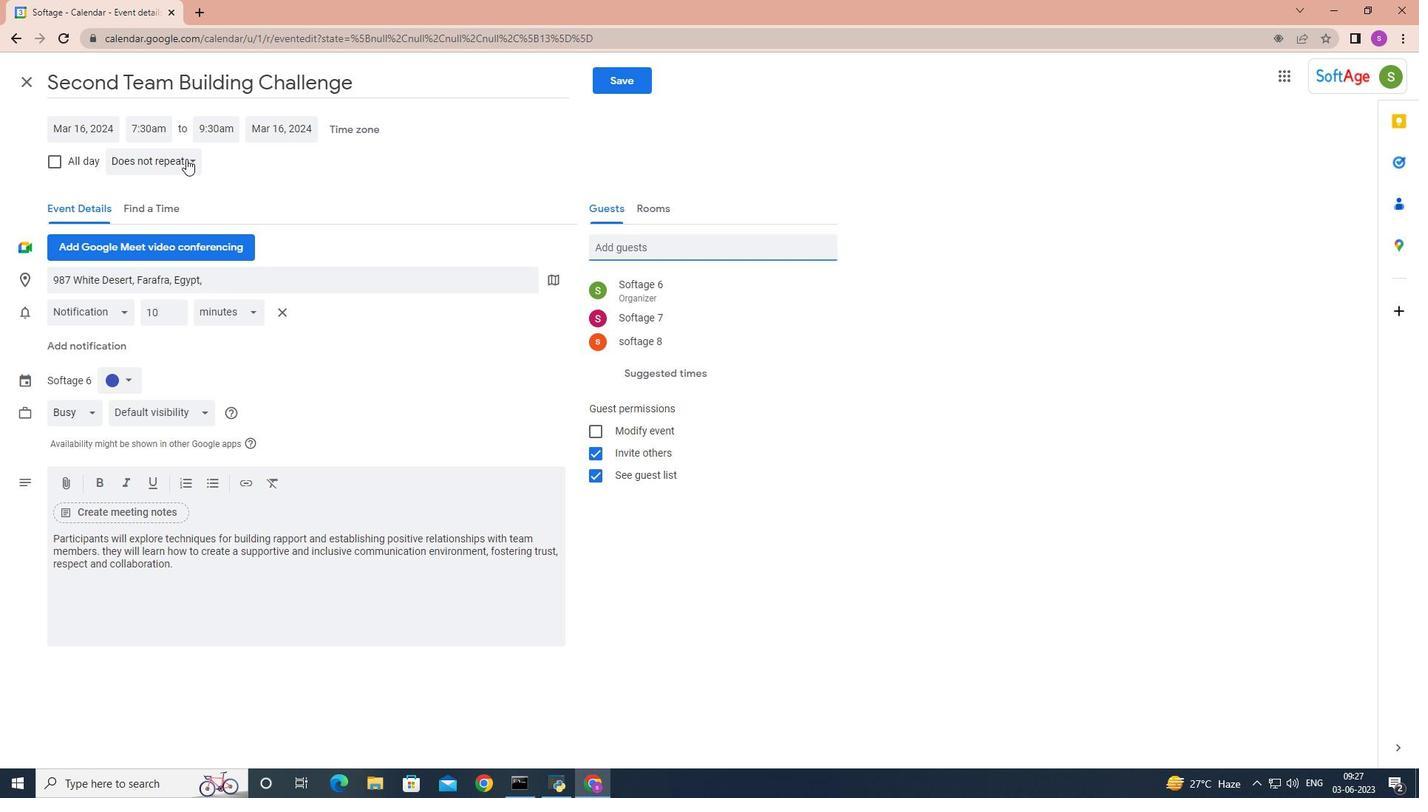 
Action: Mouse moved to (230, 289)
Screenshot: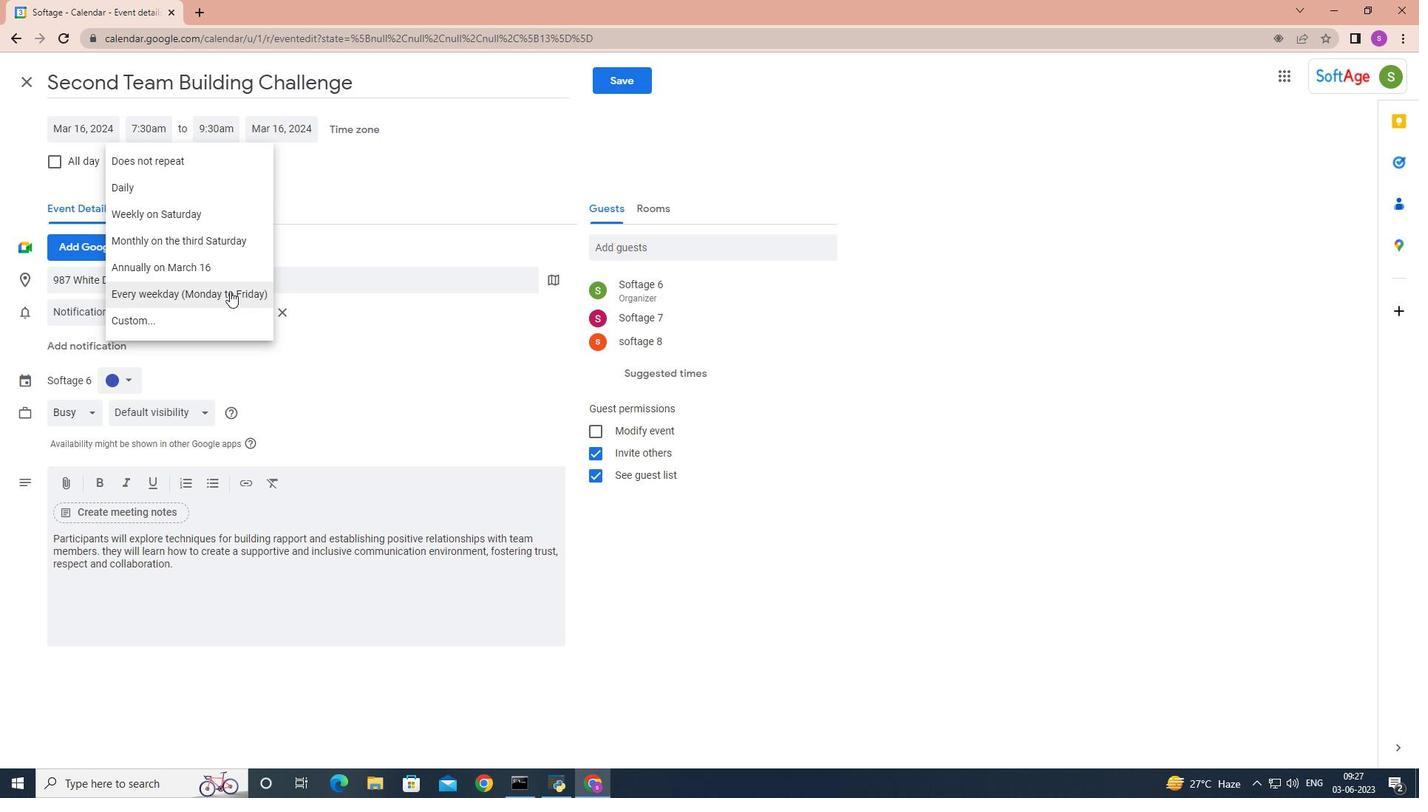 
Action: Mouse pressed left at (230, 289)
Screenshot: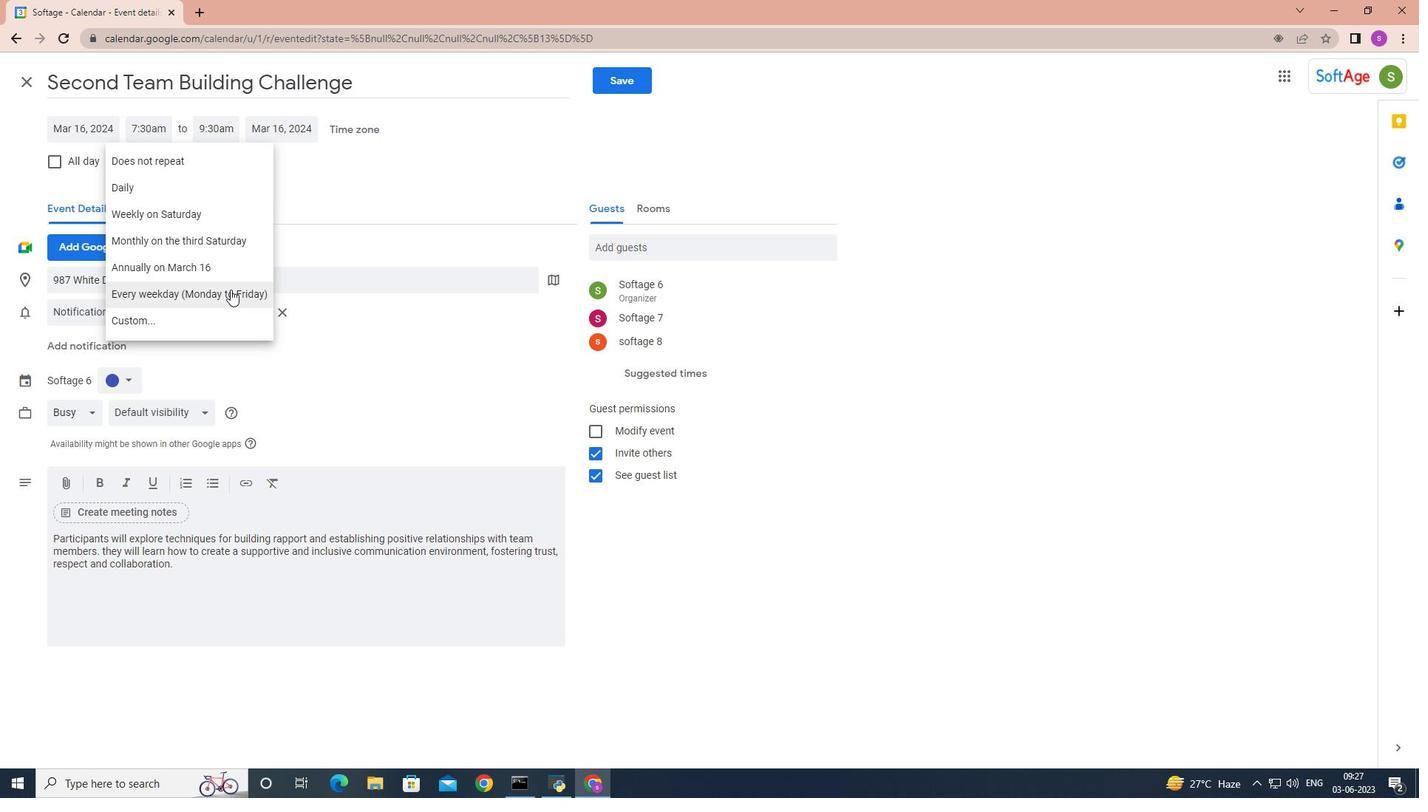 
Action: Mouse moved to (638, 82)
Screenshot: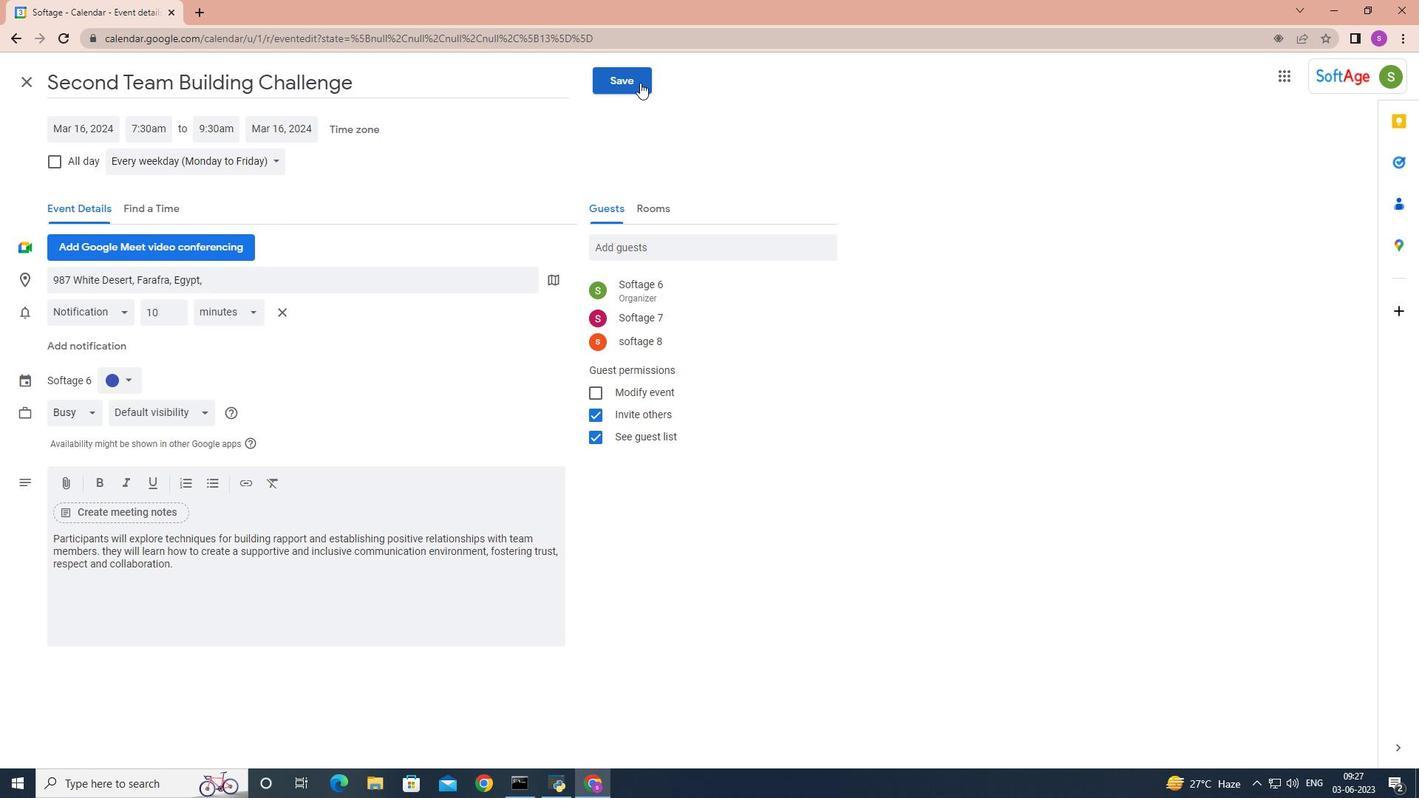 
Action: Mouse pressed left at (638, 82)
Screenshot: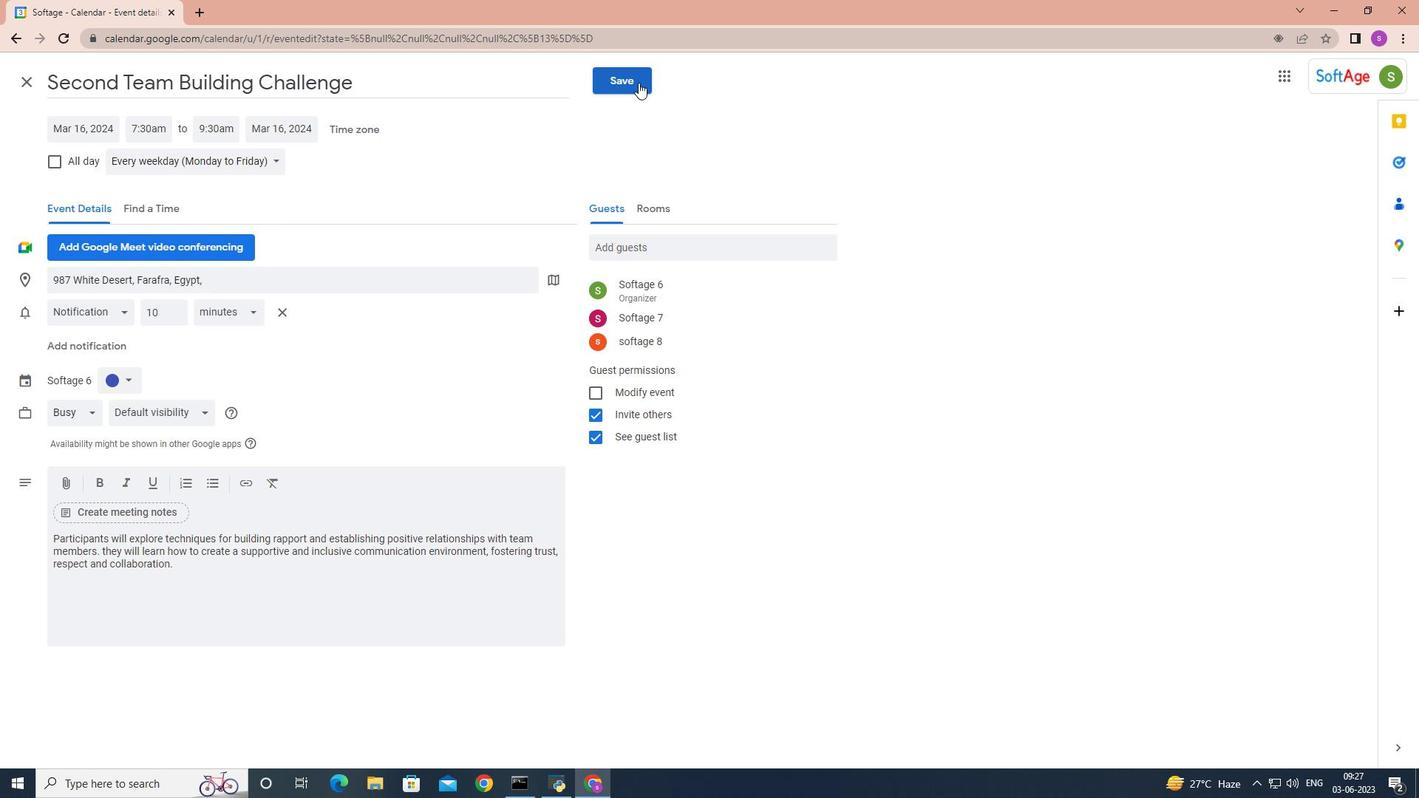 
Action: Mouse moved to (853, 444)
Screenshot: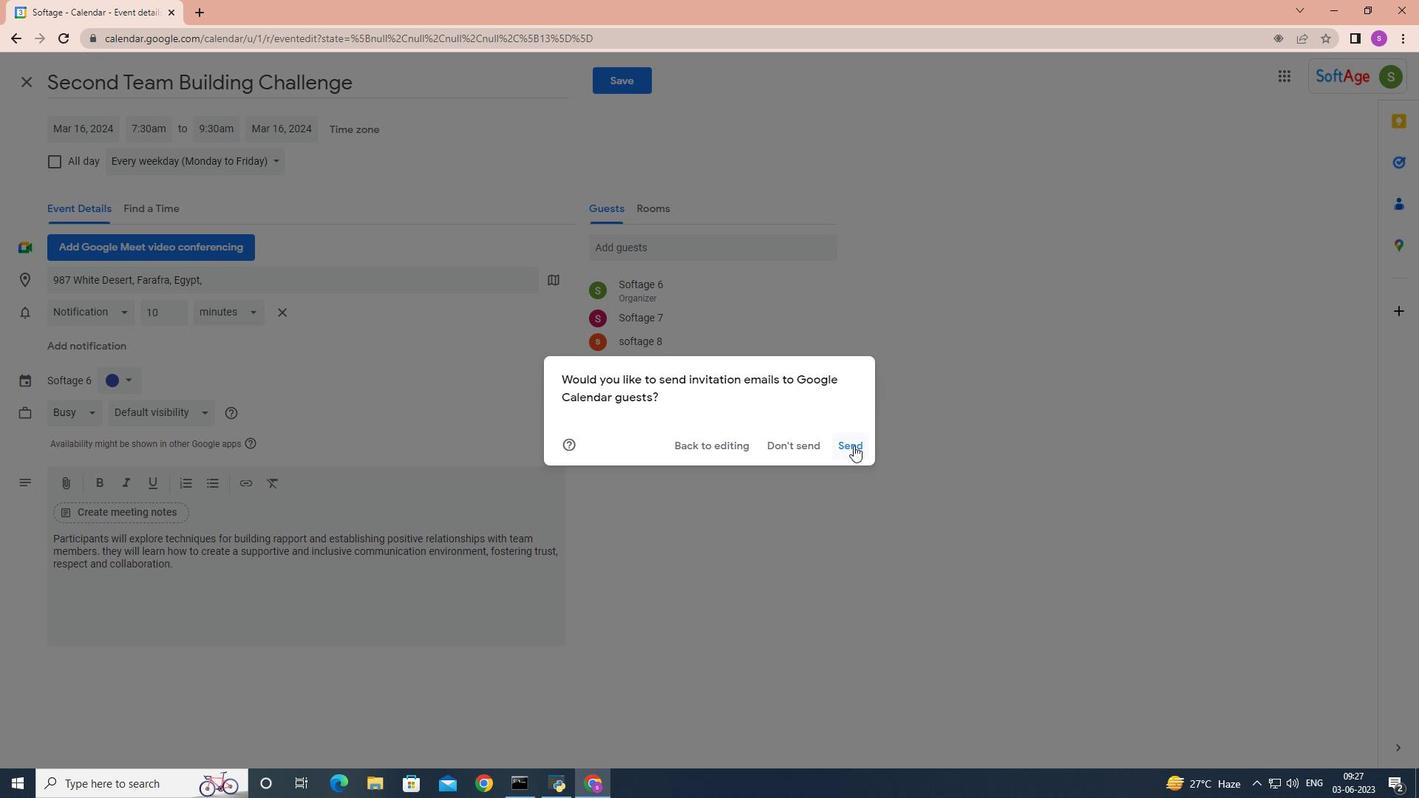 
Action: Mouse pressed left at (853, 444)
Screenshot: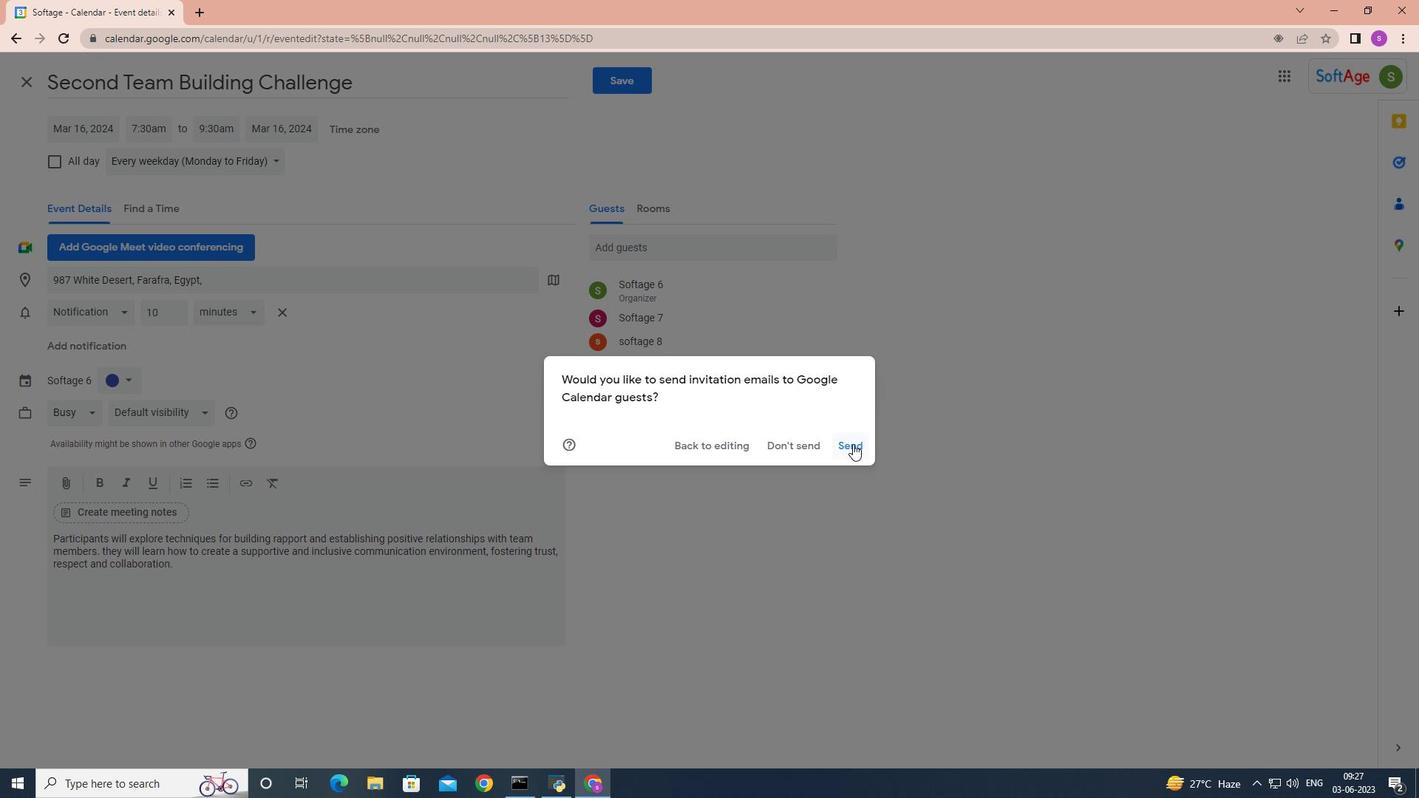 
